 Task: Play online Risk (conquerclub) game.
Action: Mouse moved to (444, 317)
Screenshot: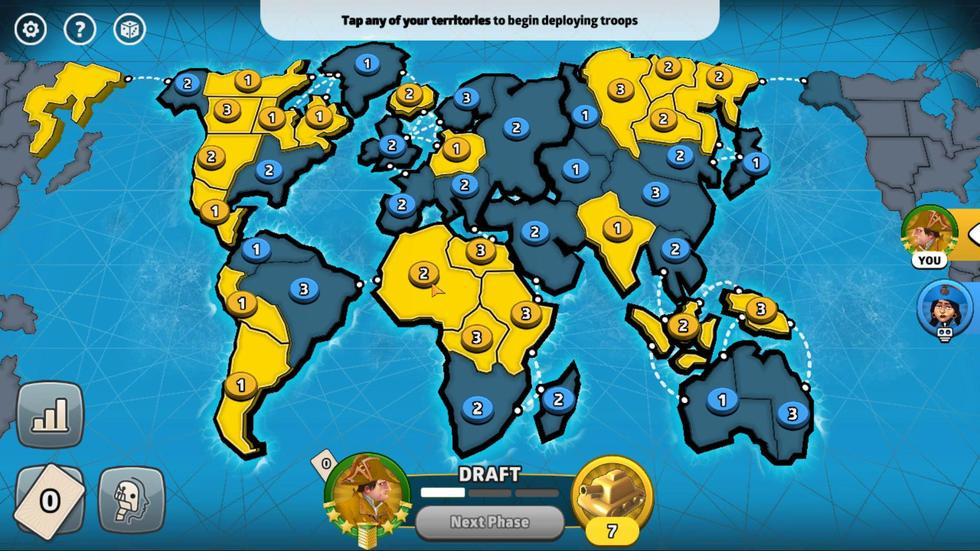 
Action: Mouse pressed left at (444, 317)
Screenshot: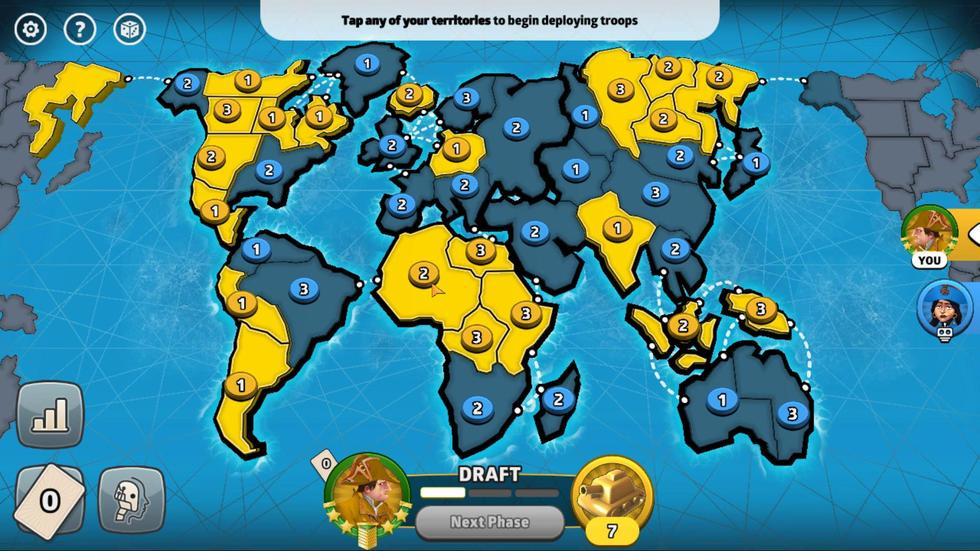 
Action: Mouse moved to (444, 316)
Screenshot: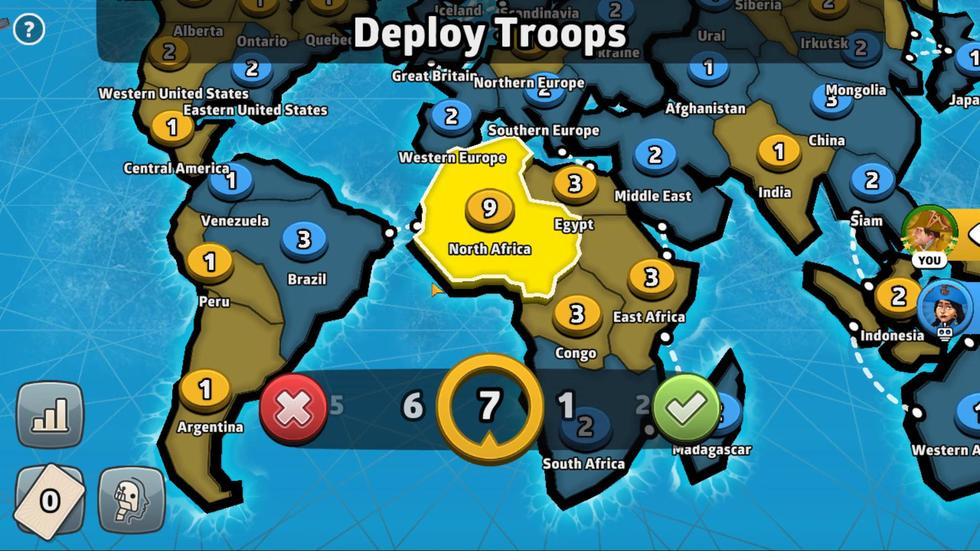 
Action: Mouse pressed left at (444, 316)
Screenshot: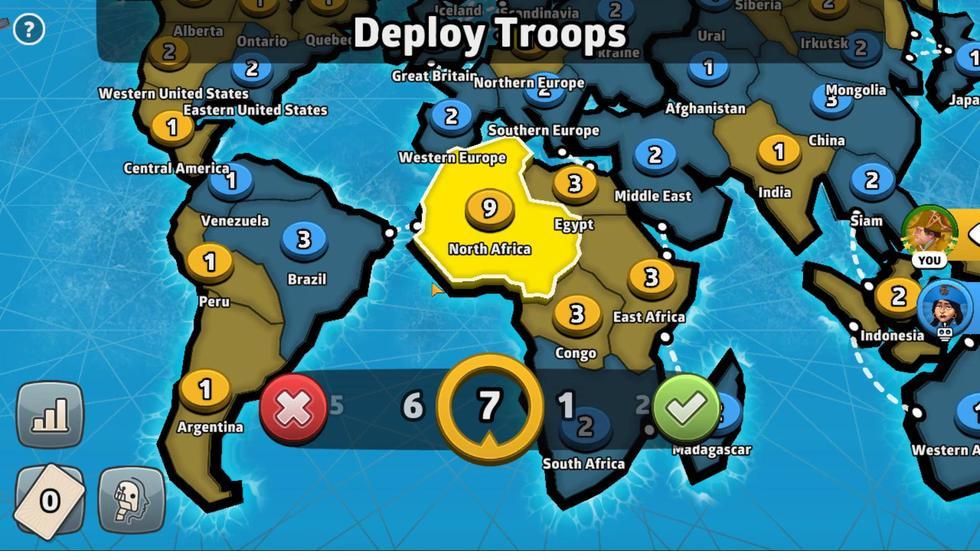 
Action: Mouse moved to (519, 187)
Screenshot: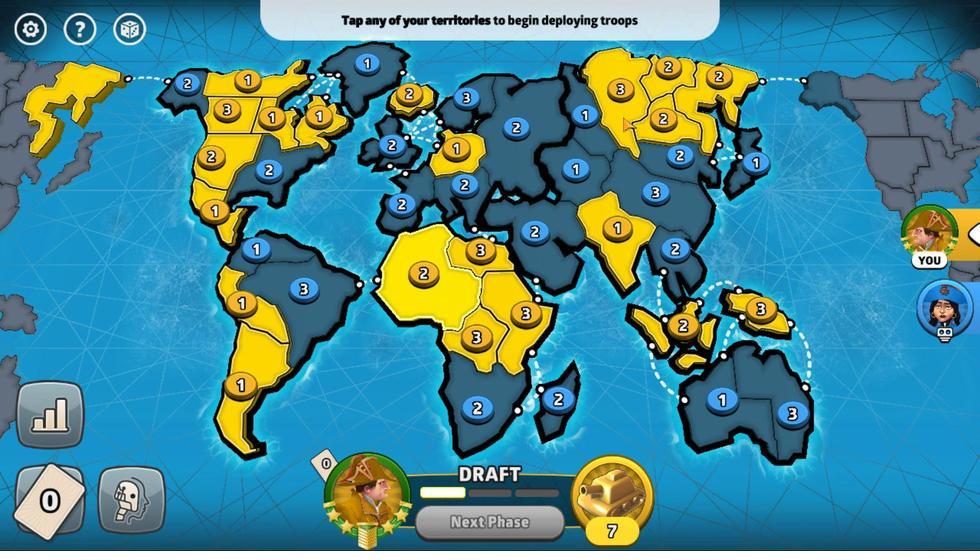 
Action: Mouse pressed left at (519, 187)
Screenshot: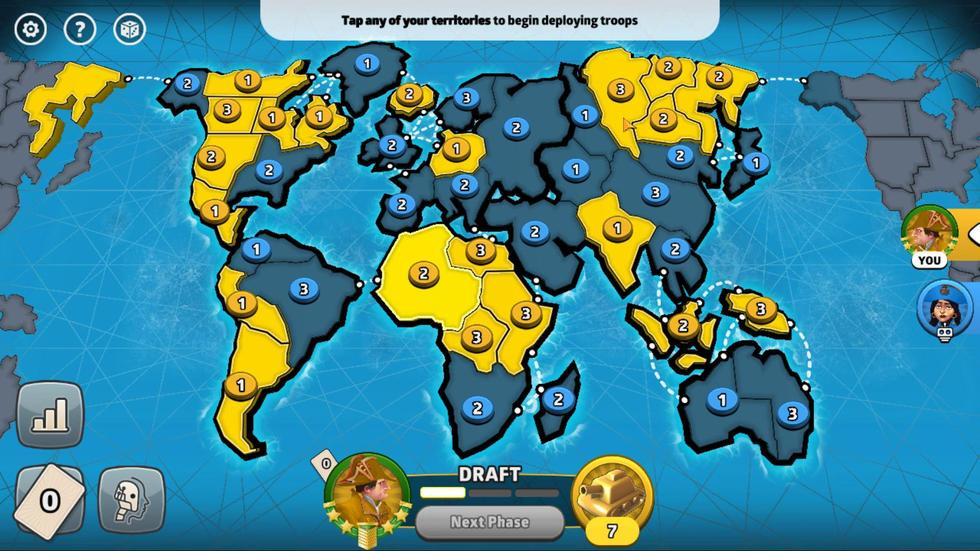 
Action: Mouse moved to (532, 411)
Screenshot: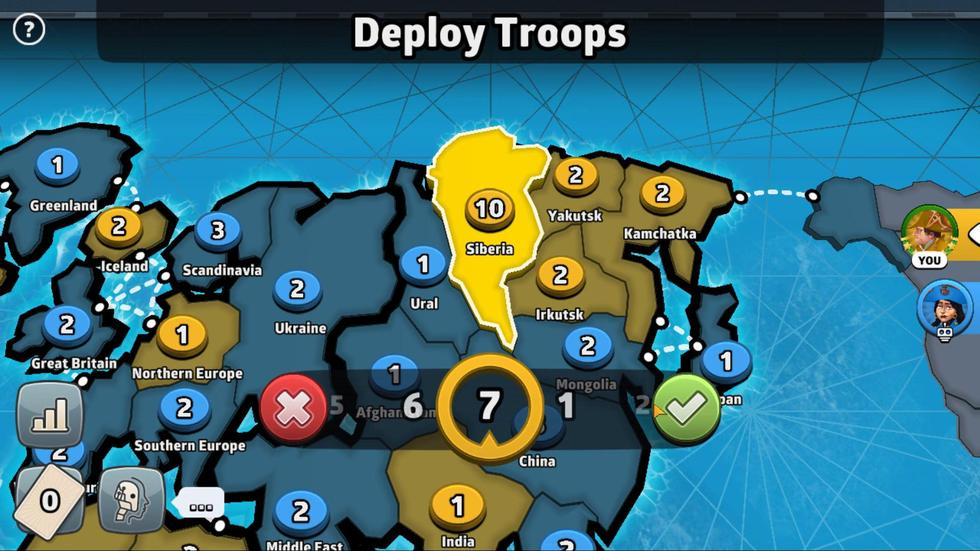
Action: Mouse pressed left at (532, 411)
Screenshot: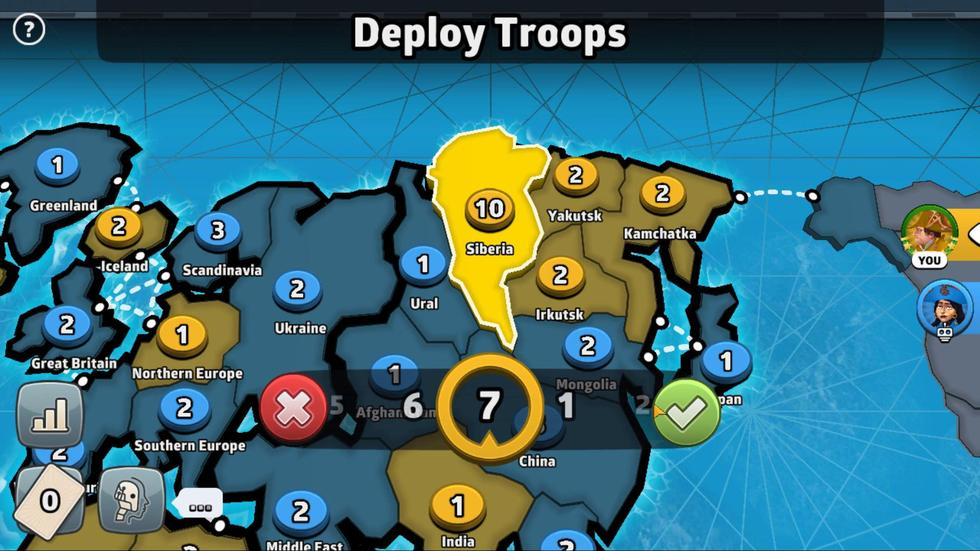 
Action: Mouse moved to (469, 496)
Screenshot: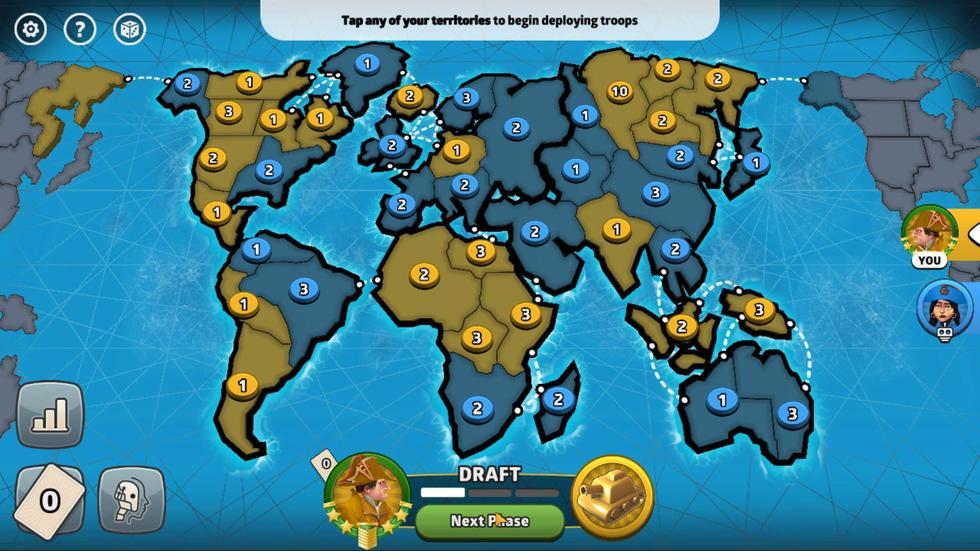 
Action: Mouse pressed left at (469, 496)
Screenshot: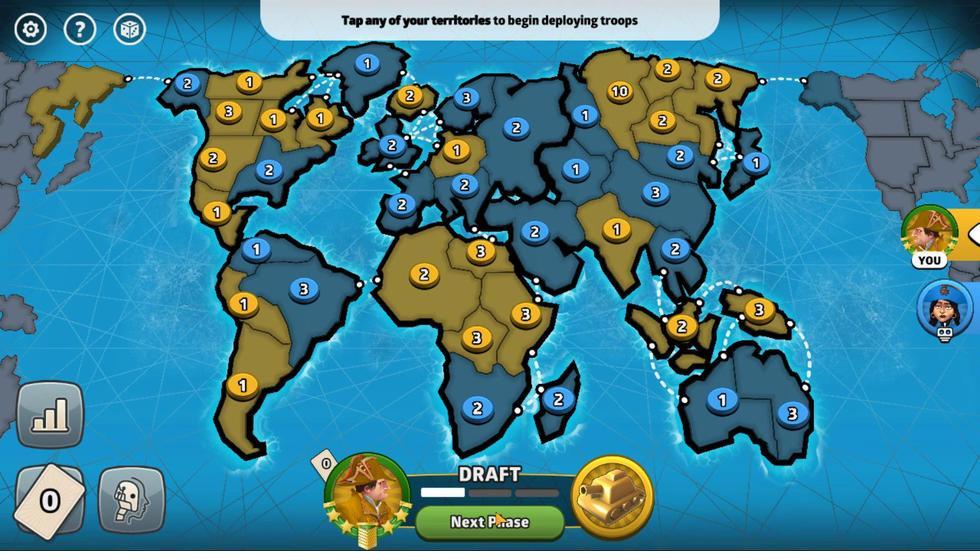 
Action: Mouse moved to (517, 189)
Screenshot: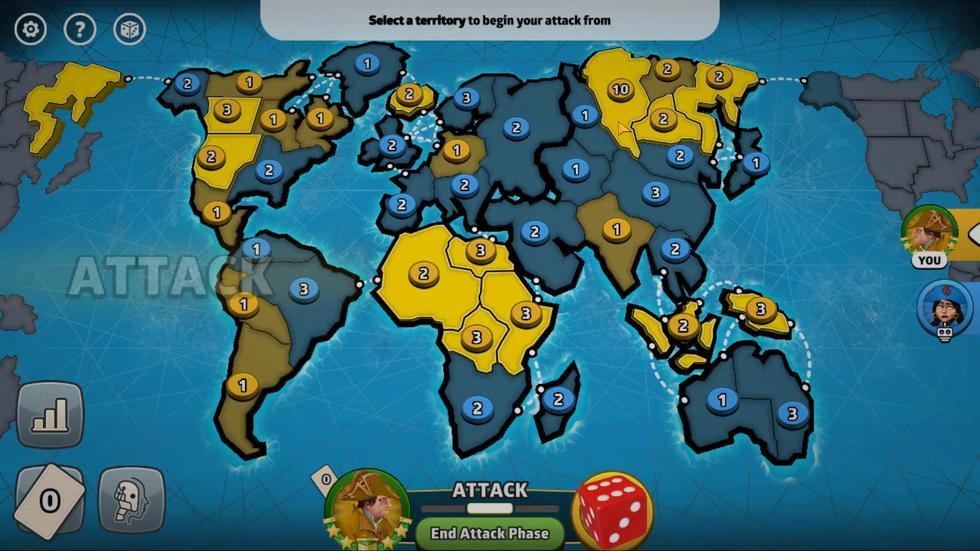
Action: Mouse pressed left at (517, 189)
Screenshot: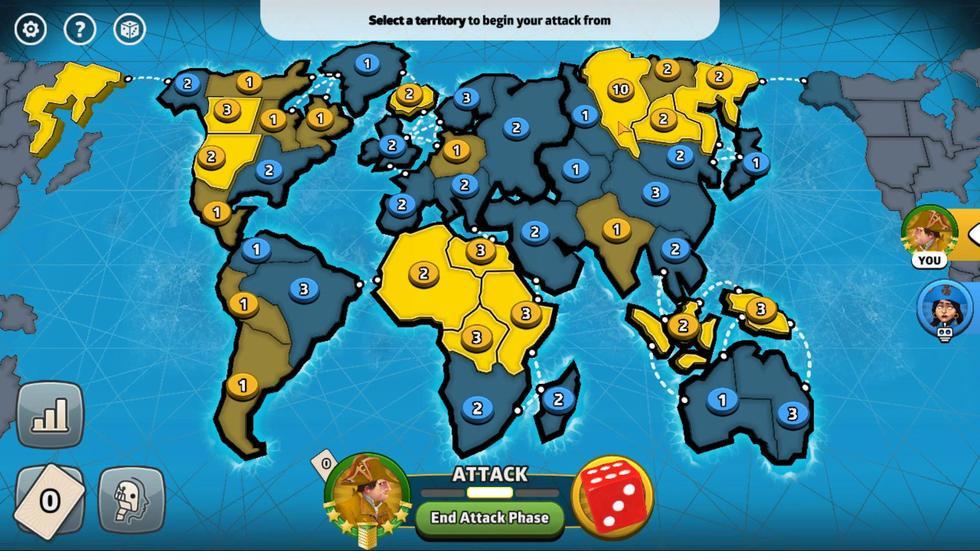 
Action: Mouse moved to (497, 284)
Screenshot: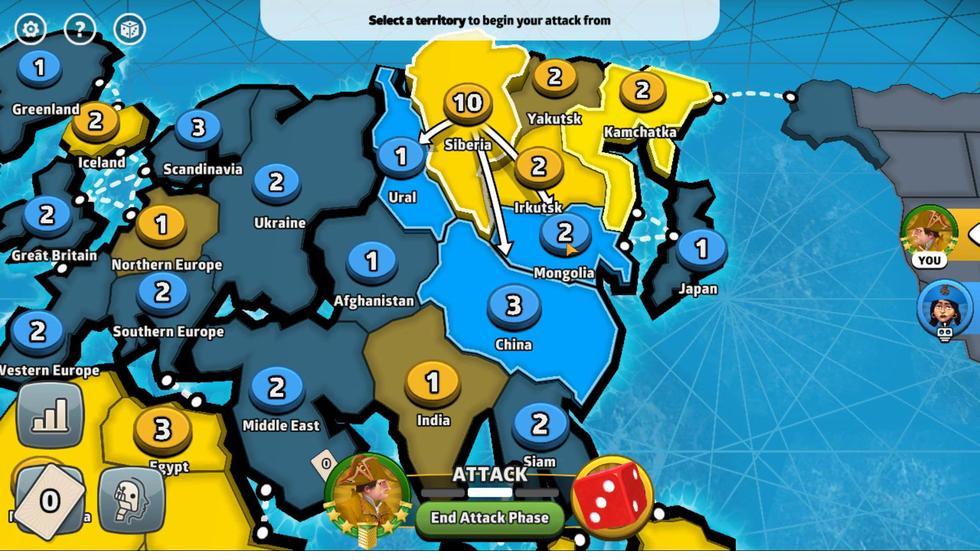 
Action: Mouse pressed left at (497, 284)
Screenshot: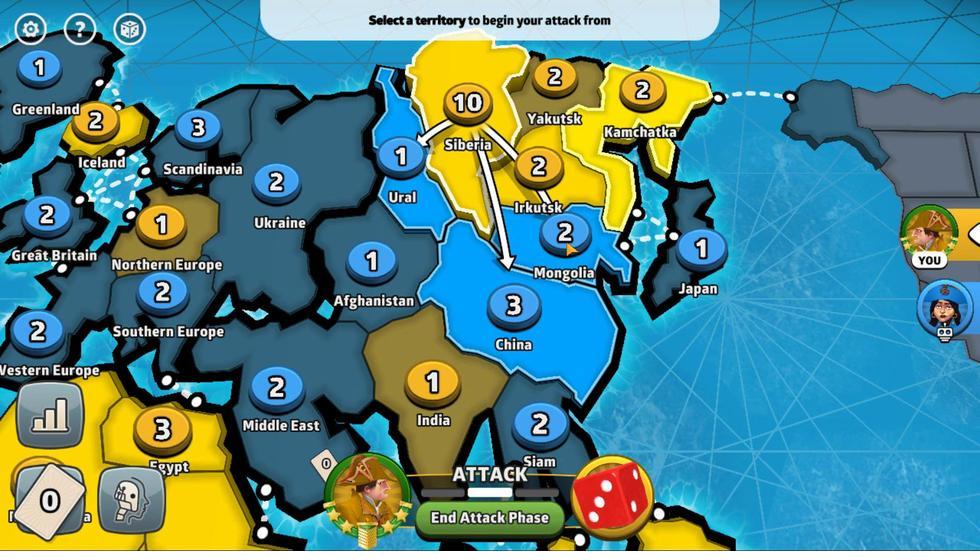 
Action: Mouse moved to (471, 417)
Screenshot: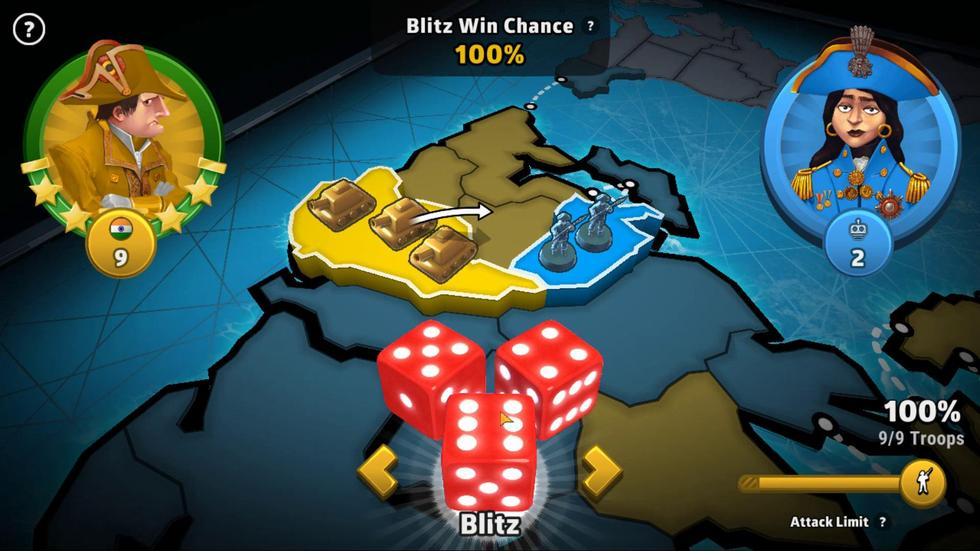 
Action: Mouse pressed left at (471, 417)
Screenshot: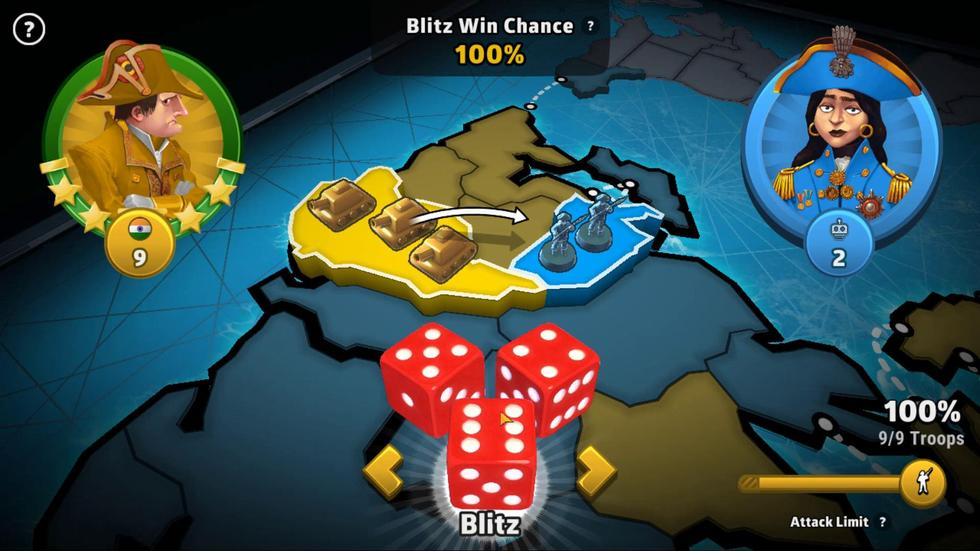 
Action: Mouse moved to (539, 422)
Screenshot: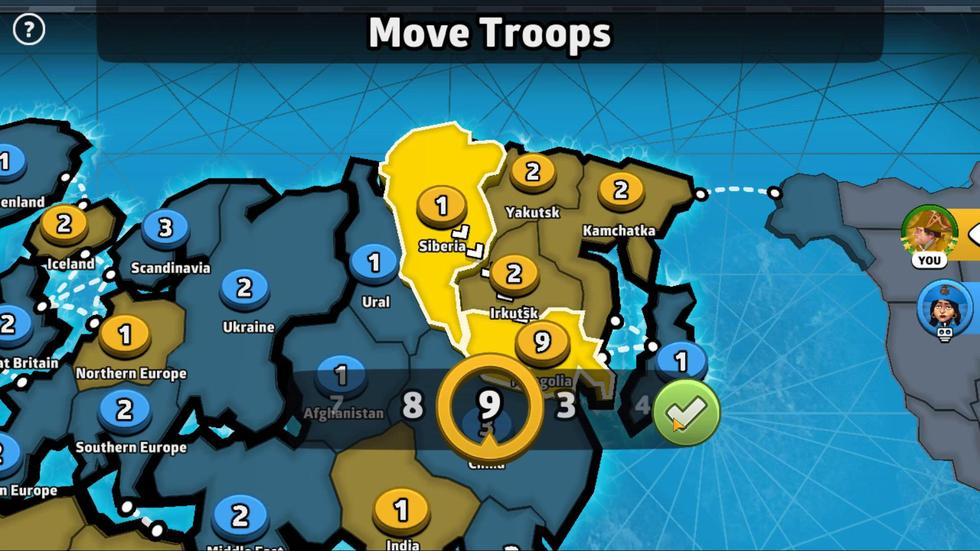 
Action: Mouse pressed left at (539, 422)
Screenshot: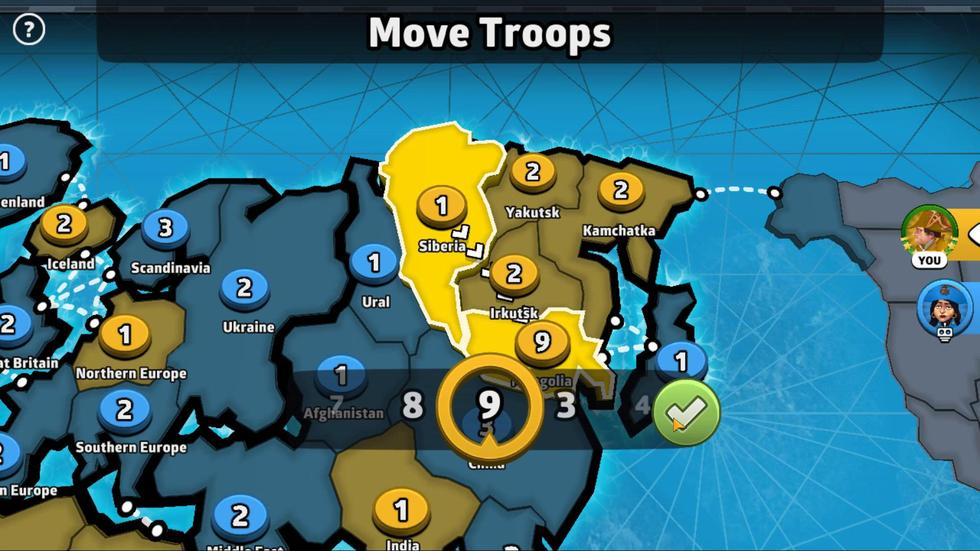 
Action: Mouse moved to (447, 293)
Screenshot: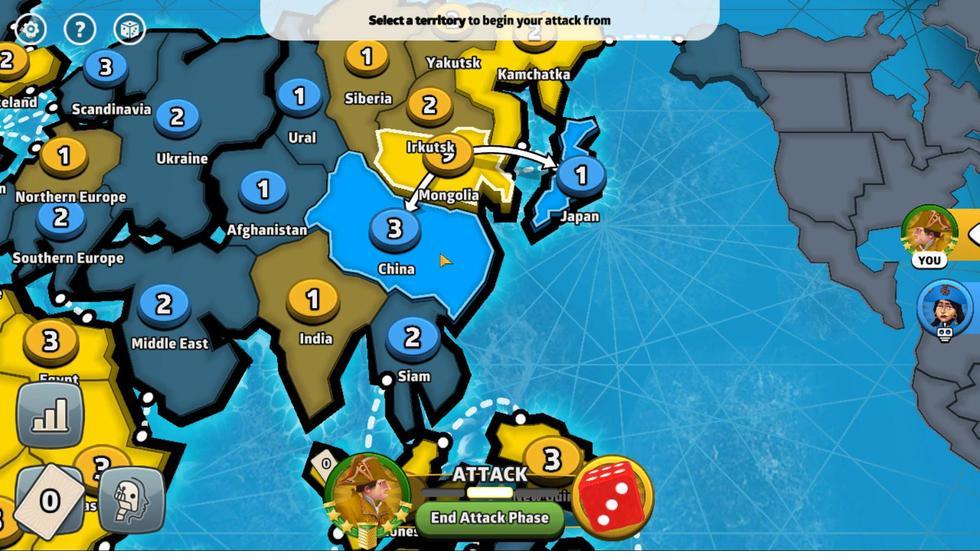
Action: Mouse pressed left at (447, 293)
Screenshot: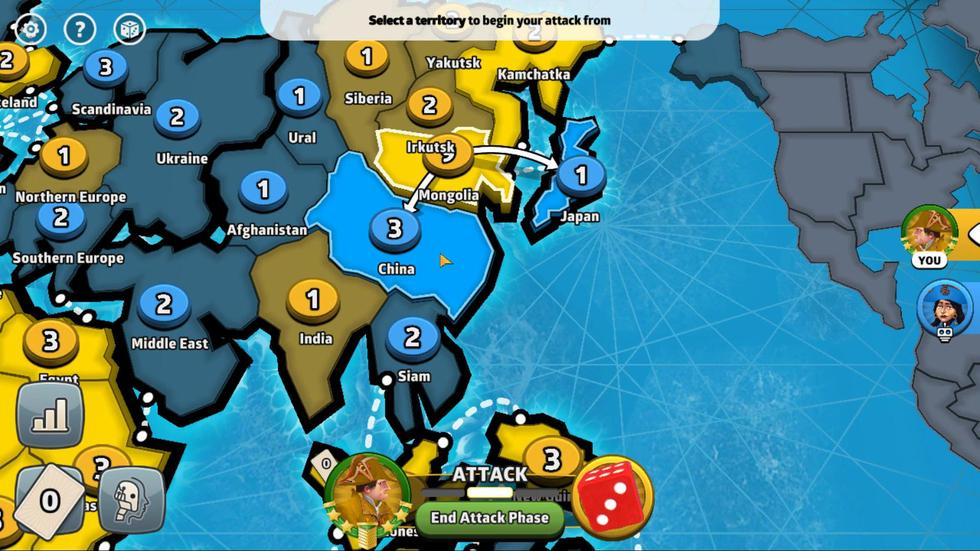 
Action: Mouse moved to (453, 428)
Screenshot: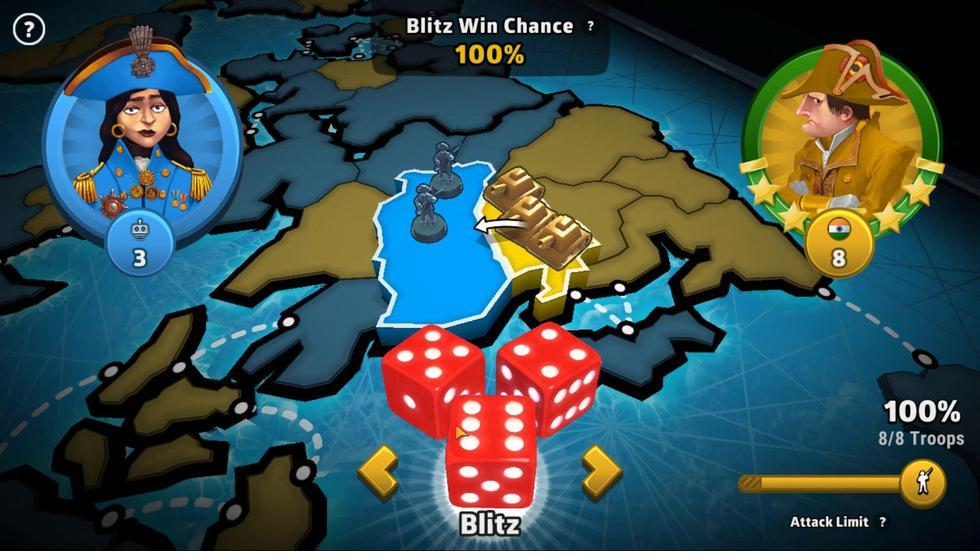 
Action: Mouse pressed left at (453, 428)
Screenshot: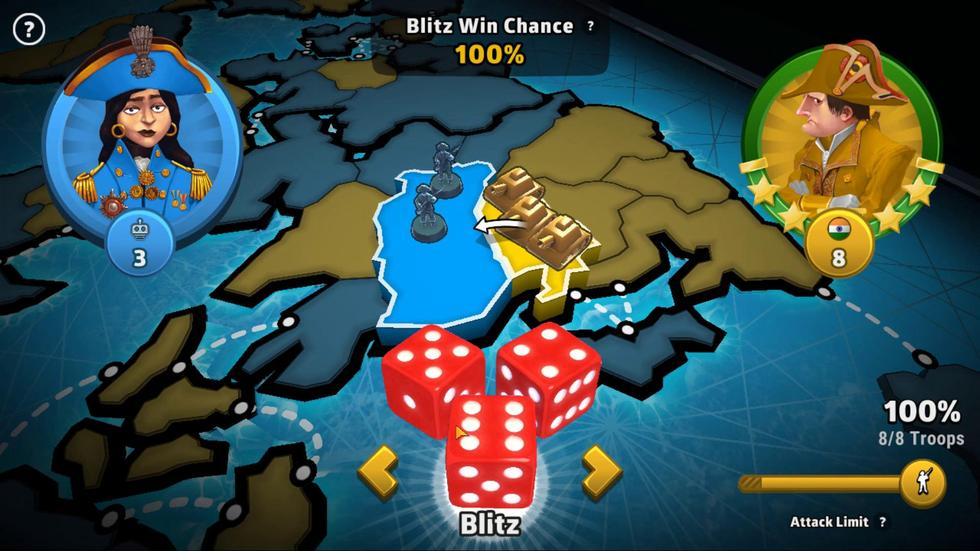 
Action: Mouse moved to (457, 339)
Screenshot: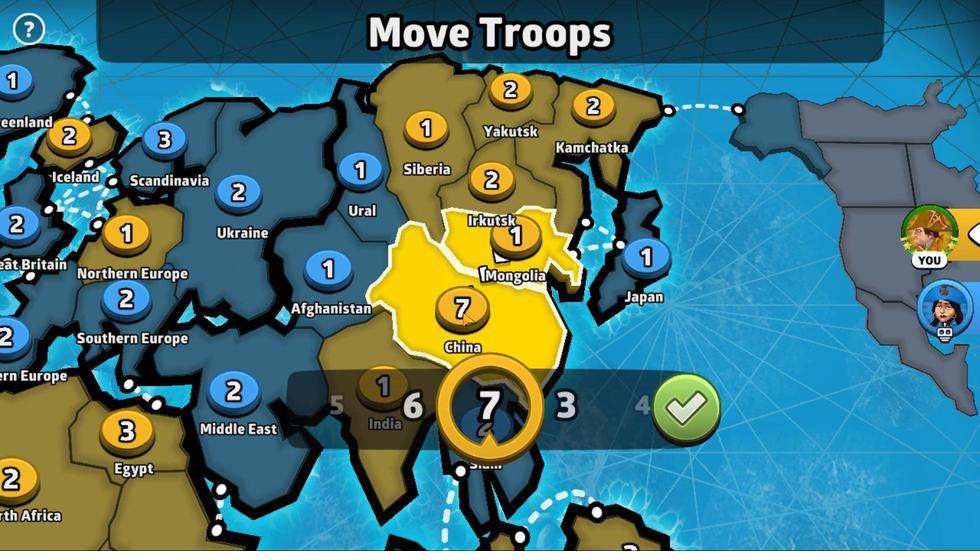 
Action: Mouse pressed left at (457, 339)
Screenshot: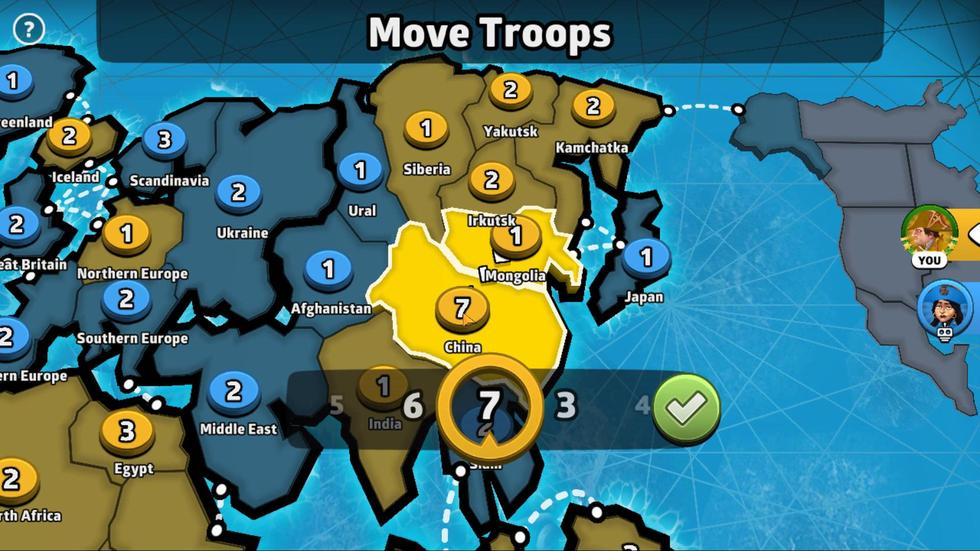 
Action: Mouse moved to (547, 402)
Screenshot: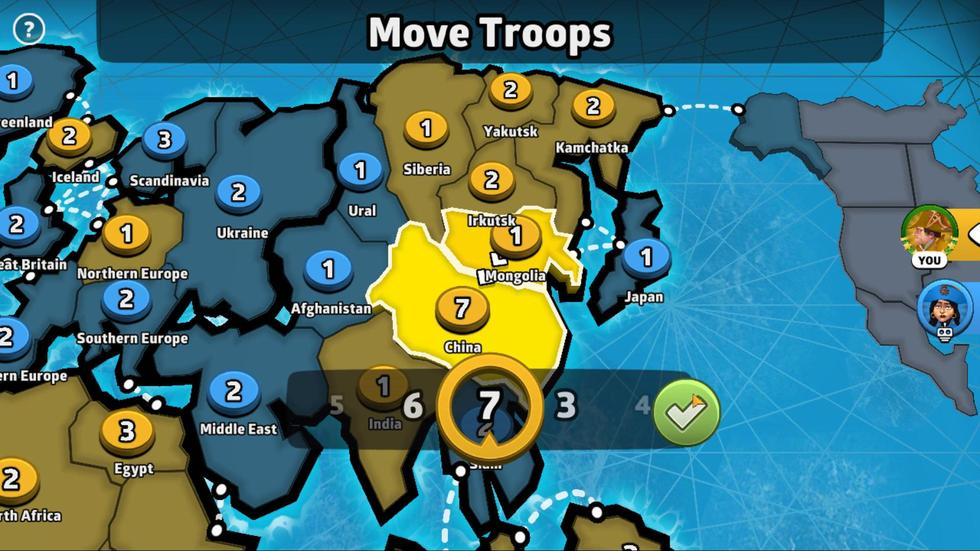 
Action: Mouse pressed left at (547, 402)
Screenshot: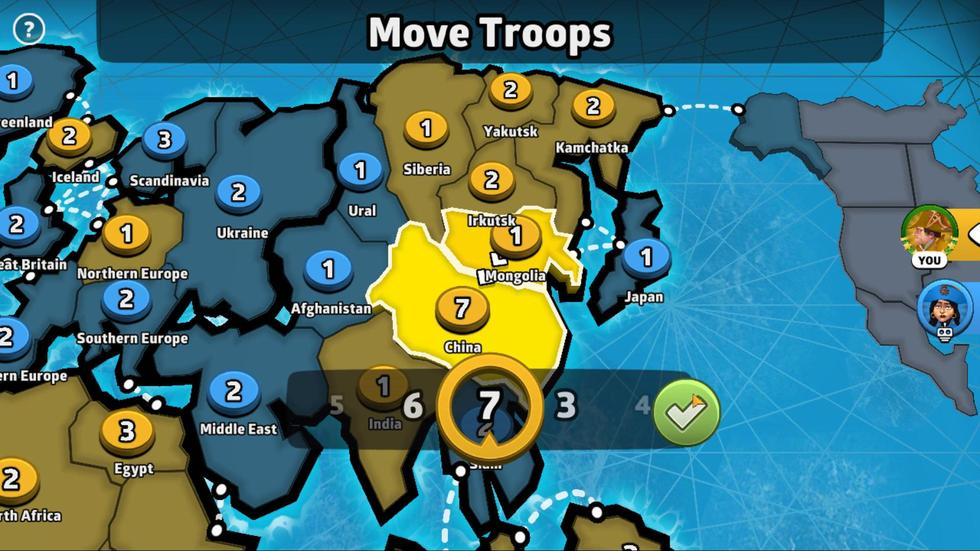 
Action: Mouse moved to (449, 251)
Screenshot: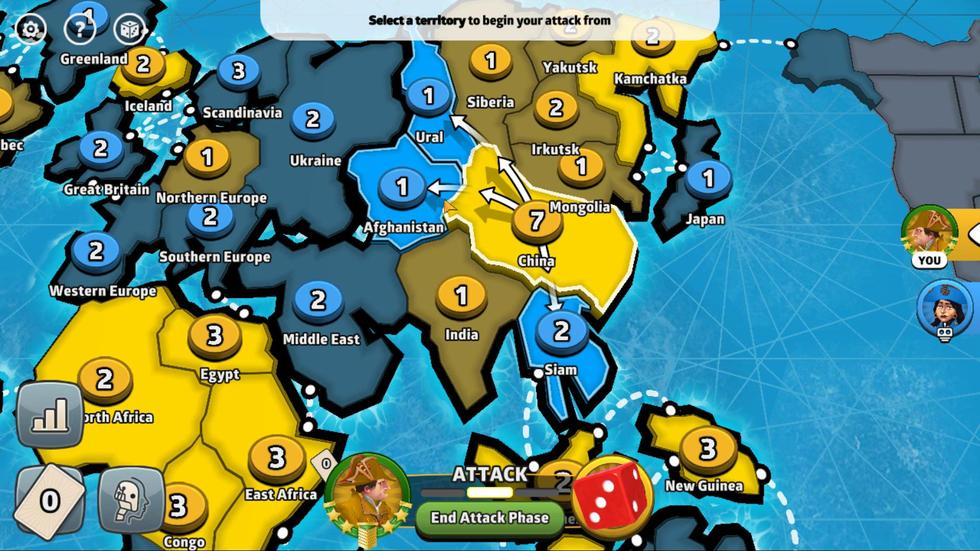 
Action: Mouse pressed left at (449, 251)
Screenshot: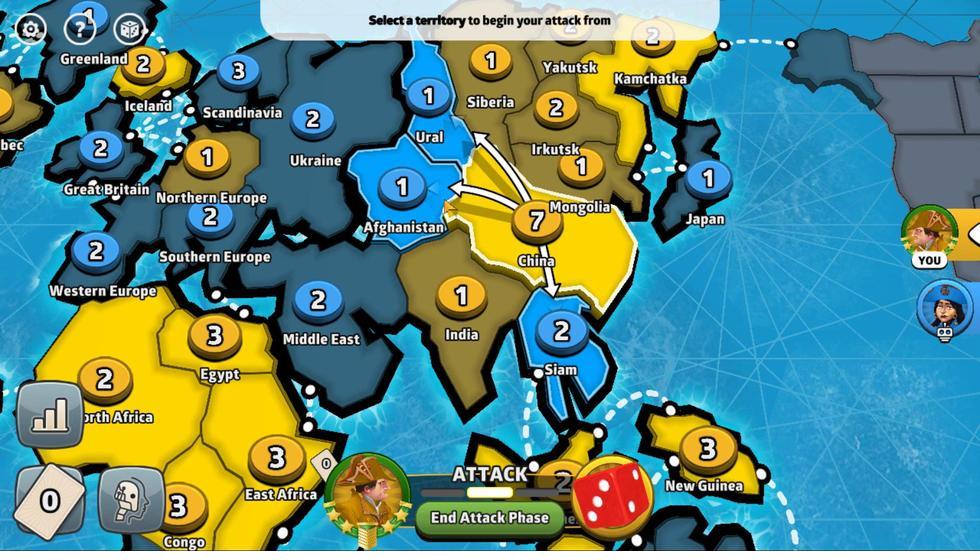 
Action: Mouse moved to (460, 380)
Screenshot: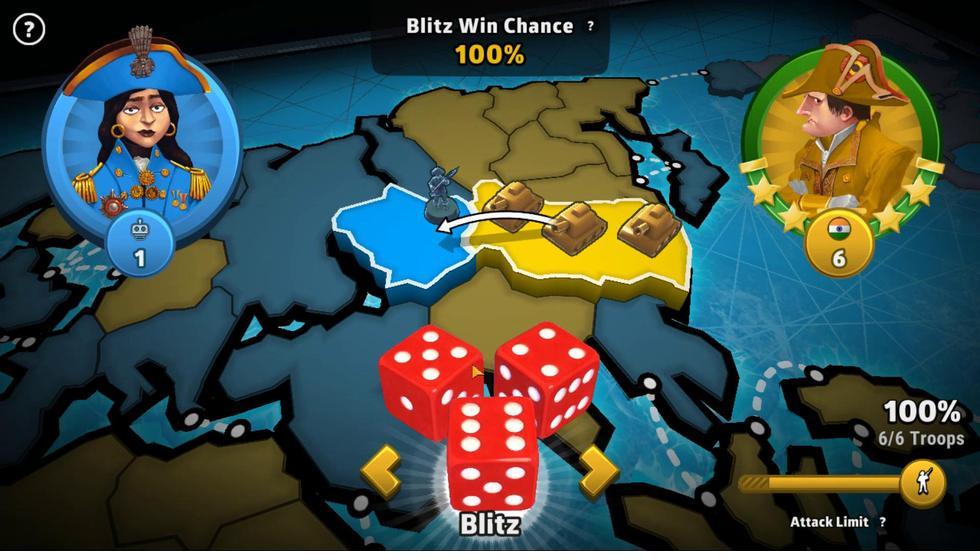 
Action: Mouse pressed left at (460, 380)
Screenshot: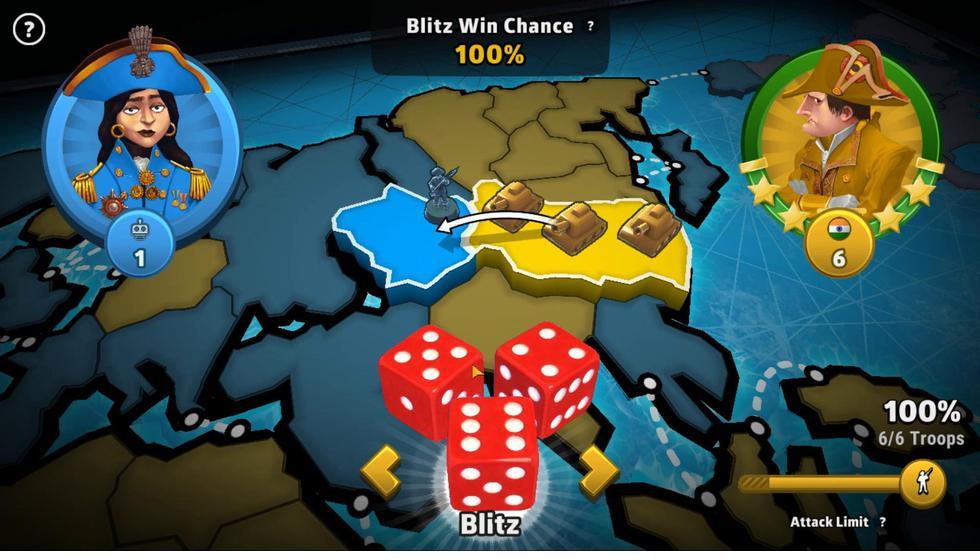 
Action: Mouse moved to (537, 405)
Screenshot: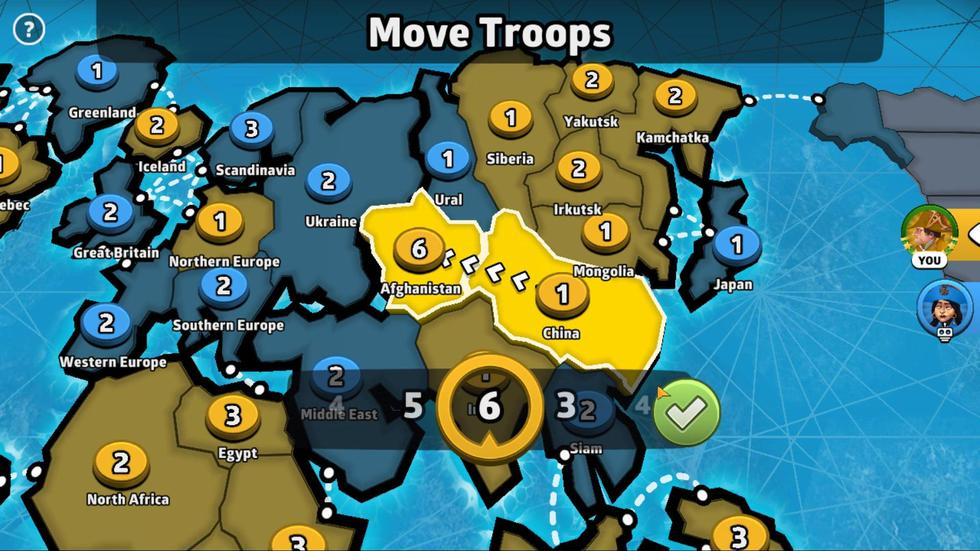 
Action: Mouse pressed left at (537, 405)
Screenshot: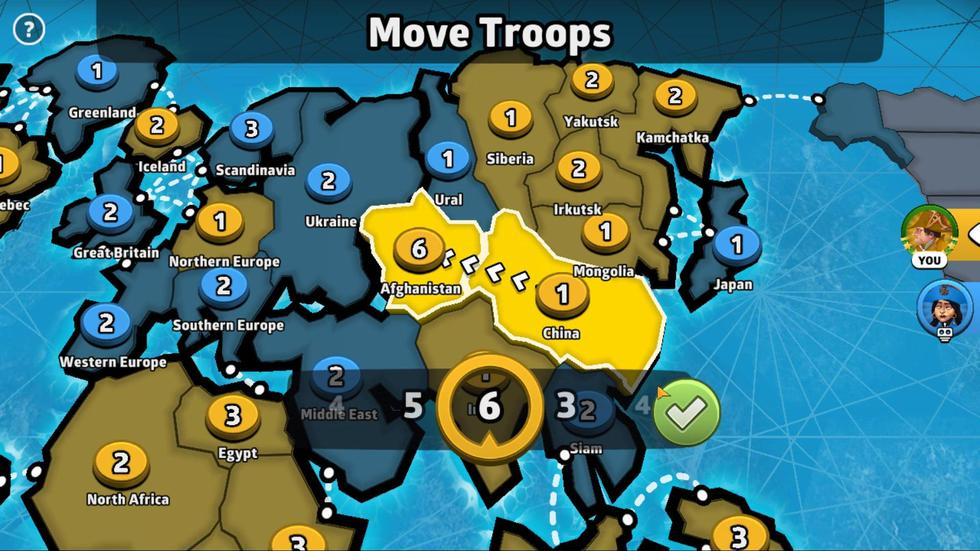 
Action: Mouse moved to (482, 171)
Screenshot: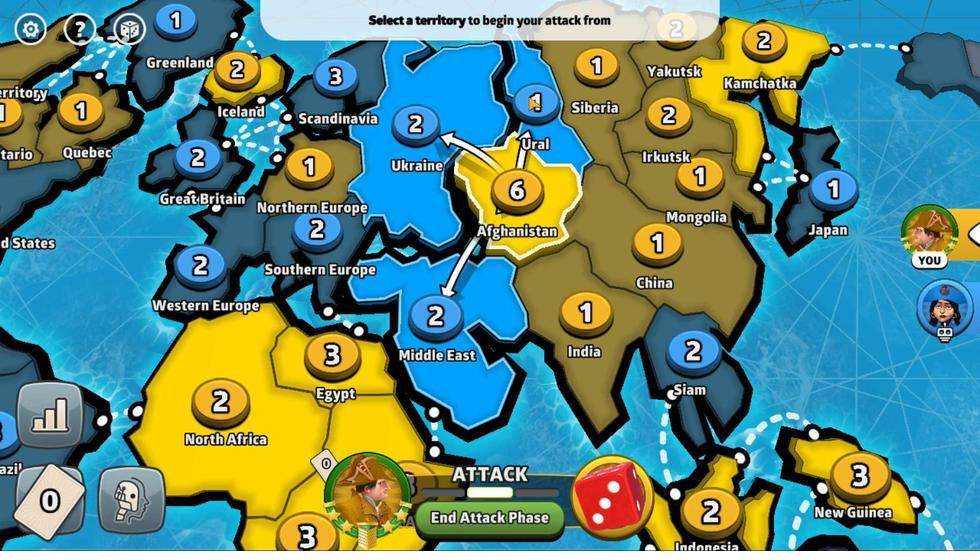 
Action: Mouse pressed left at (482, 171)
Screenshot: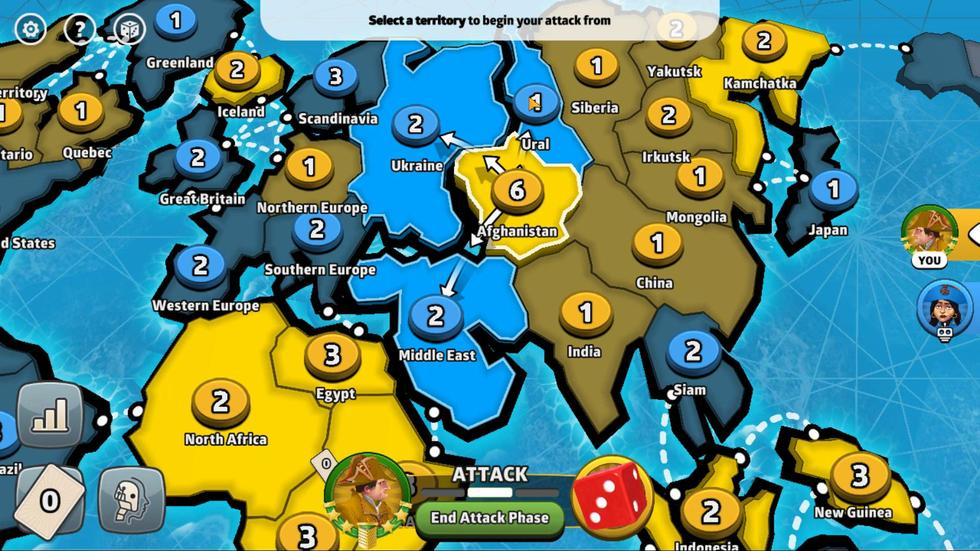 
Action: Mouse moved to (455, 275)
Screenshot: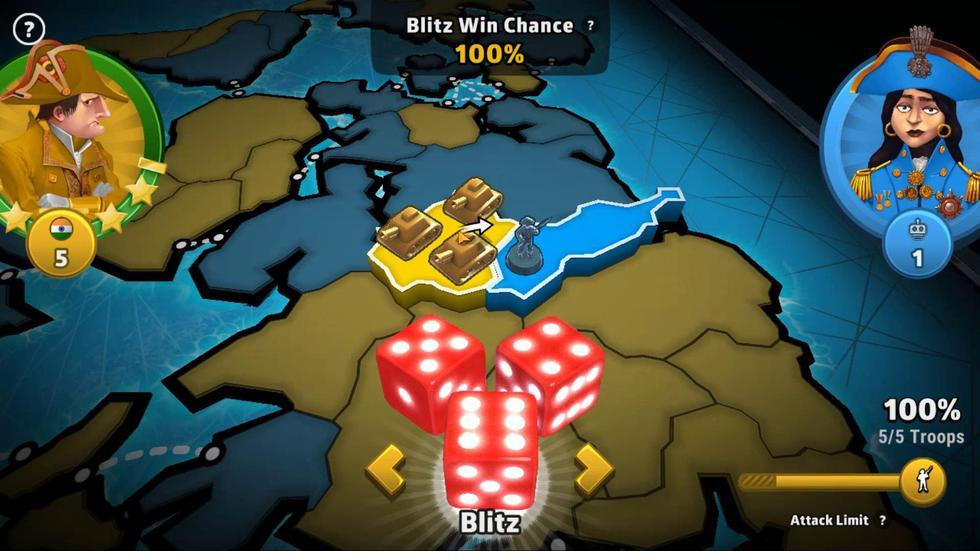
Action: Mouse pressed left at (455, 275)
Screenshot: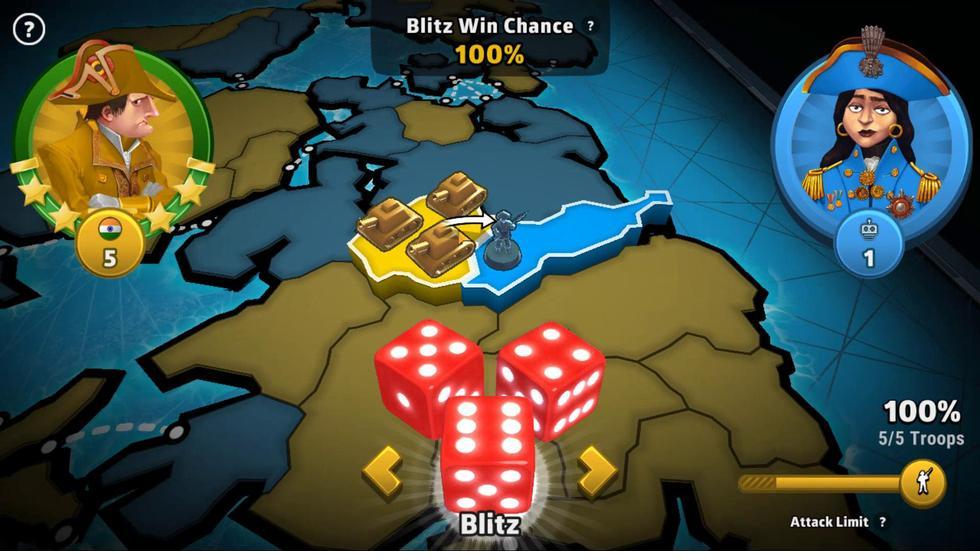 
Action: Mouse moved to (485, 372)
Screenshot: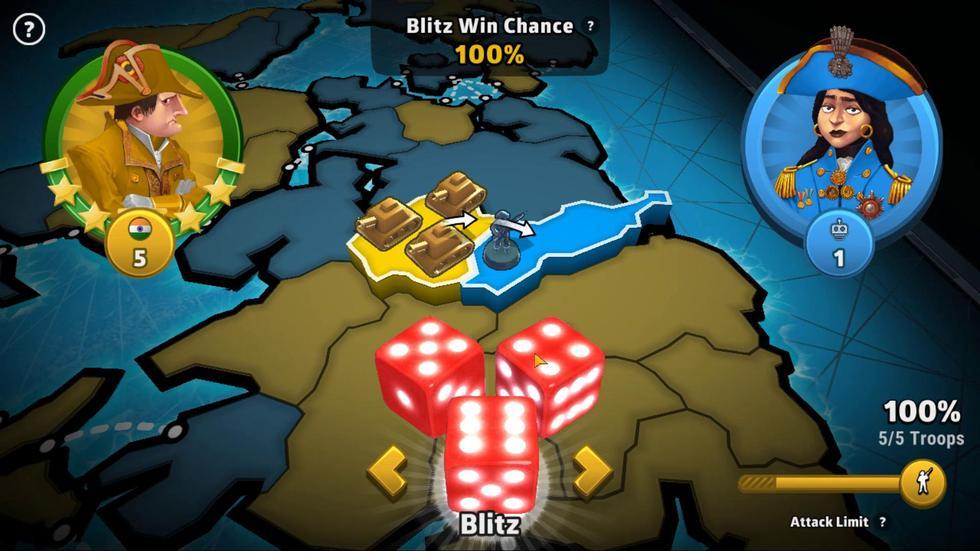 
Action: Mouse pressed left at (485, 372)
Screenshot: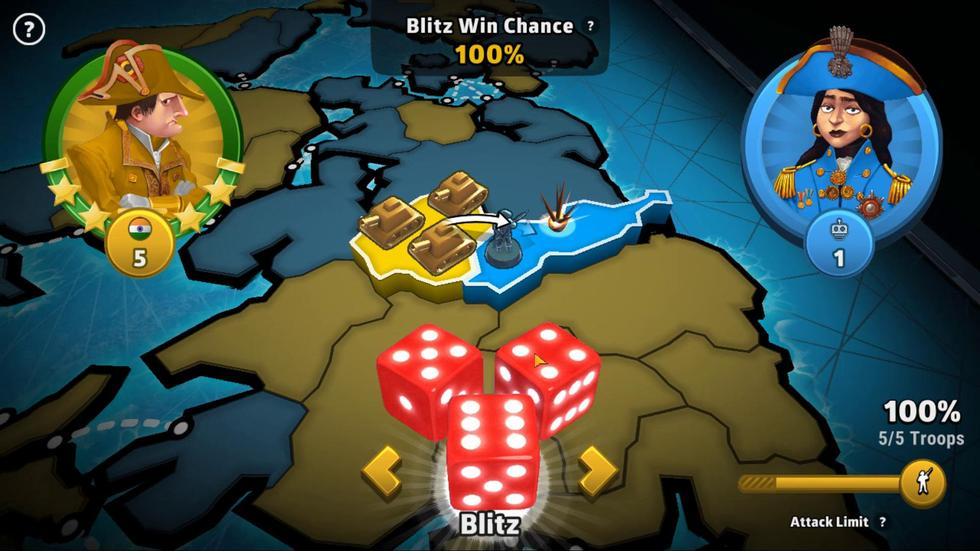 
Action: Mouse moved to (472, 328)
Screenshot: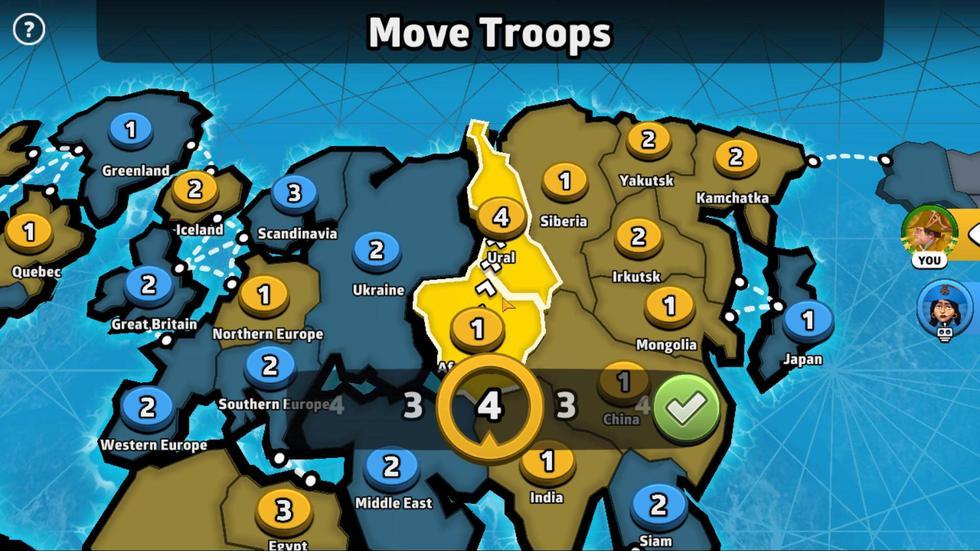 
Action: Mouse pressed left at (472, 328)
Screenshot: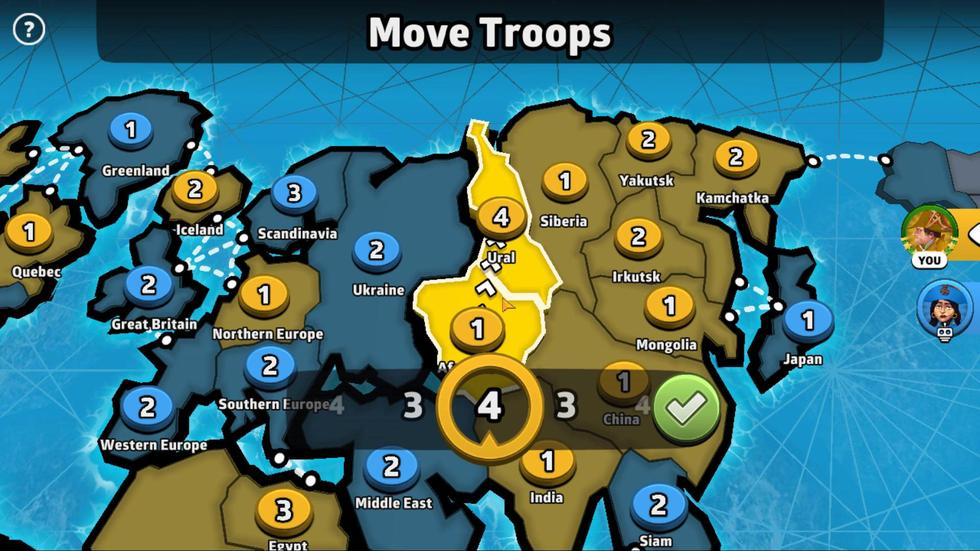 
Action: Mouse moved to (431, 273)
Screenshot: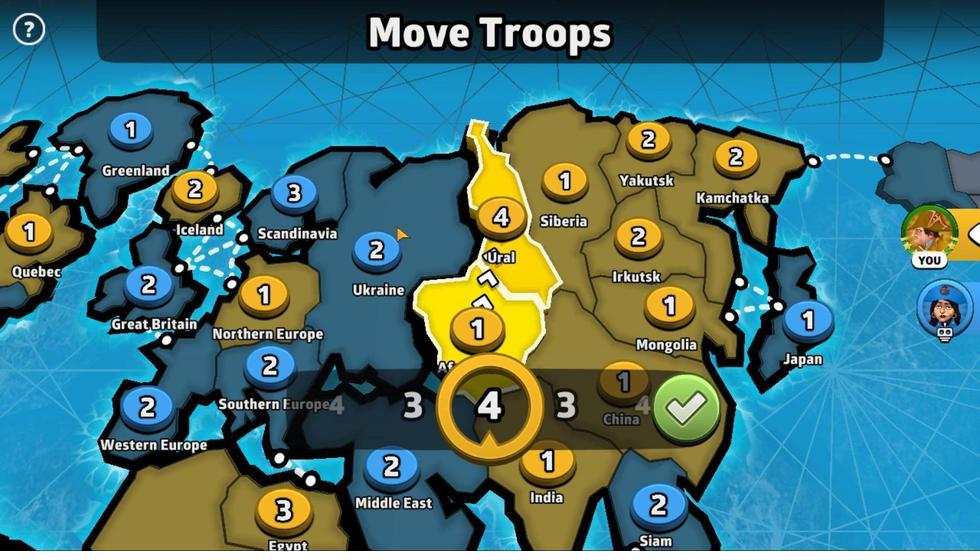 
Action: Mouse pressed left at (431, 273)
Screenshot: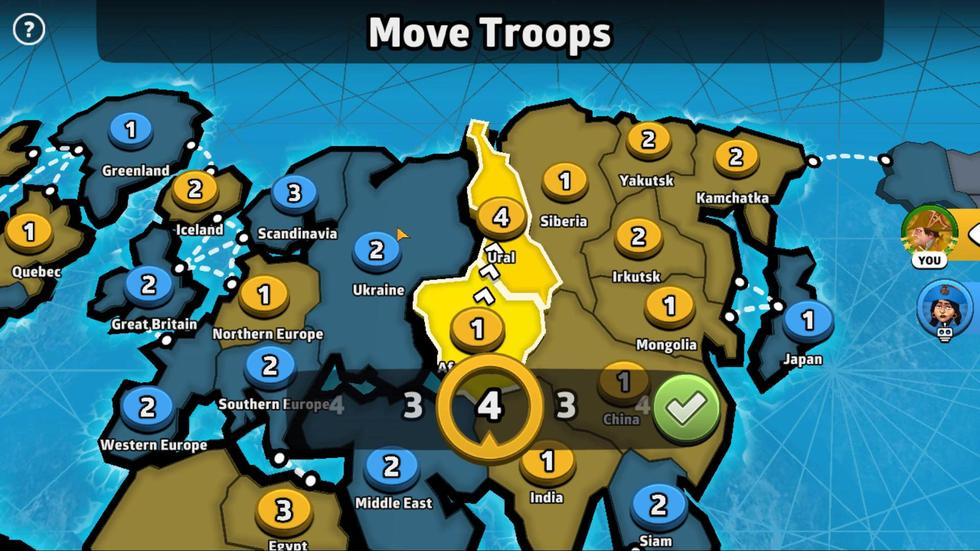 
Action: Mouse moved to (548, 416)
Screenshot: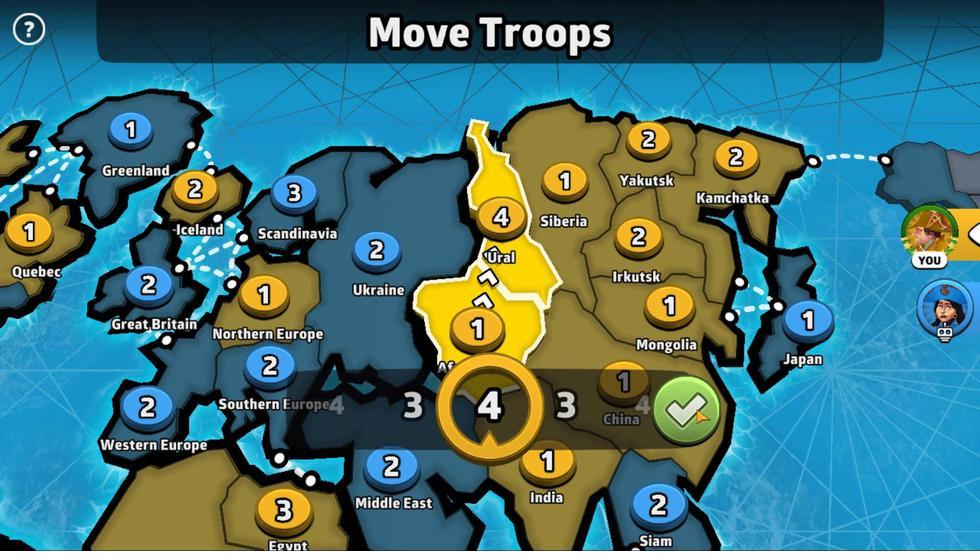 
Action: Mouse pressed left at (548, 416)
Screenshot: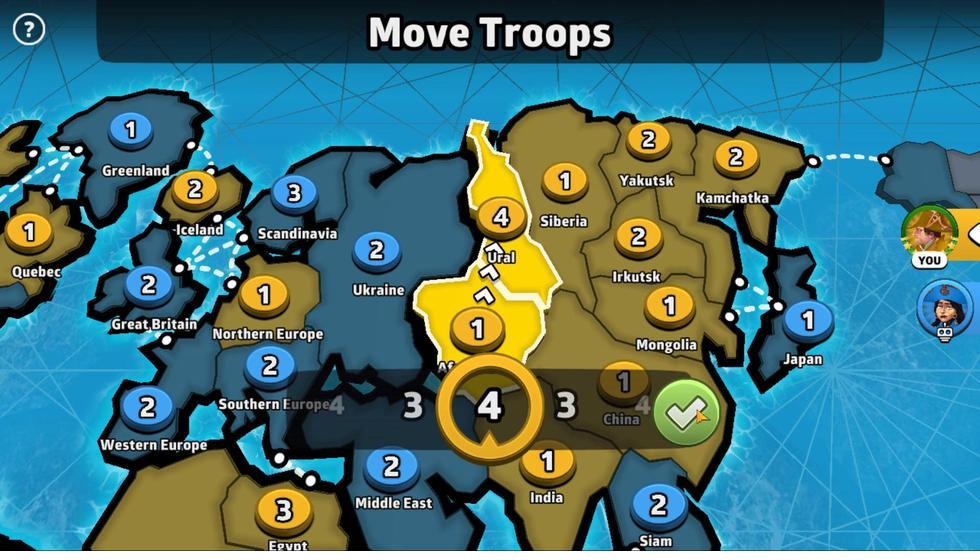 
Action: Mouse moved to (448, 248)
Screenshot: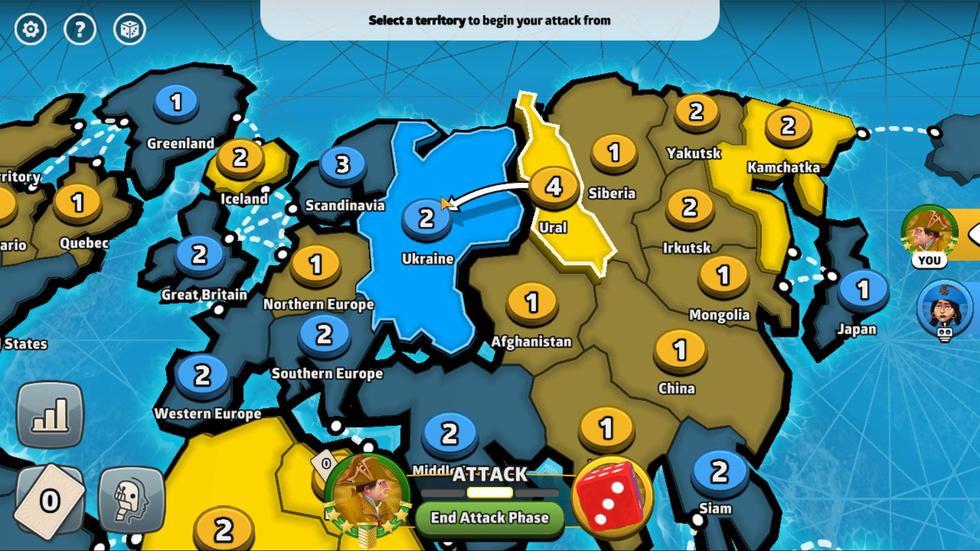 
Action: Mouse pressed left at (448, 248)
Screenshot: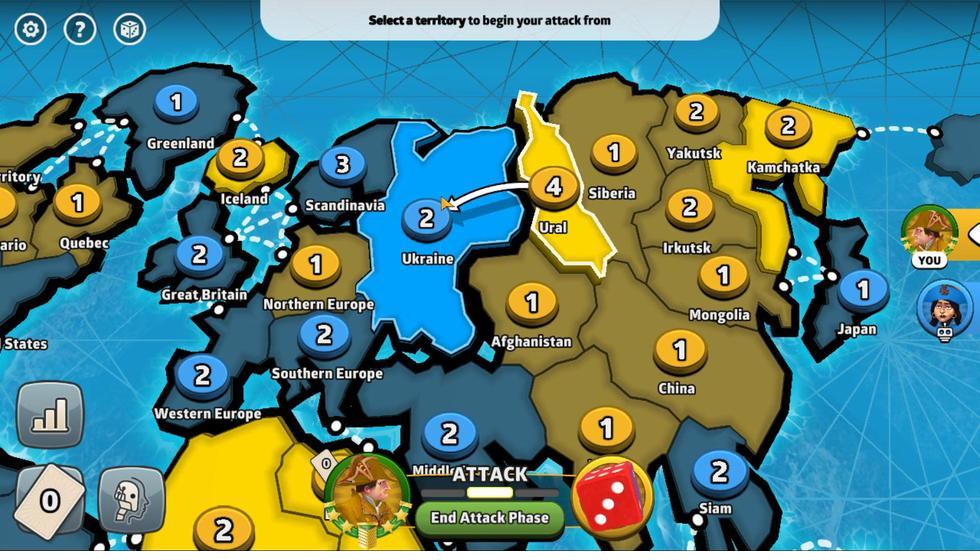 
Action: Mouse moved to (472, 388)
Screenshot: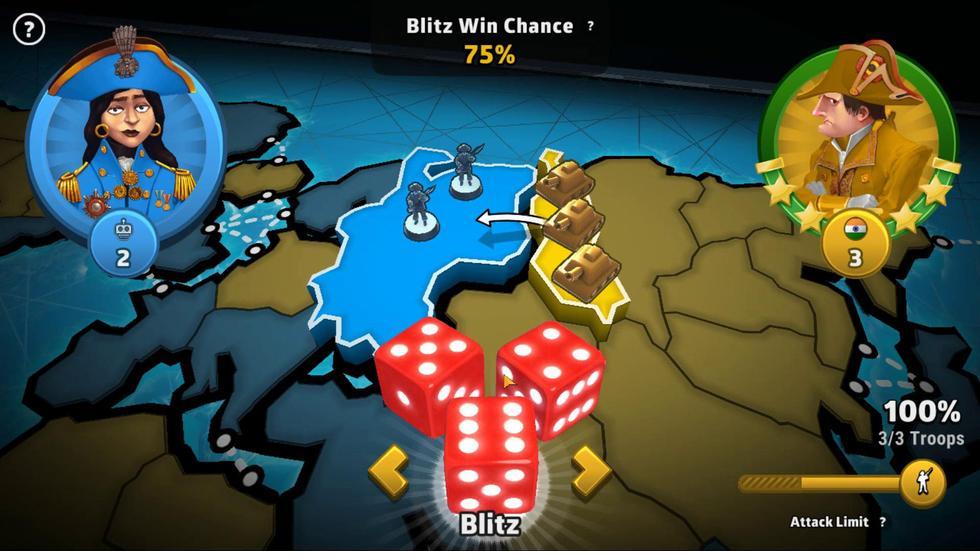 
Action: Mouse pressed left at (472, 388)
Screenshot: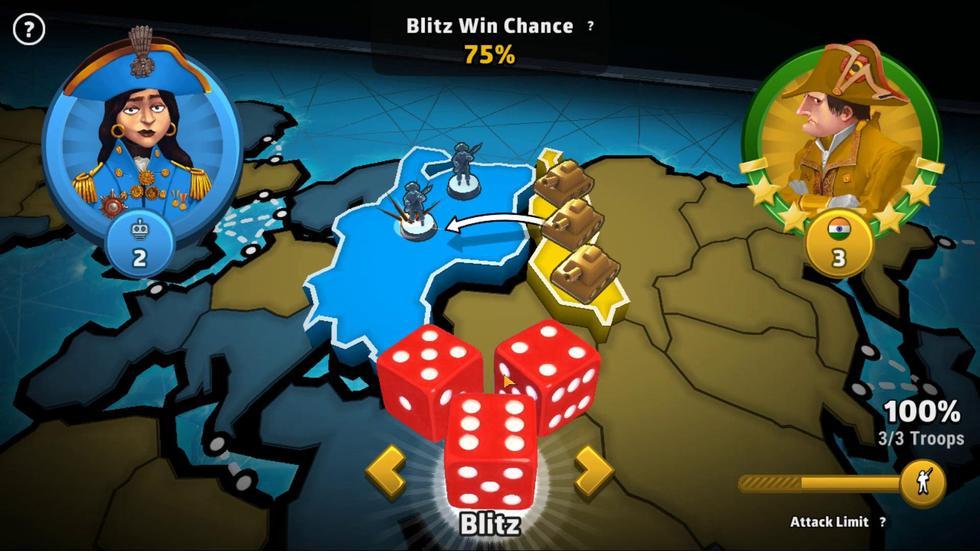 
Action: Mouse moved to (576, 341)
Screenshot: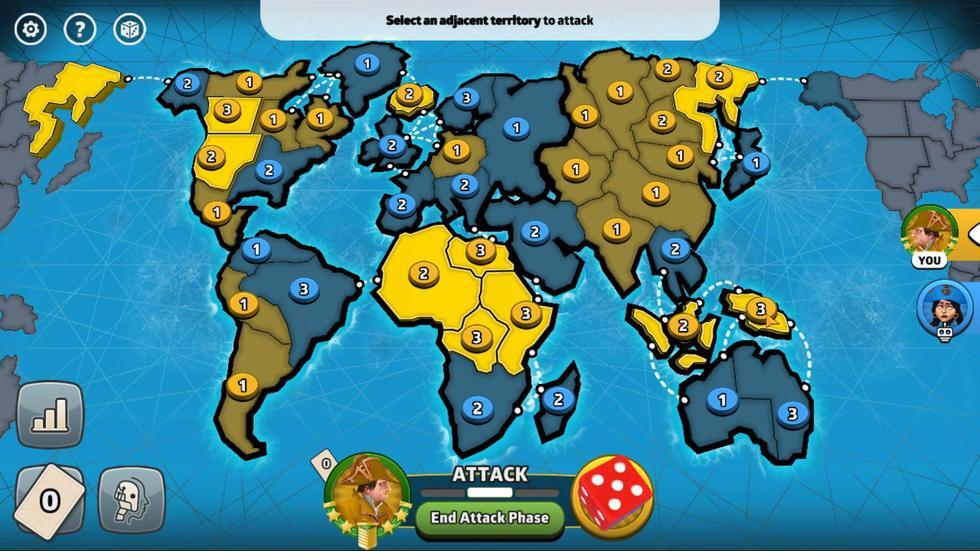 
Action: Mouse pressed left at (576, 341)
Screenshot: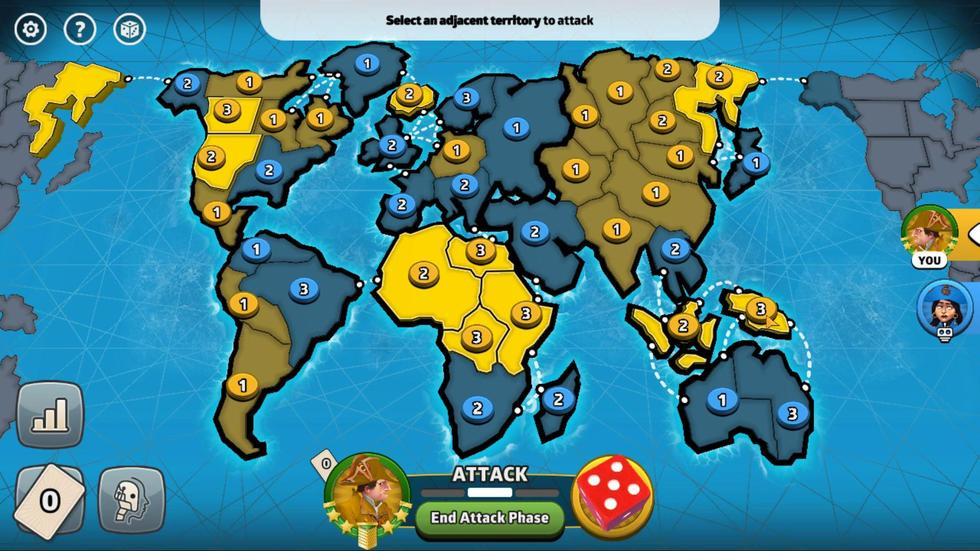 
Action: Mouse moved to (440, 309)
Screenshot: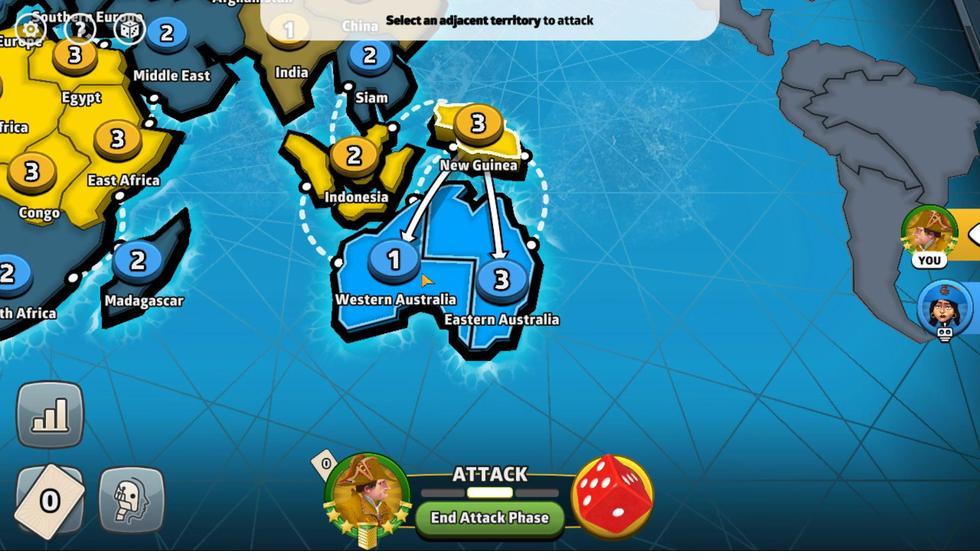 
Action: Mouse pressed left at (440, 309)
Screenshot: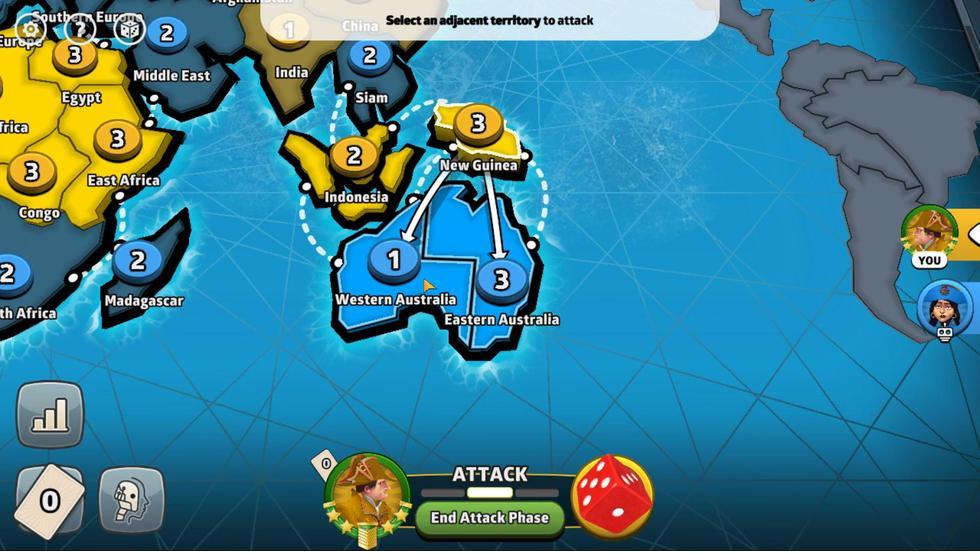 
Action: Mouse moved to (446, 426)
Screenshot: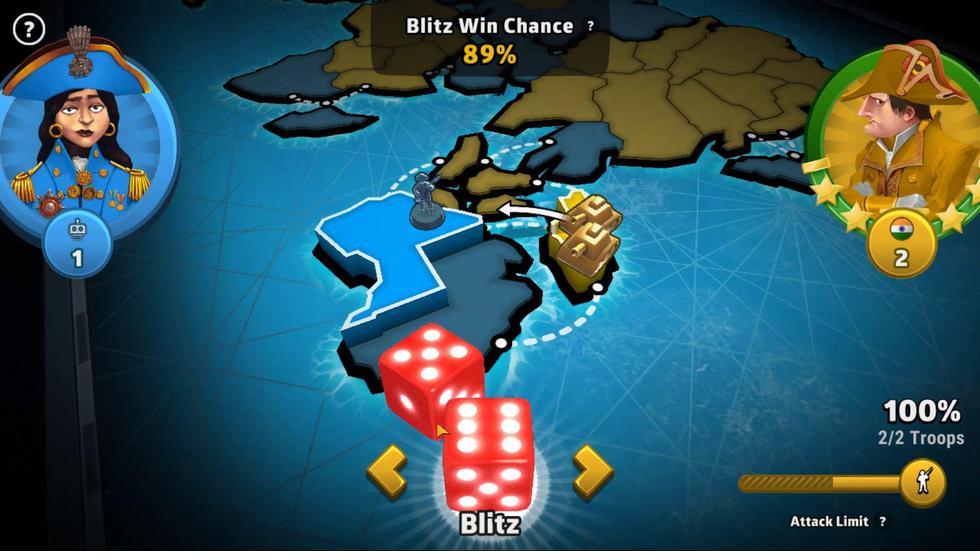 
Action: Mouse pressed left at (446, 426)
Screenshot: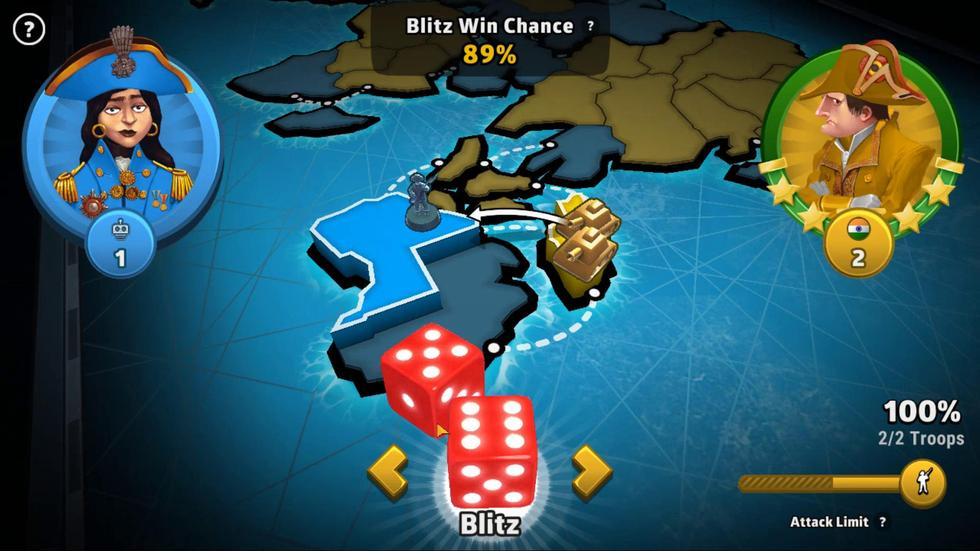 
Action: Mouse moved to (455, 512)
Screenshot: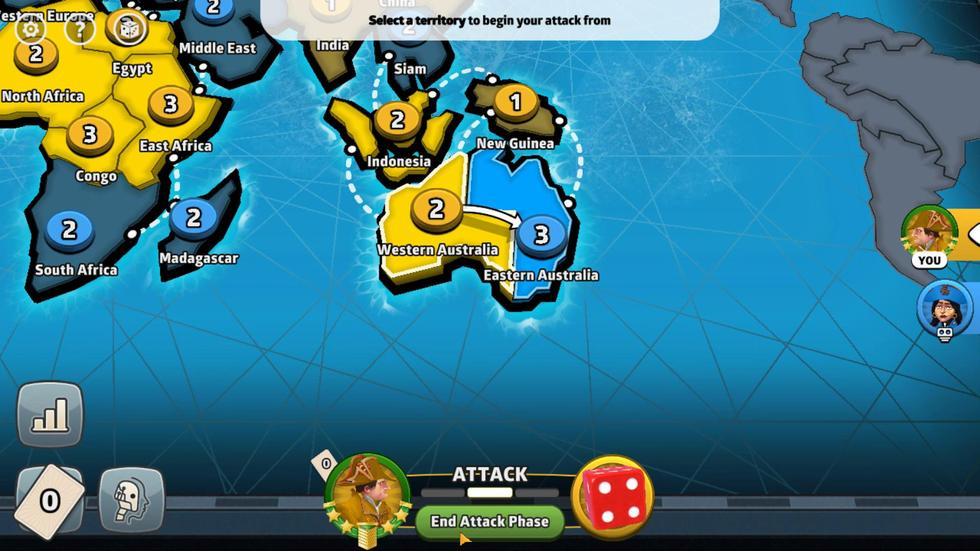
Action: Mouse pressed left at (455, 512)
Screenshot: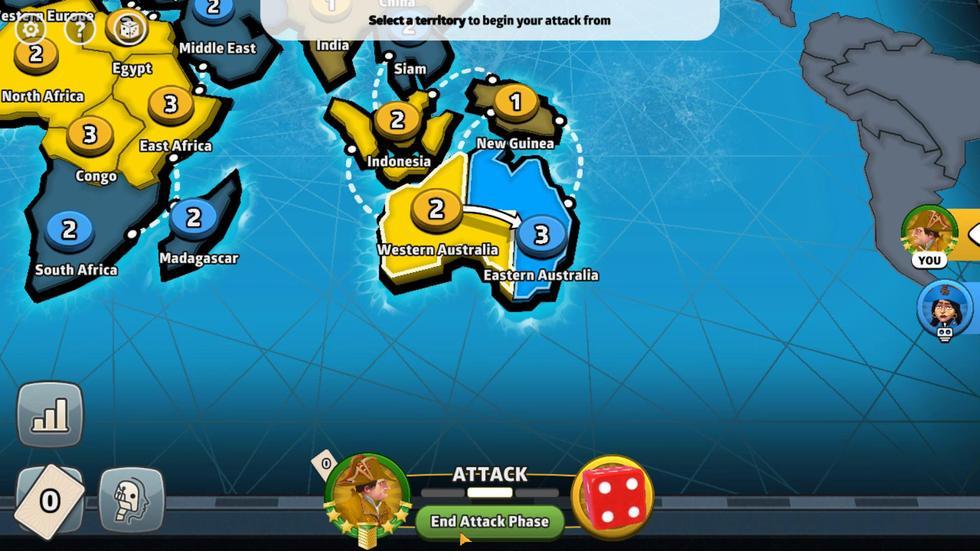 
Action: Mouse moved to (493, 274)
Screenshot: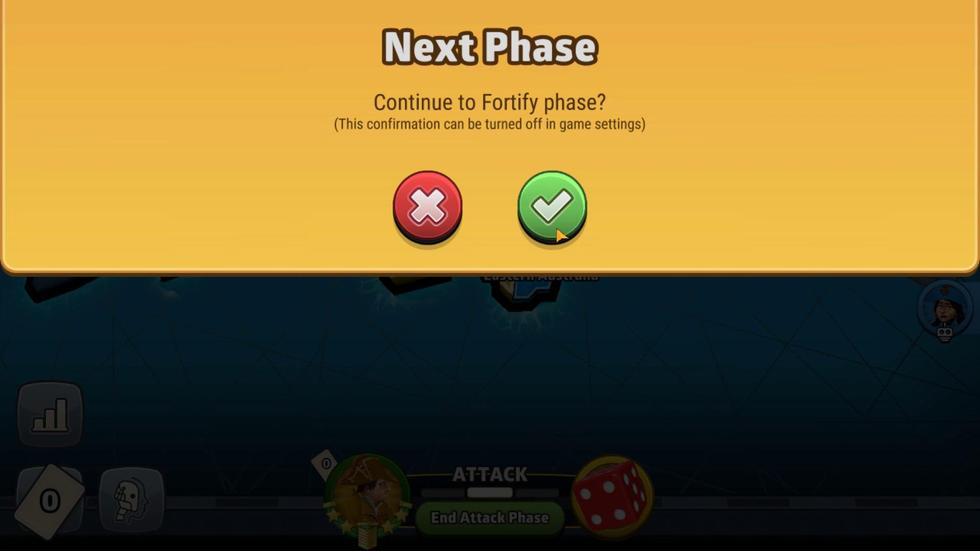 
Action: Mouse pressed left at (493, 274)
Screenshot: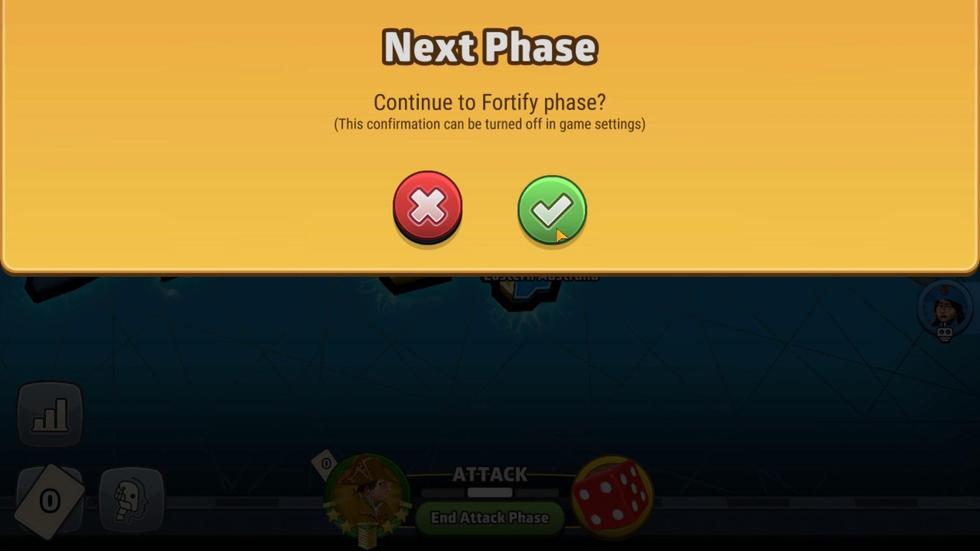 
Action: Mouse moved to (451, 247)
Screenshot: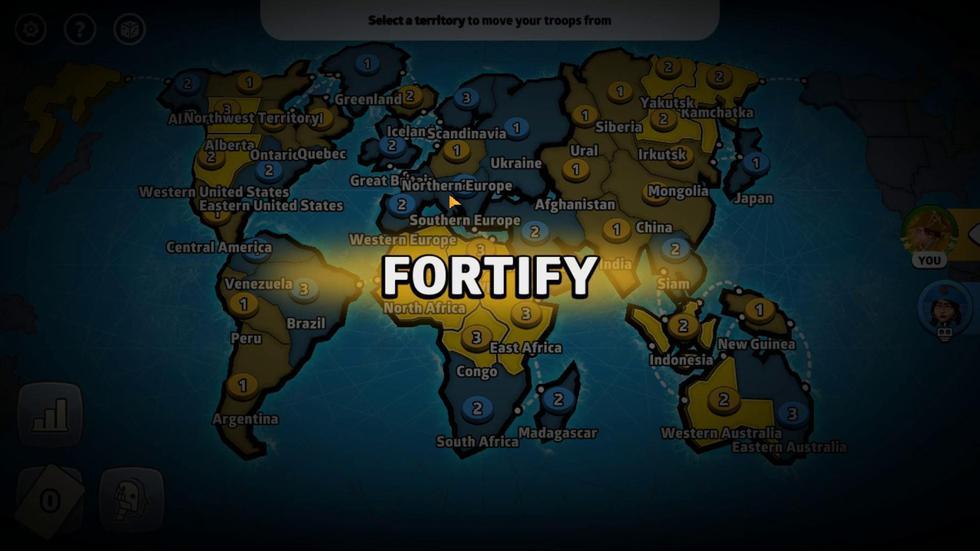 
Action: Mouse pressed left at (451, 247)
Screenshot: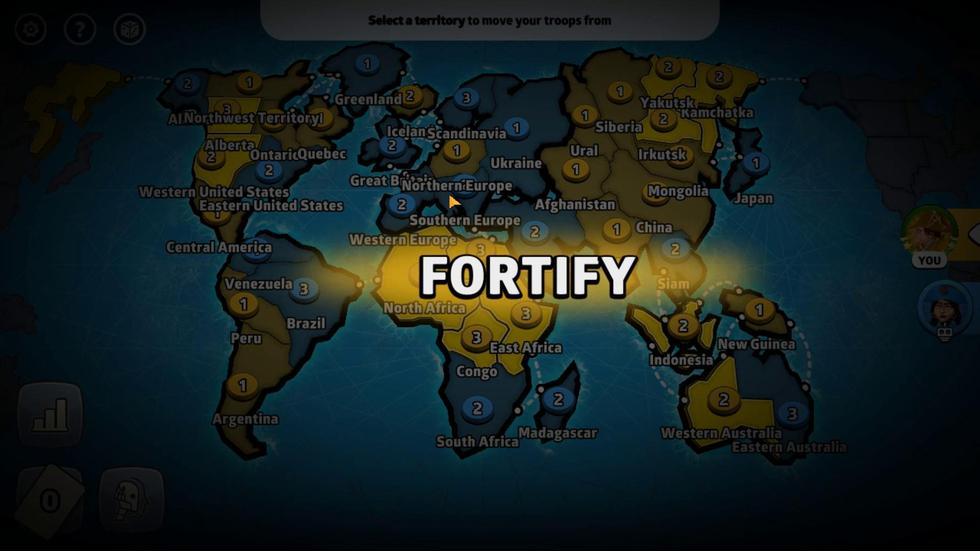 
Action: Mouse moved to (460, 359)
Screenshot: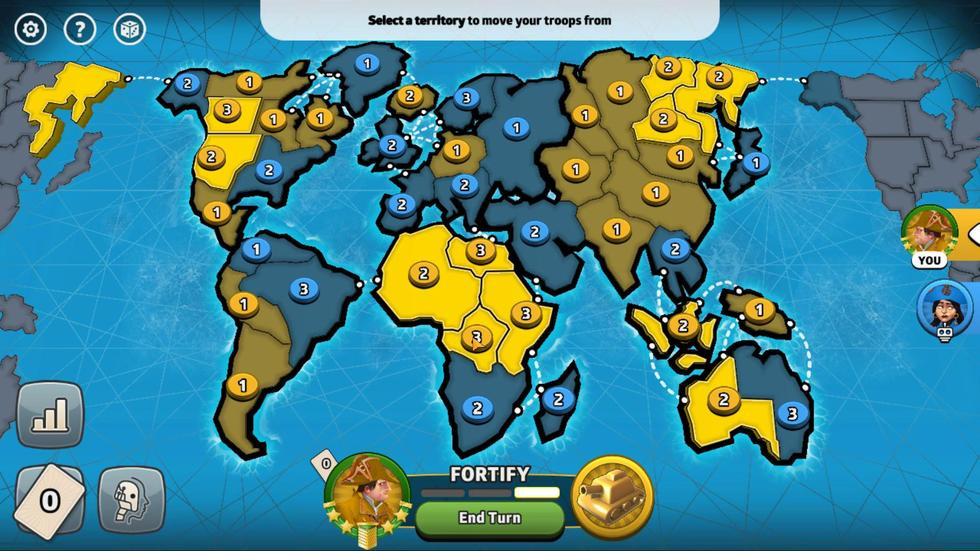 
Action: Mouse pressed left at (460, 359)
Screenshot: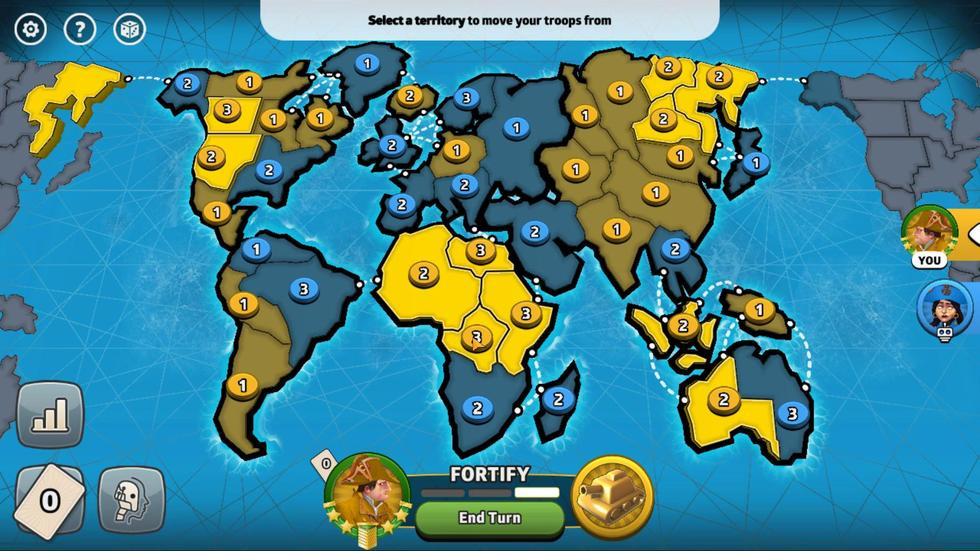 
Action: Mouse moved to (433, 324)
Screenshot: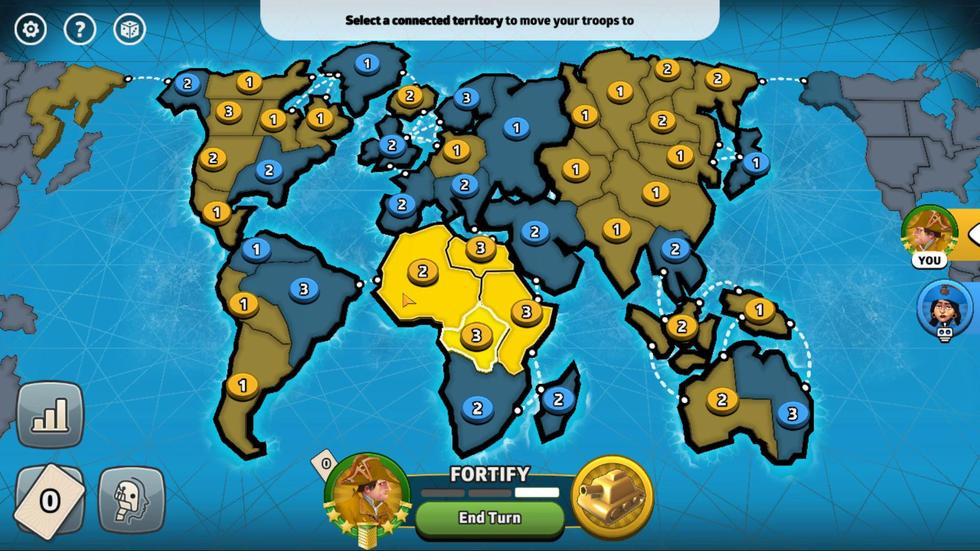 
Action: Mouse pressed left at (433, 324)
Screenshot: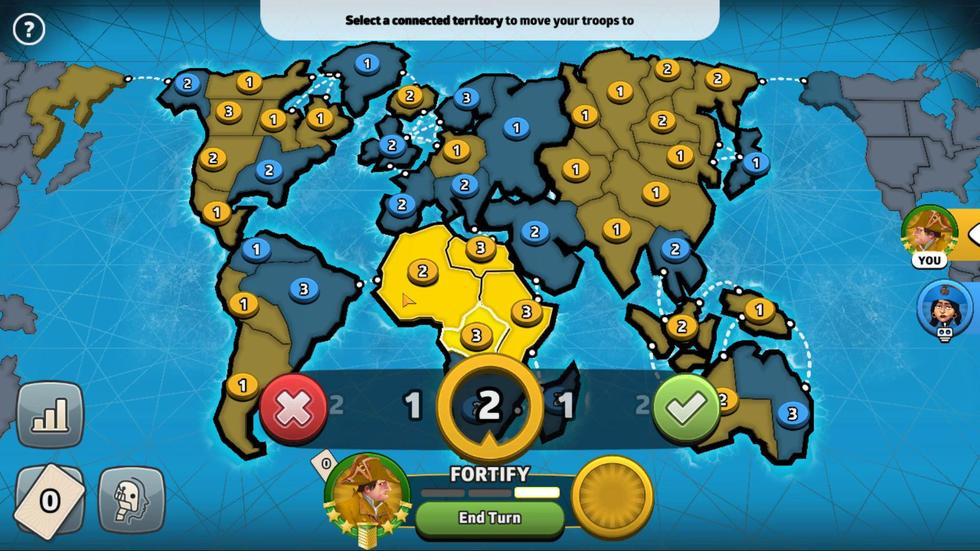 
Action: Mouse moved to (548, 418)
Screenshot: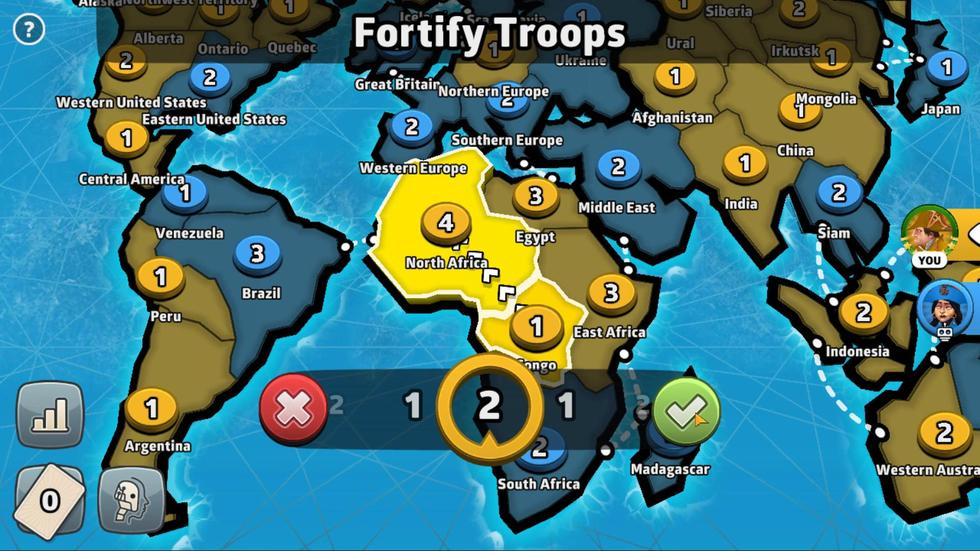 
Action: Mouse pressed left at (548, 418)
Screenshot: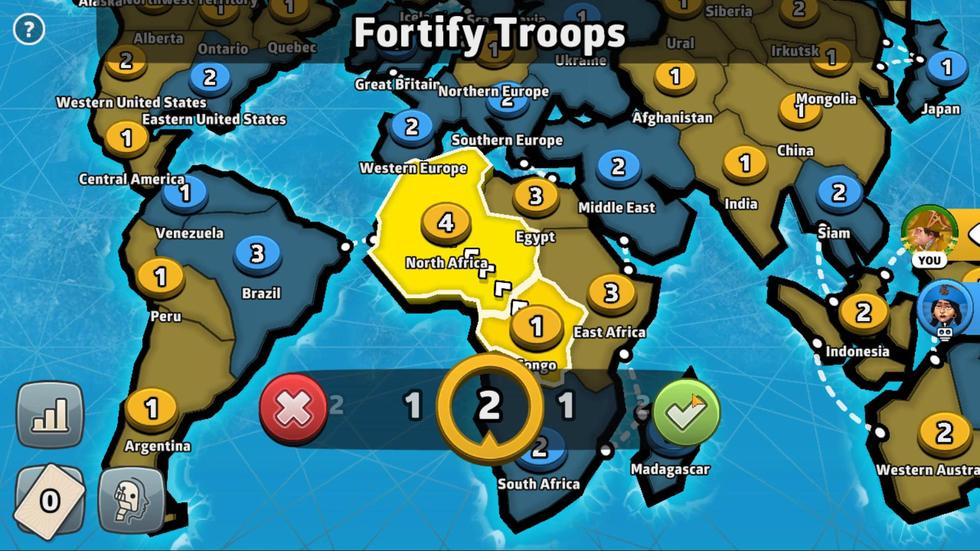 
Action: Mouse moved to (531, 256)
Screenshot: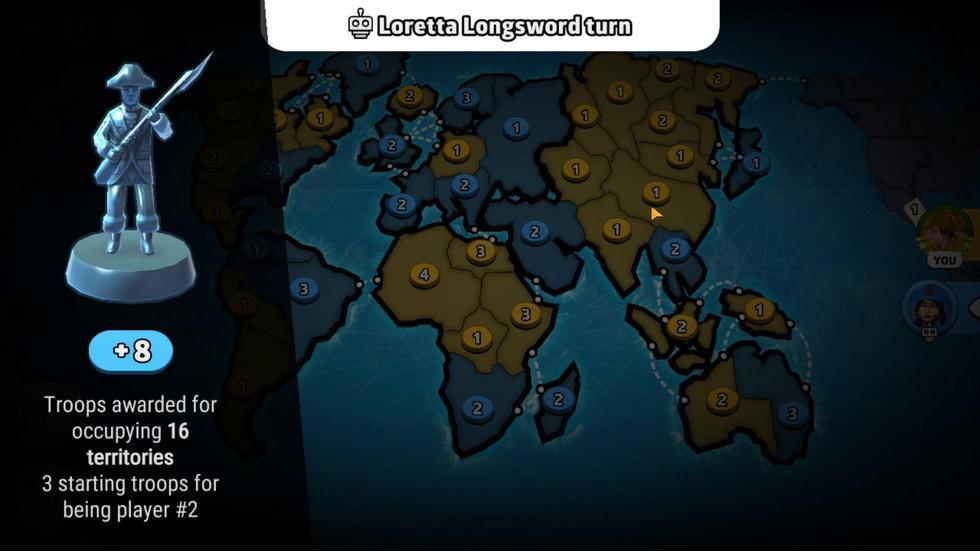 
Action: Mouse pressed left at (531, 256)
Screenshot: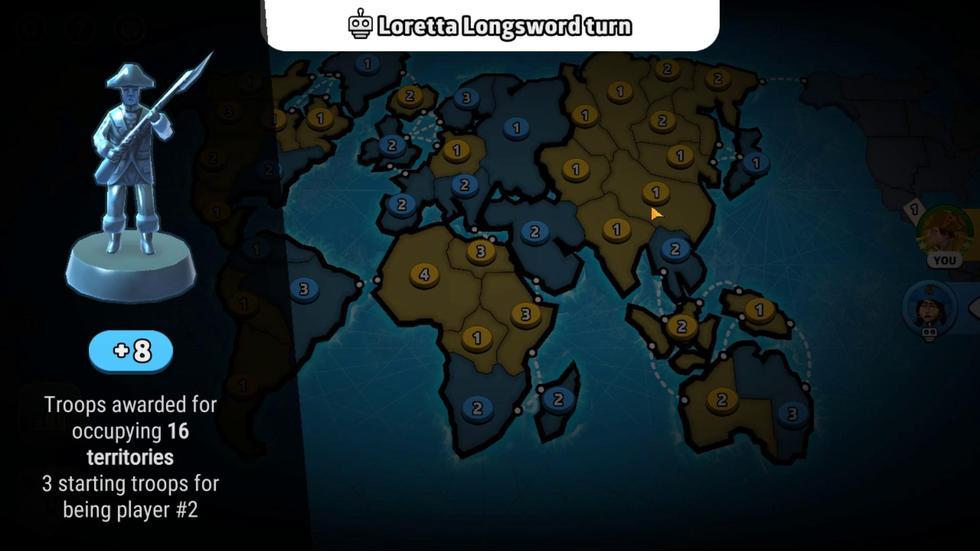 
Action: Mouse moved to (457, 316)
Screenshot: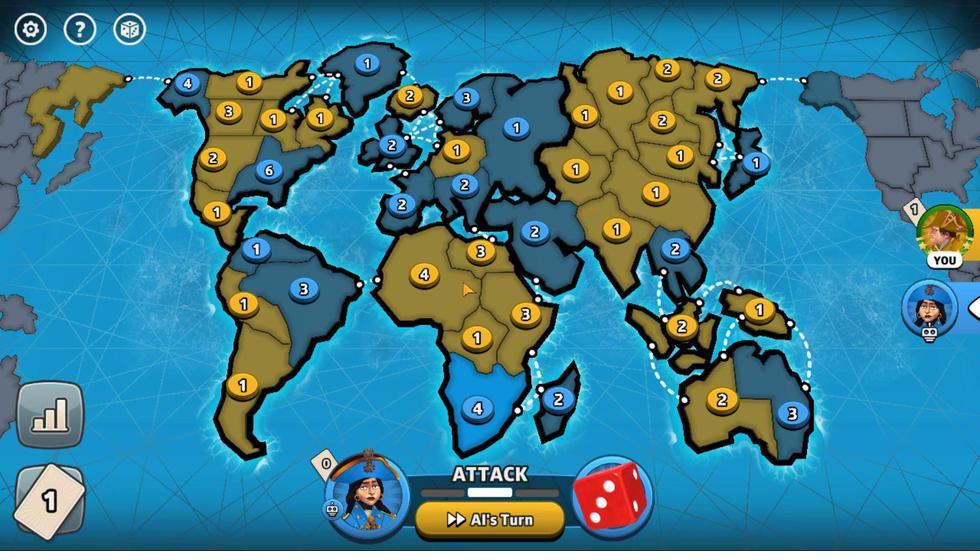 
Action: Mouse pressed left at (457, 316)
Screenshot: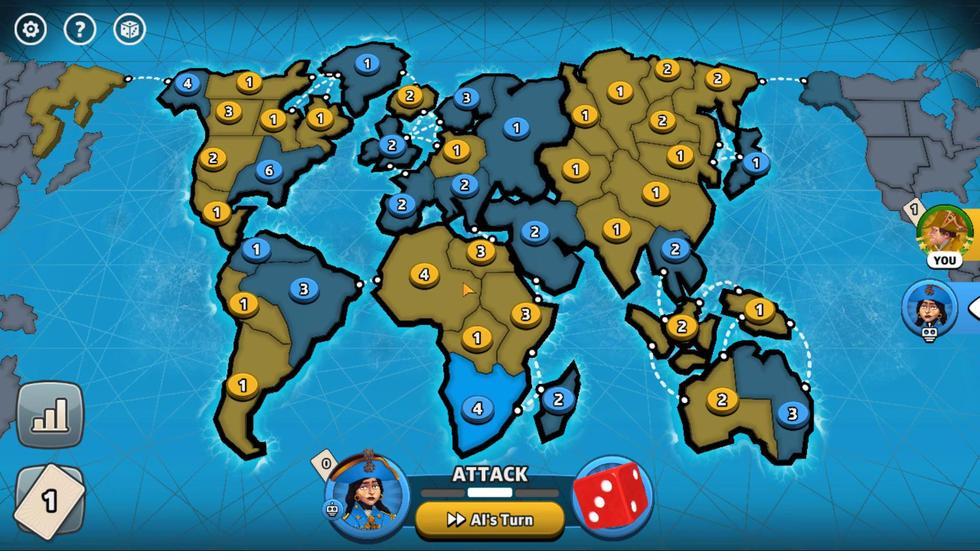 
Action: Mouse moved to (450, 313)
Screenshot: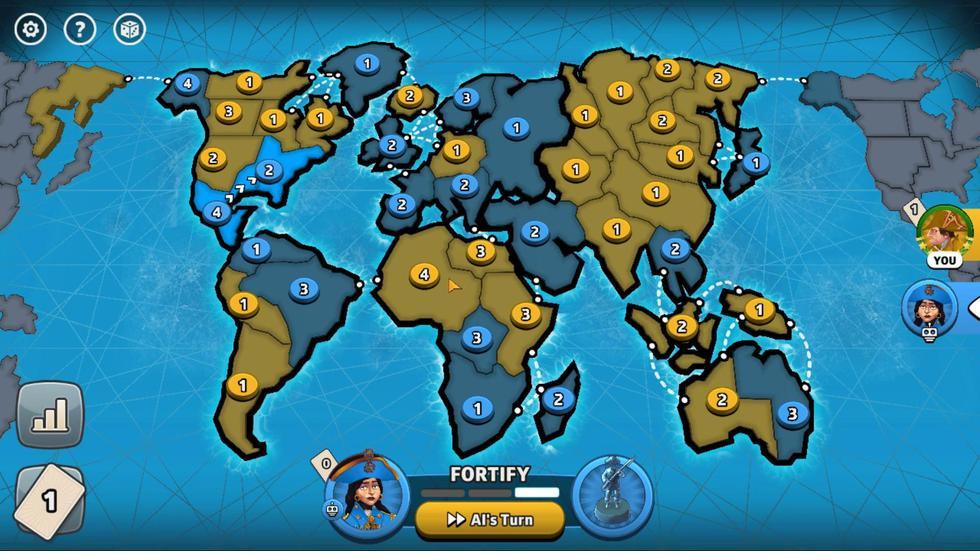 
Action: Mouse pressed left at (450, 313)
Screenshot: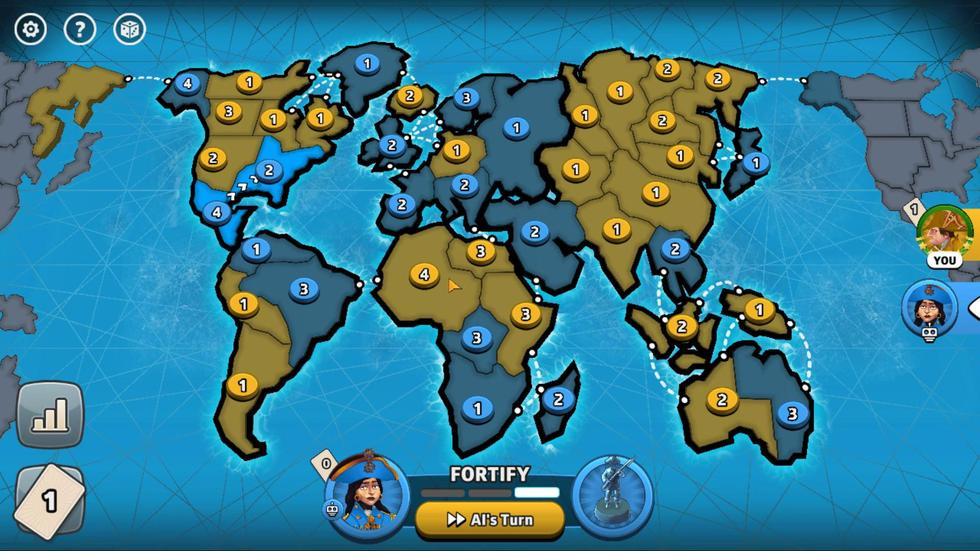 
Action: Mouse moved to (452, 319)
Screenshot: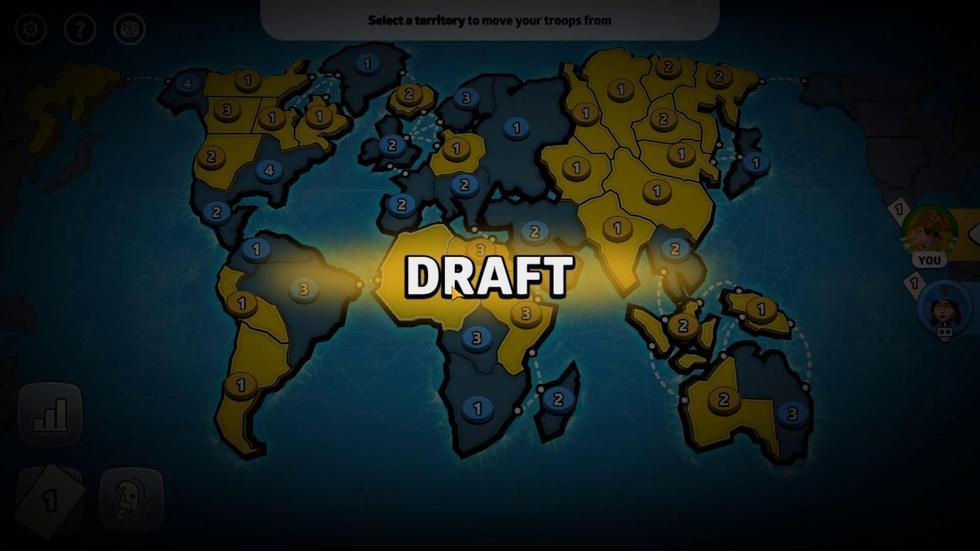 
Action: Mouse pressed left at (452, 319)
Screenshot: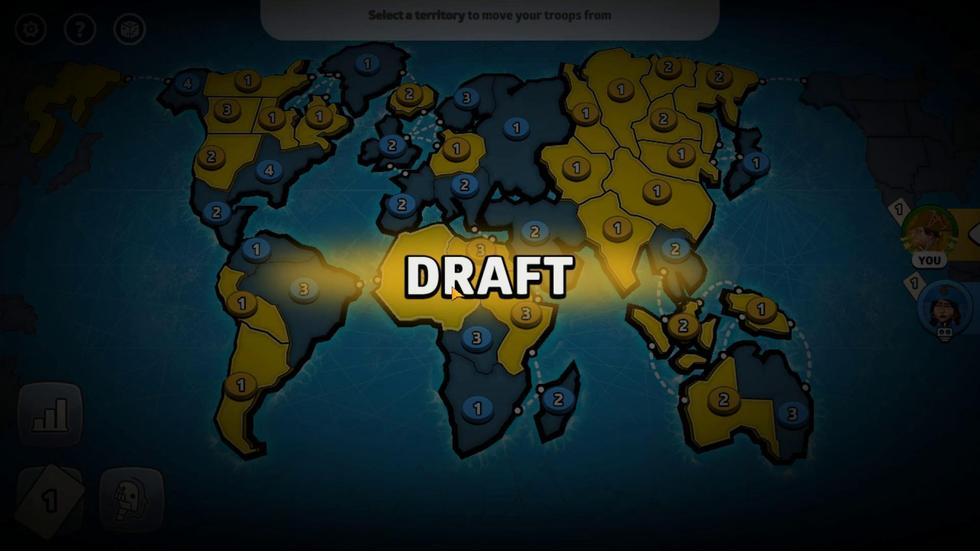 
Action: Mouse moved to (444, 324)
Screenshot: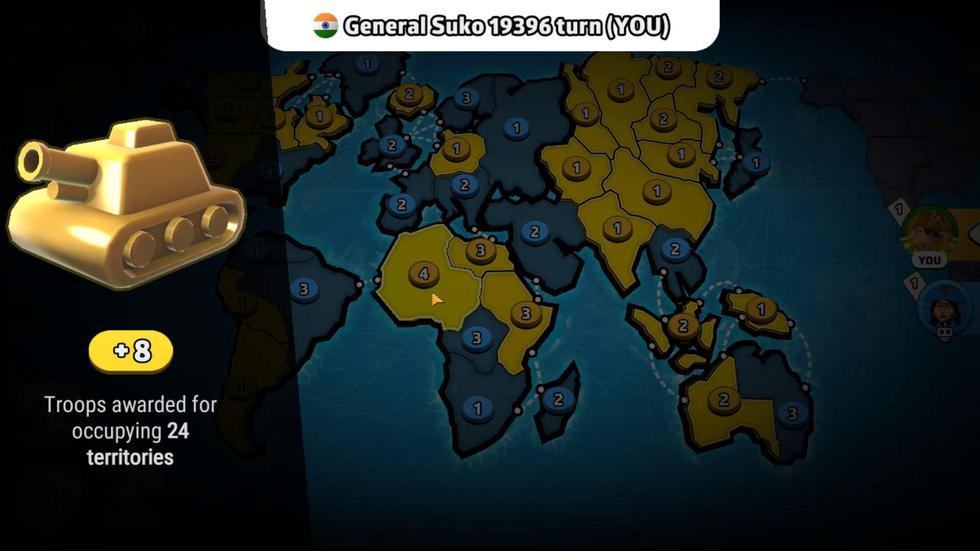 
Action: Mouse pressed left at (444, 324)
Screenshot: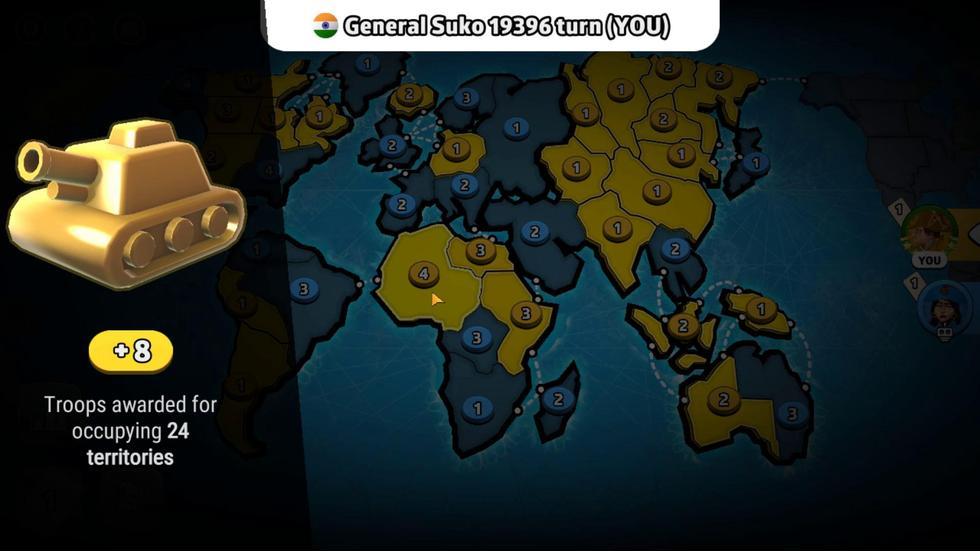 
Action: Mouse pressed left at (444, 324)
Screenshot: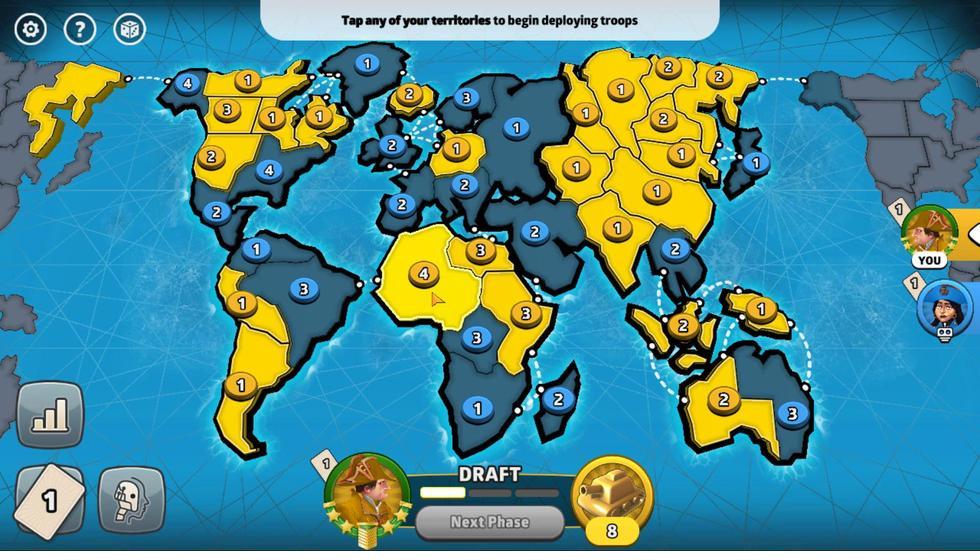 
Action: Mouse moved to (546, 416)
Screenshot: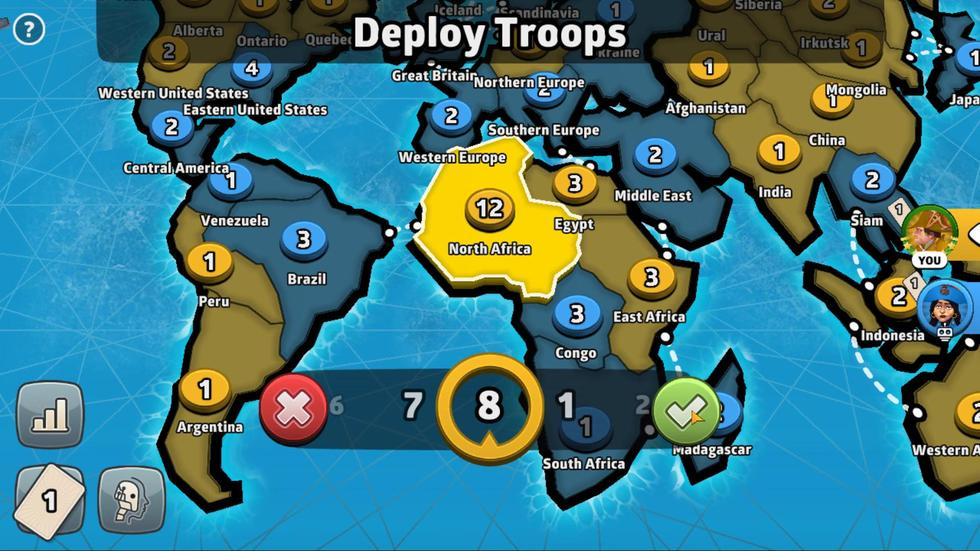 
Action: Mouse pressed left at (546, 416)
Screenshot: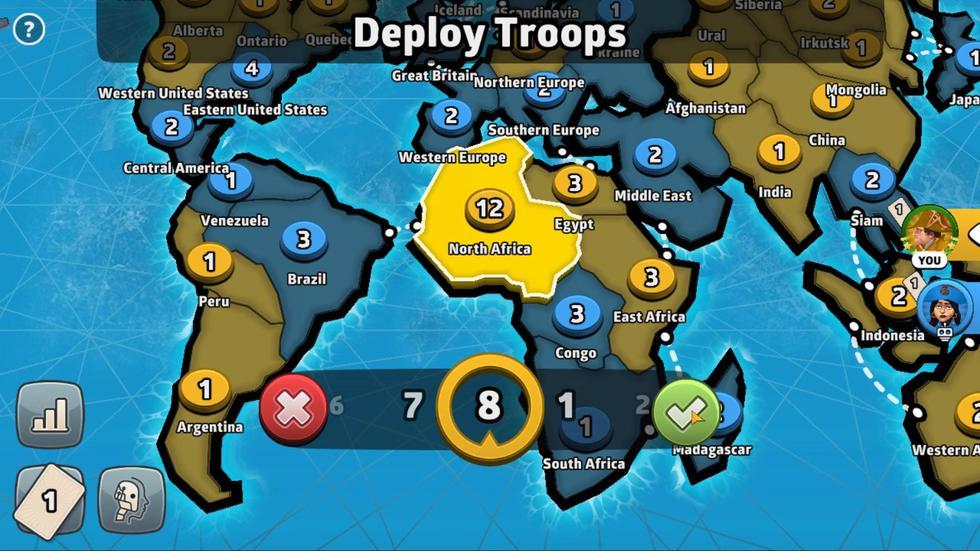
Action: Mouse moved to (442, 315)
Screenshot: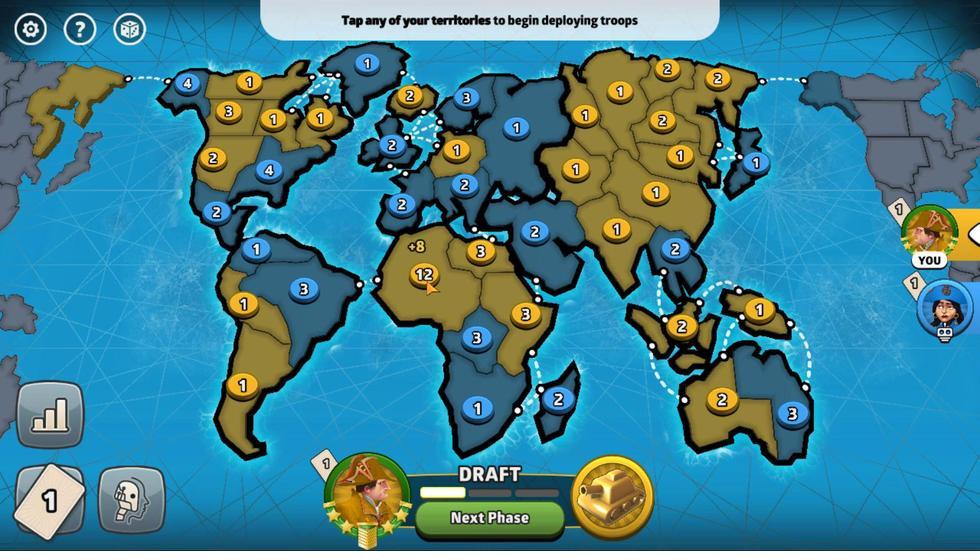 
Action: Mouse pressed left at (442, 315)
Screenshot: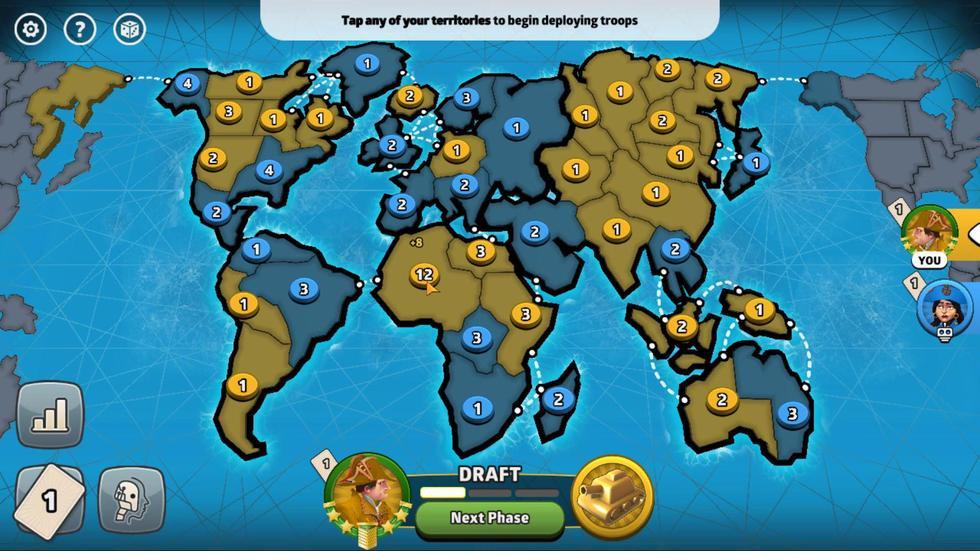 
Action: Mouse moved to (477, 505)
Screenshot: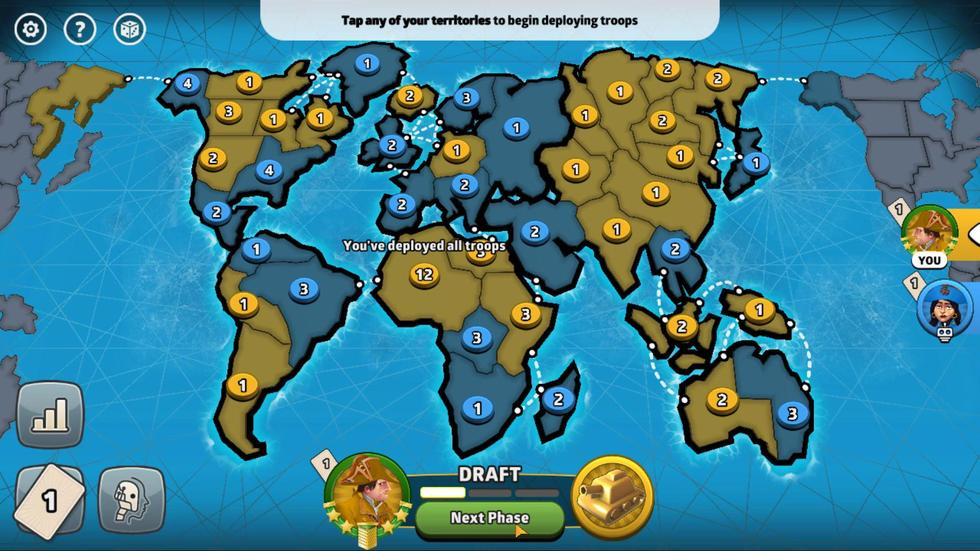 
Action: Mouse pressed left at (477, 505)
Screenshot: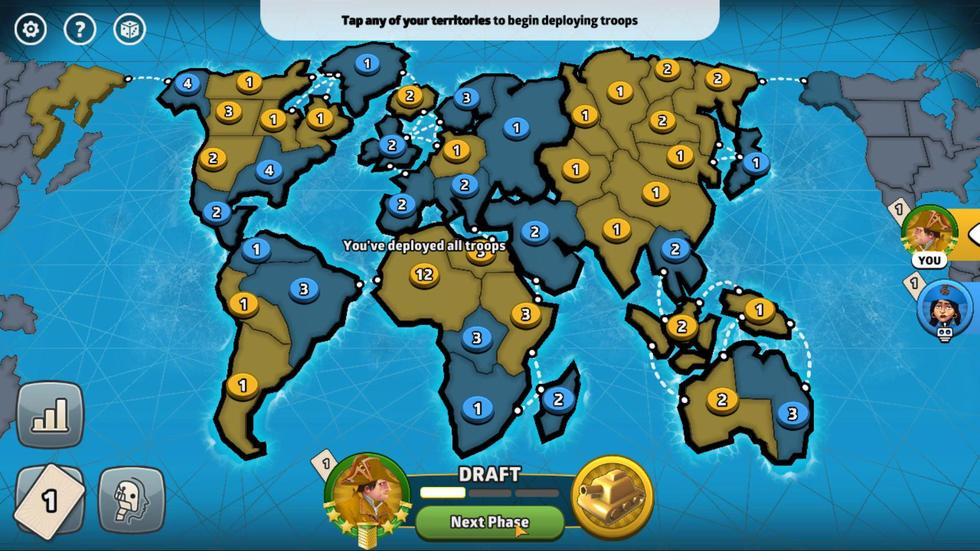 
Action: Mouse moved to (439, 310)
Screenshot: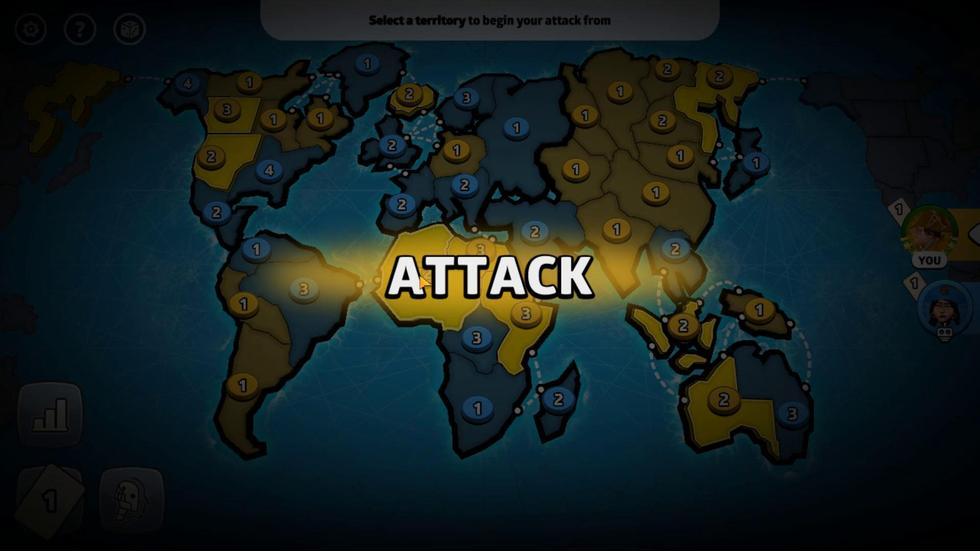 
Action: Mouse pressed left at (439, 310)
Screenshot: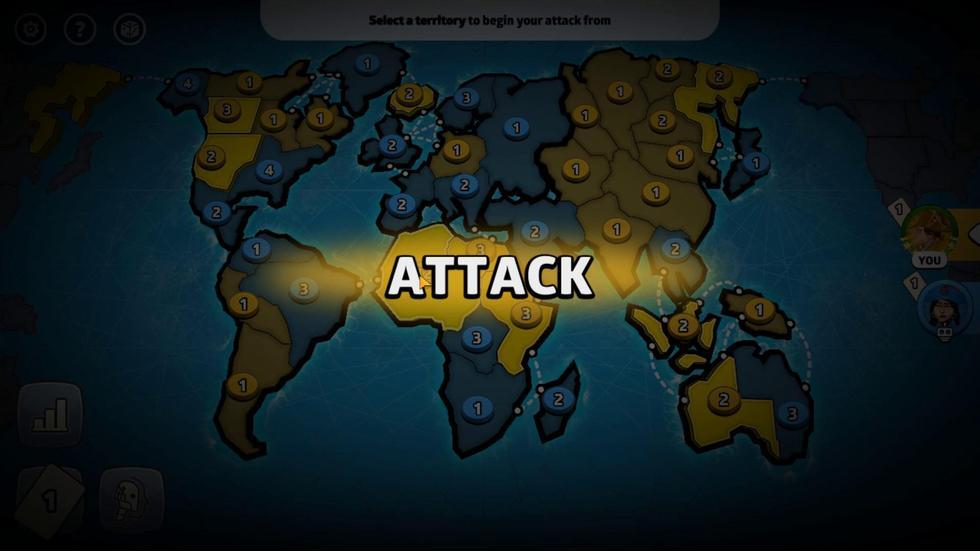 
Action: Mouse pressed left at (439, 310)
Screenshot: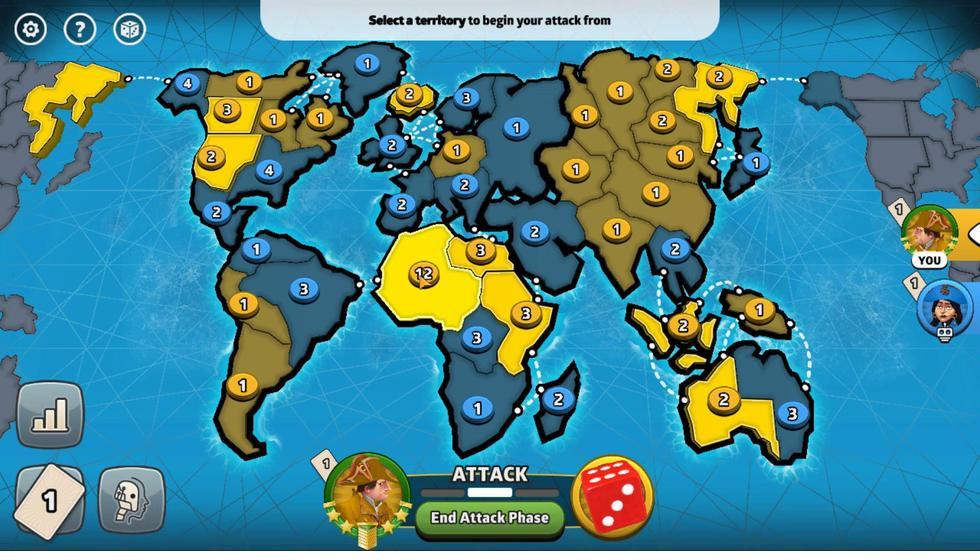 
Action: Mouse moved to (429, 331)
Screenshot: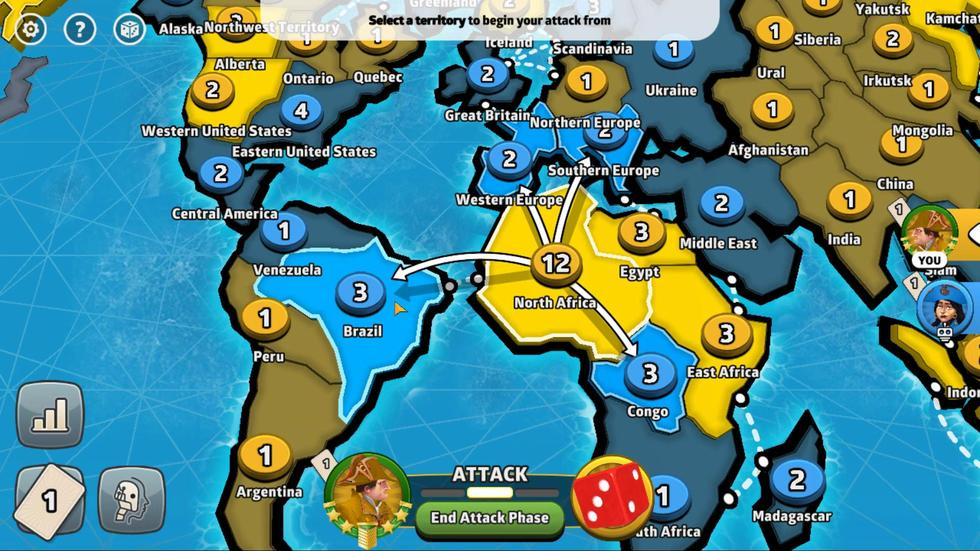
Action: Mouse pressed left at (429, 331)
Screenshot: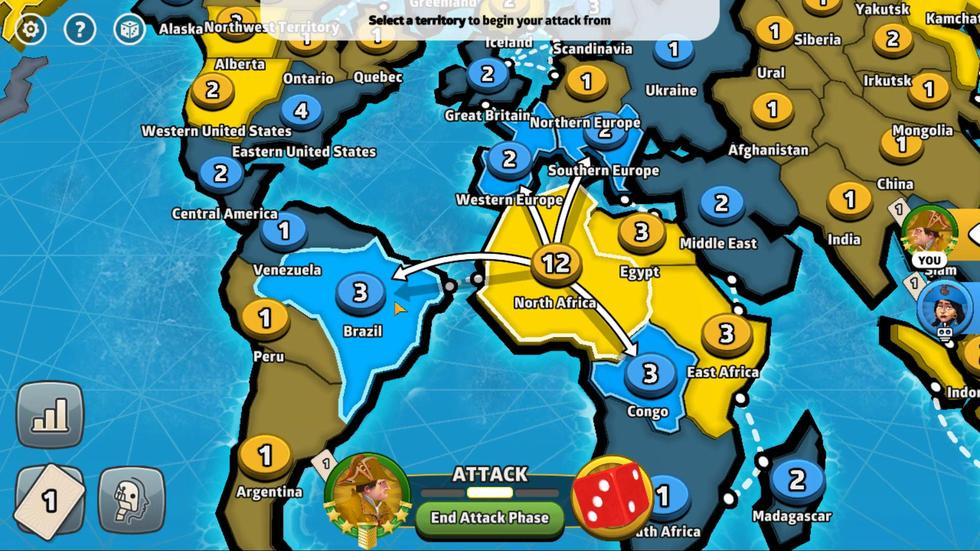 
Action: Mouse moved to (465, 409)
Screenshot: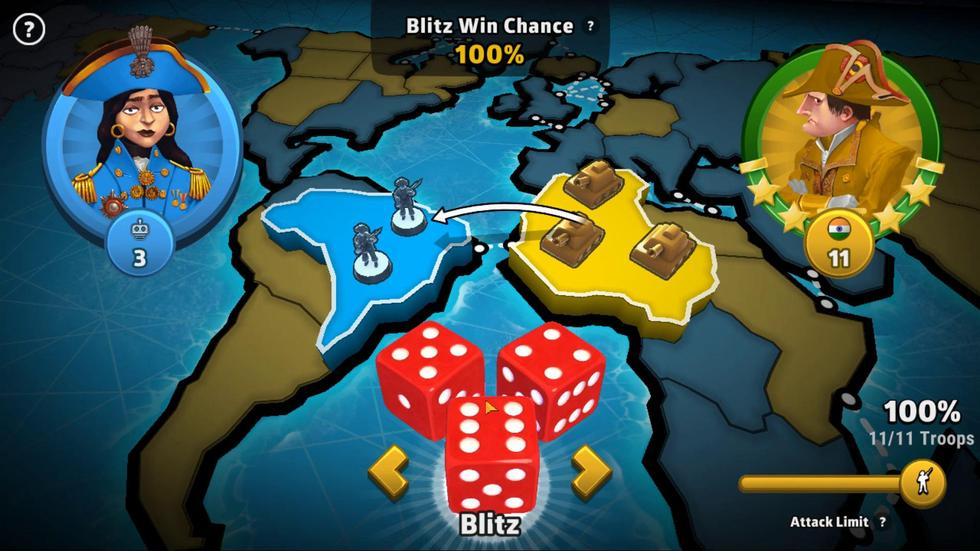 
Action: Mouse pressed left at (465, 409)
Screenshot: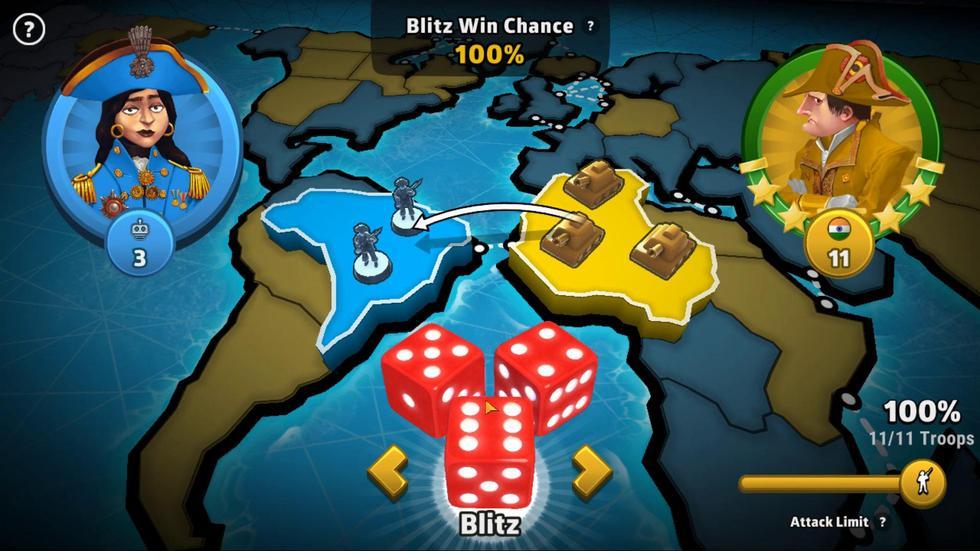 
Action: Mouse moved to (465, 419)
Screenshot: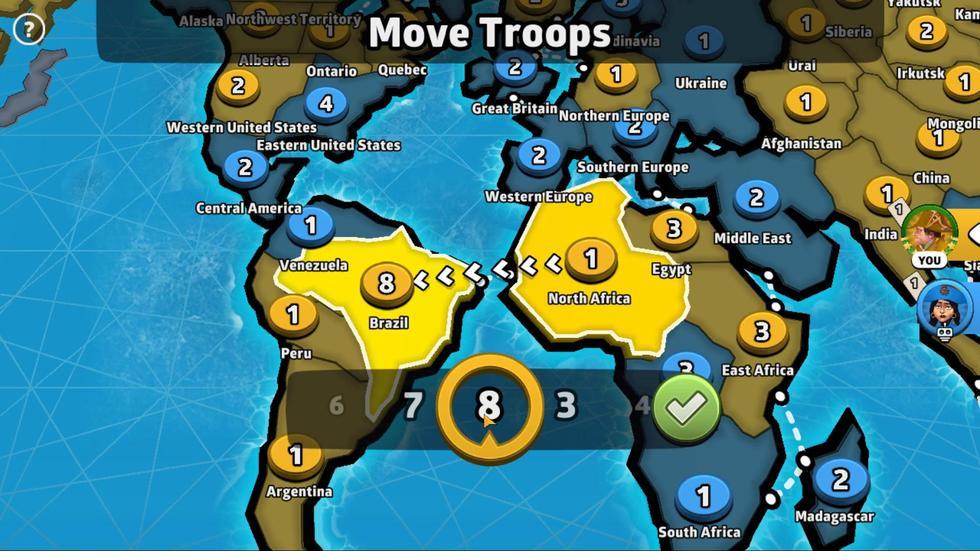 
Action: Mouse pressed left at (465, 419)
Screenshot: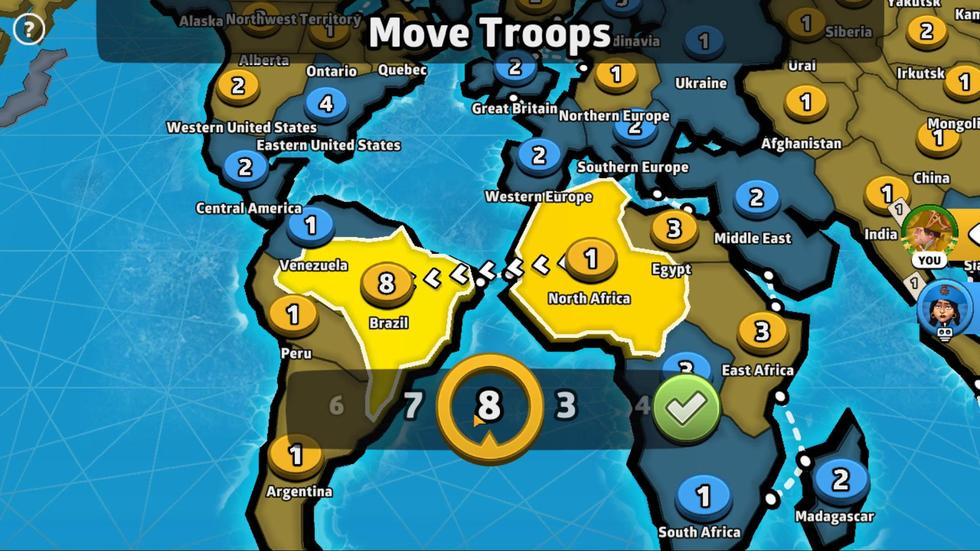 
Action: Mouse moved to (537, 411)
Screenshot: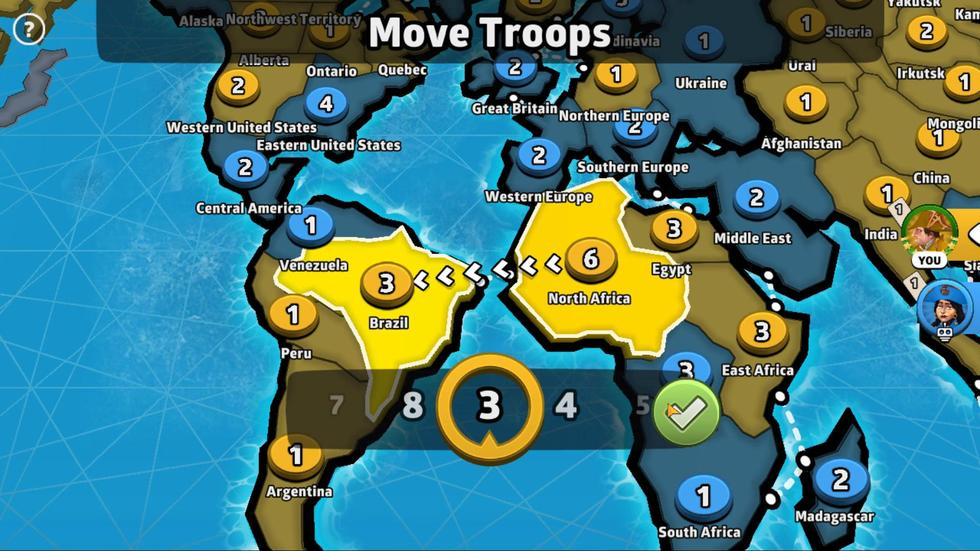 
Action: Mouse pressed left at (537, 411)
Screenshot: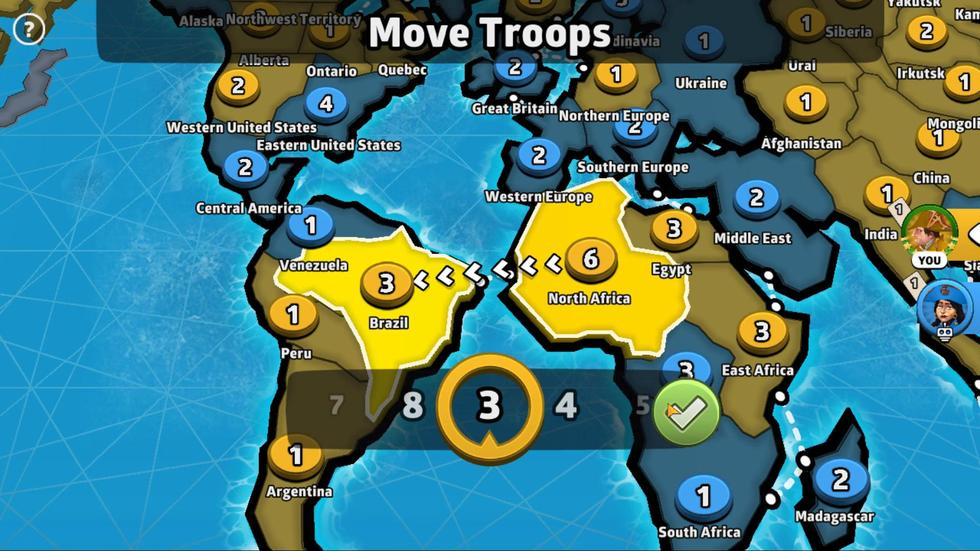 
Action: Mouse moved to (487, 367)
Screenshot: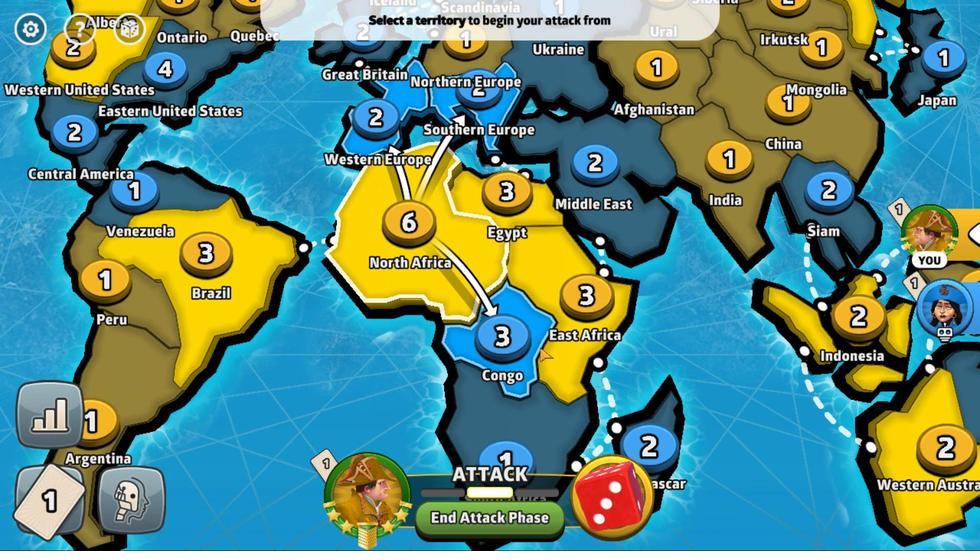 
Action: Mouse pressed left at (487, 367)
Screenshot: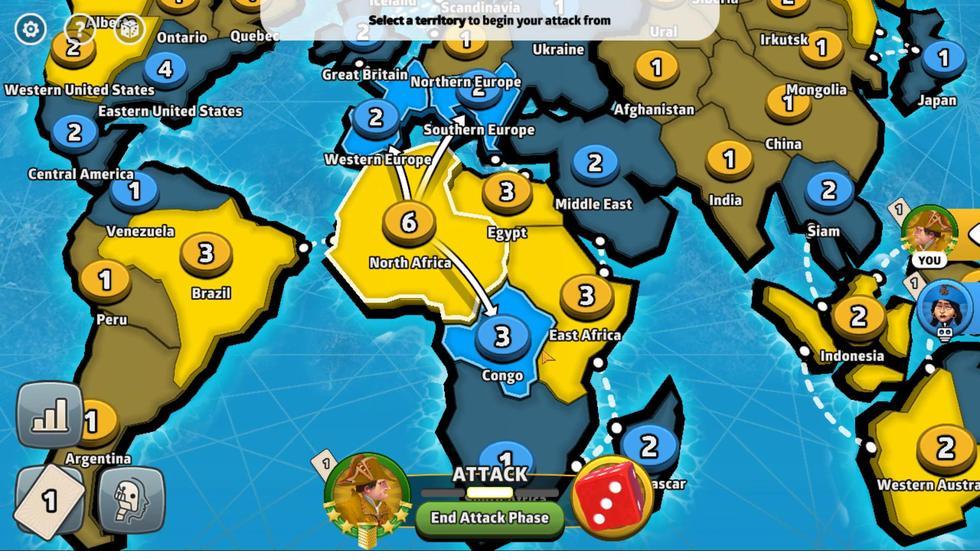 
Action: Mouse moved to (484, 440)
Screenshot: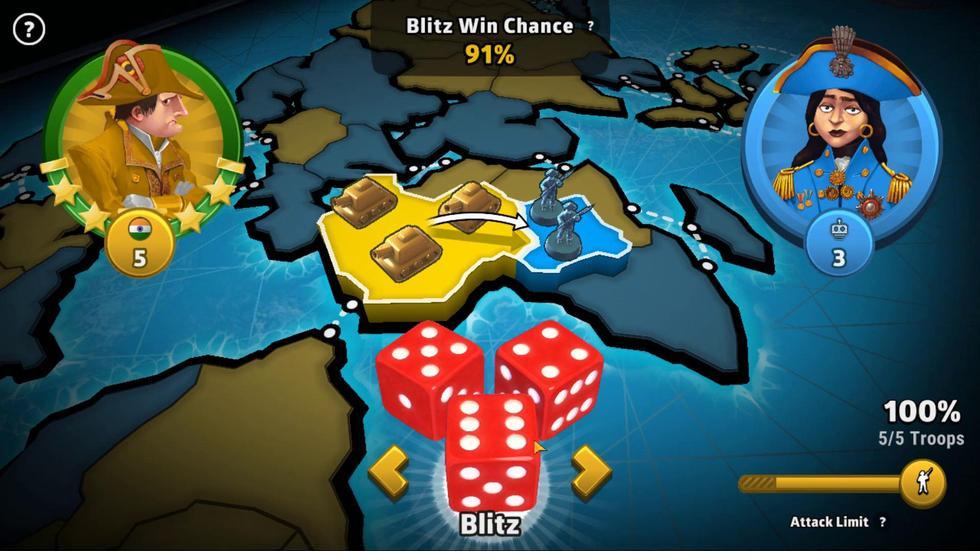 
Action: Mouse pressed left at (484, 440)
Screenshot: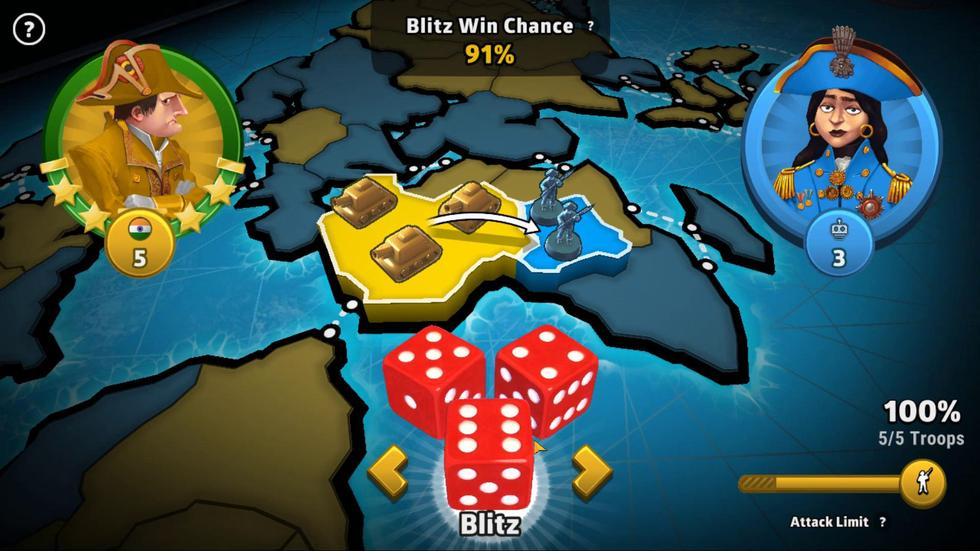 
Action: Mouse moved to (543, 410)
Screenshot: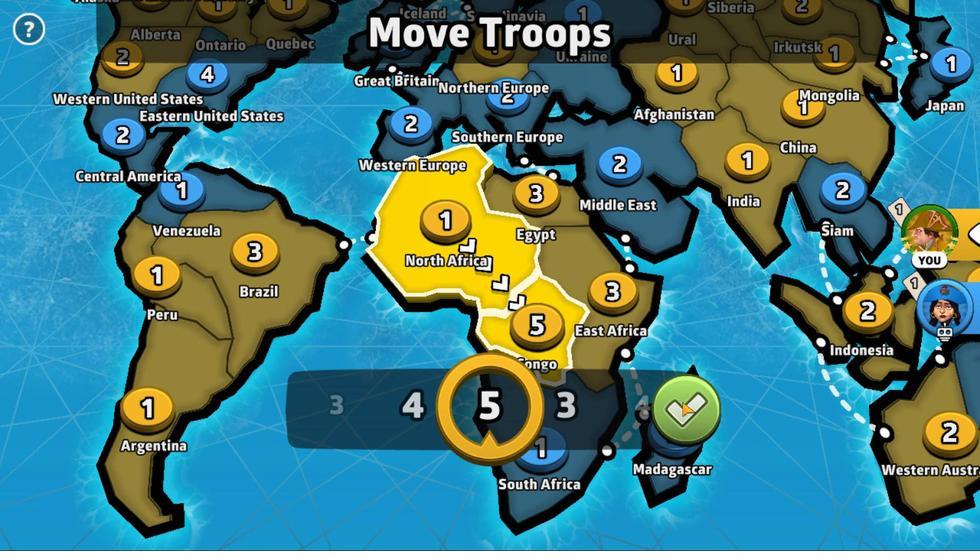 
Action: Mouse pressed left at (543, 410)
Screenshot: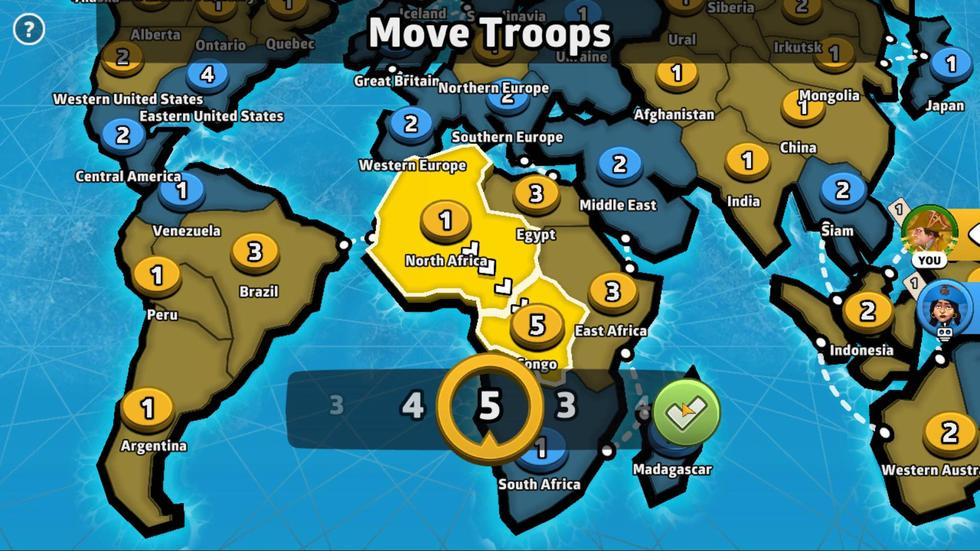 
Action: Mouse moved to (468, 318)
Screenshot: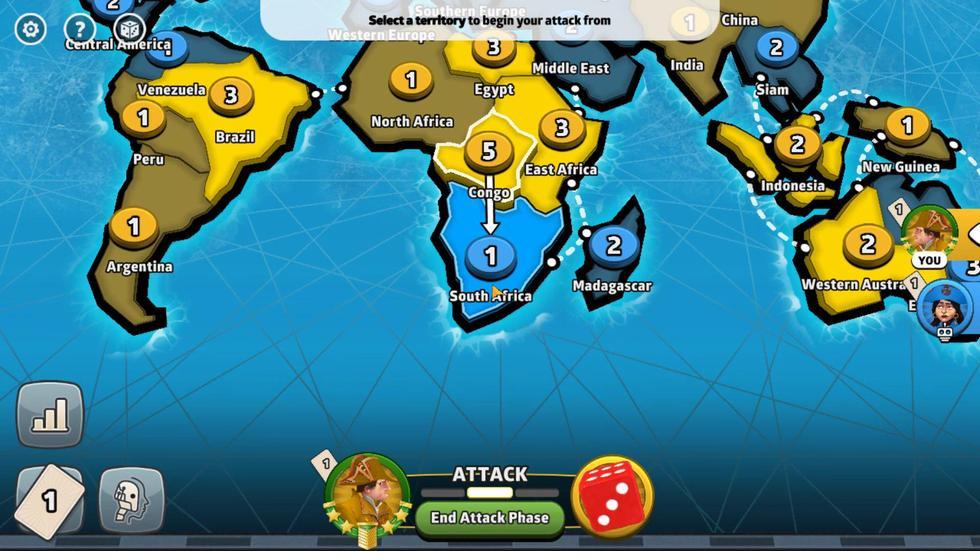 
Action: Mouse pressed left at (468, 318)
Screenshot: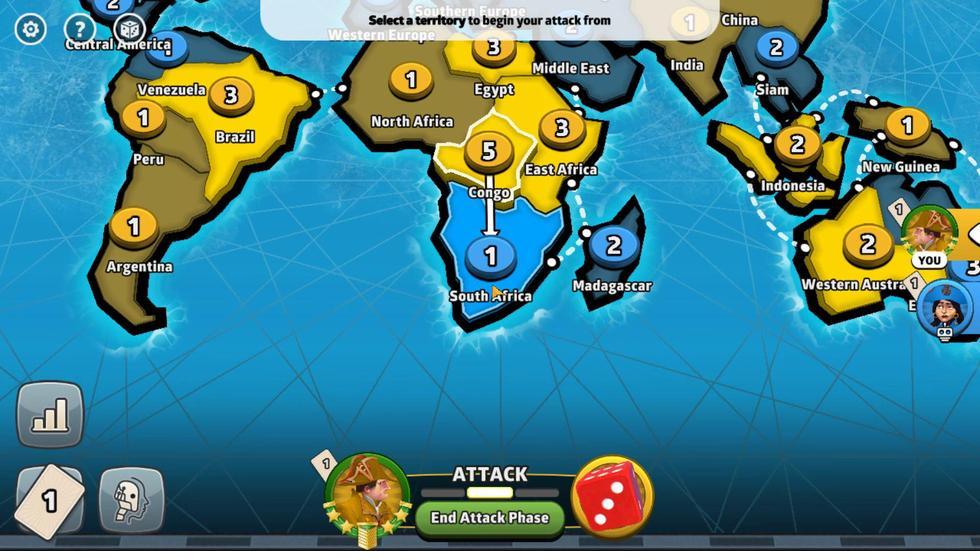 
Action: Mouse moved to (467, 375)
Screenshot: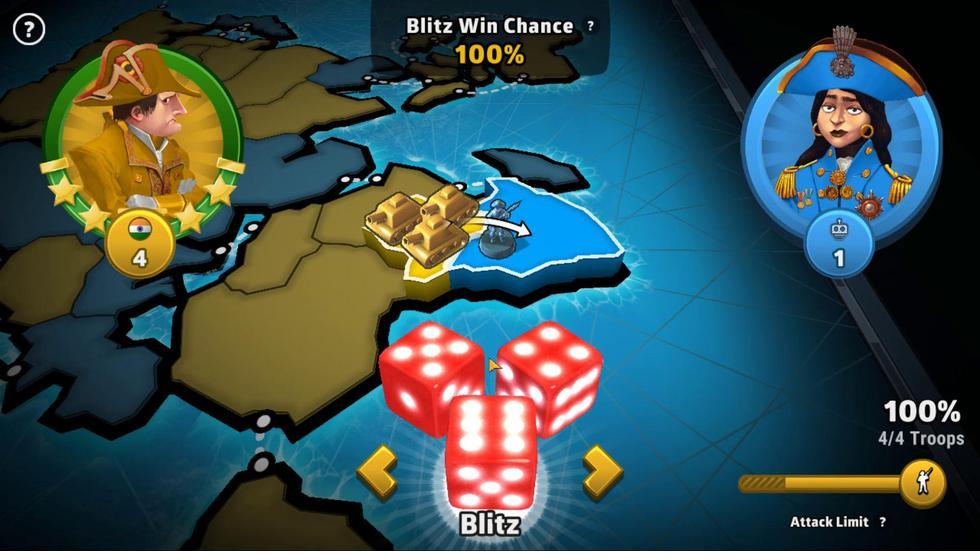 
Action: Mouse pressed left at (467, 375)
Screenshot: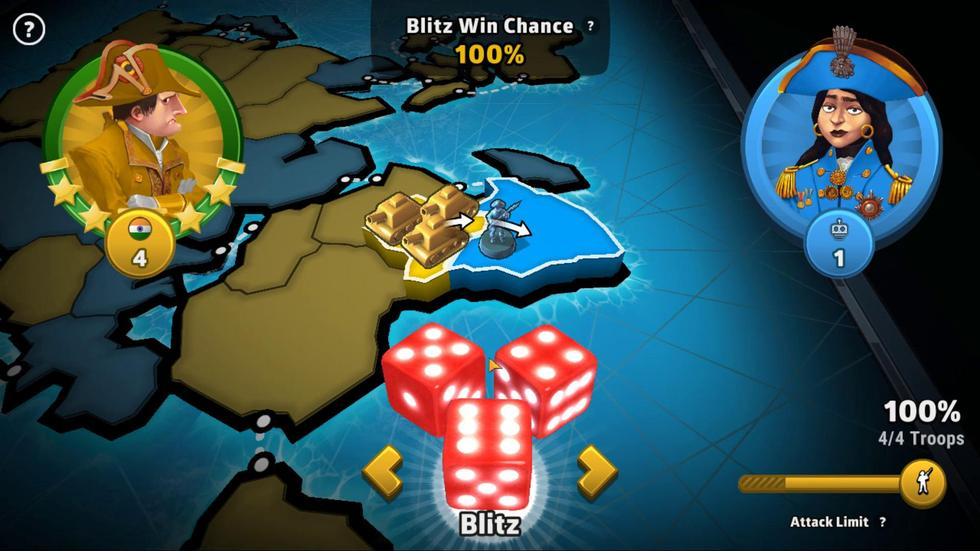 
Action: Mouse moved to (540, 413)
Screenshot: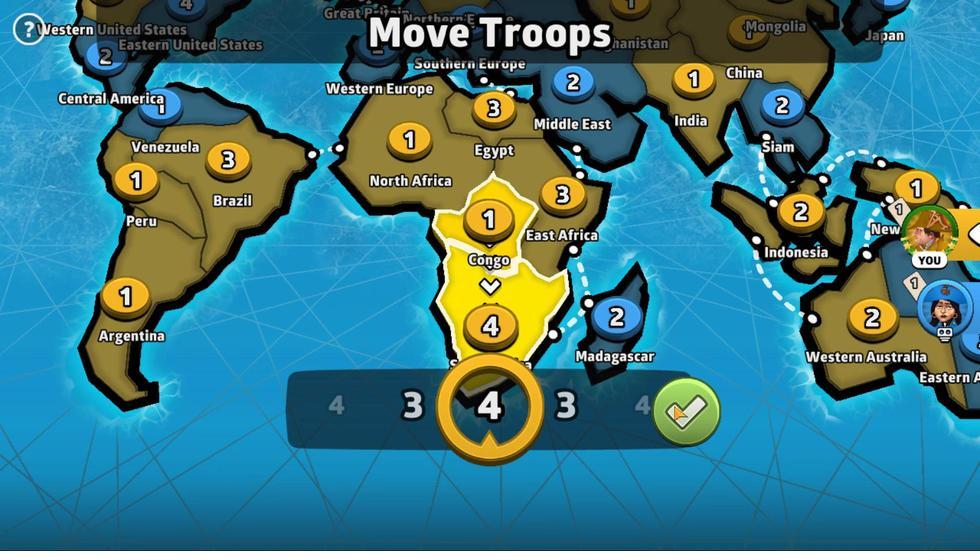 
Action: Mouse pressed left at (540, 413)
Screenshot: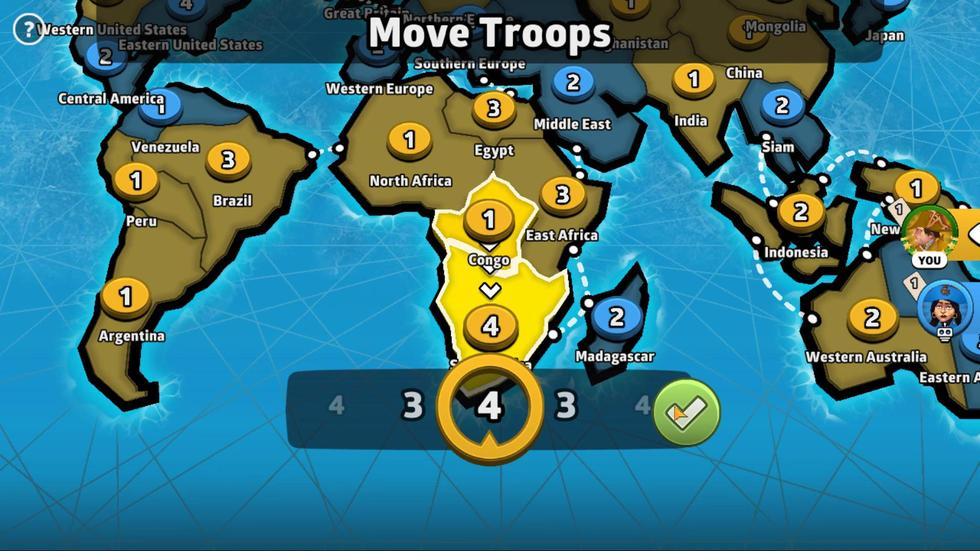 
Action: Mouse moved to (491, 275)
Screenshot: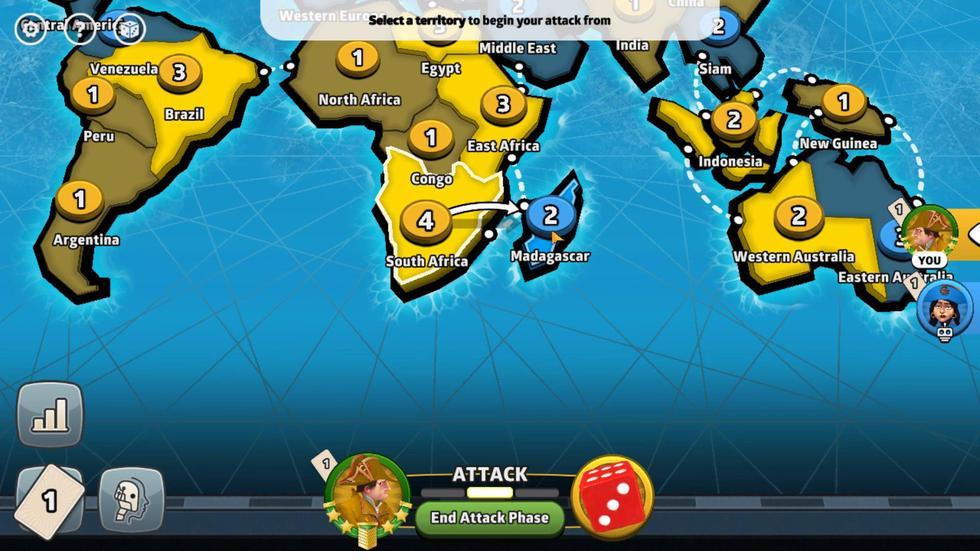 
Action: Mouse pressed left at (491, 275)
Screenshot: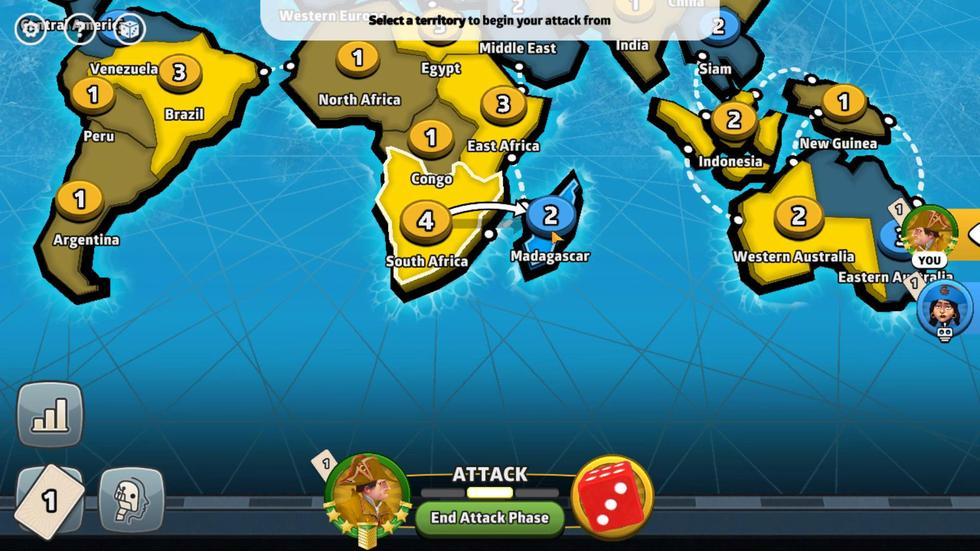
Action: Mouse moved to (479, 386)
Screenshot: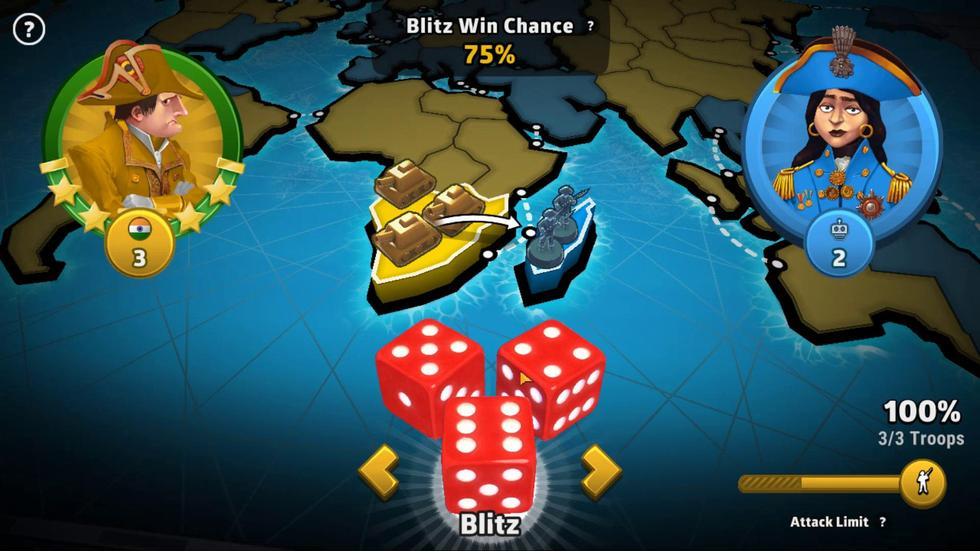 
Action: Mouse pressed left at (479, 386)
Screenshot: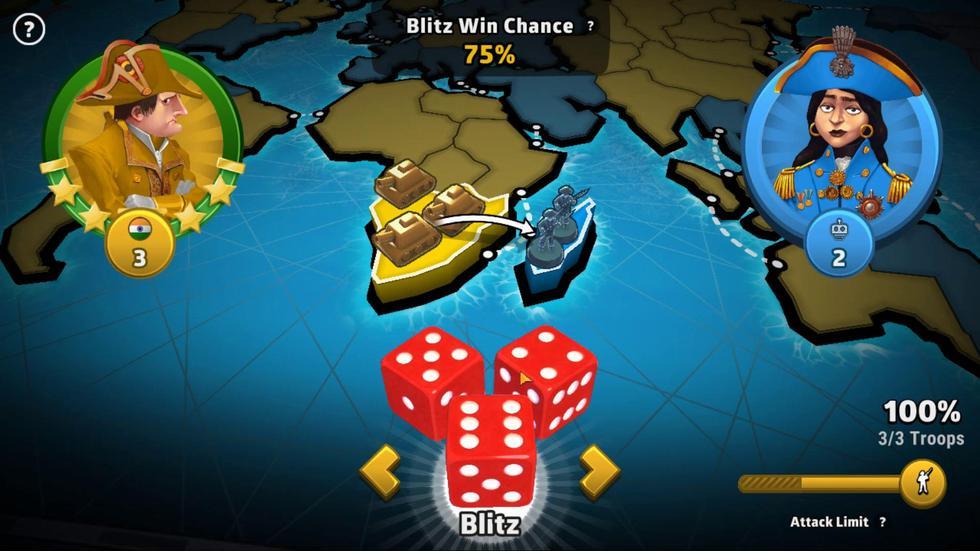 
Action: Mouse moved to (393, 329)
Screenshot: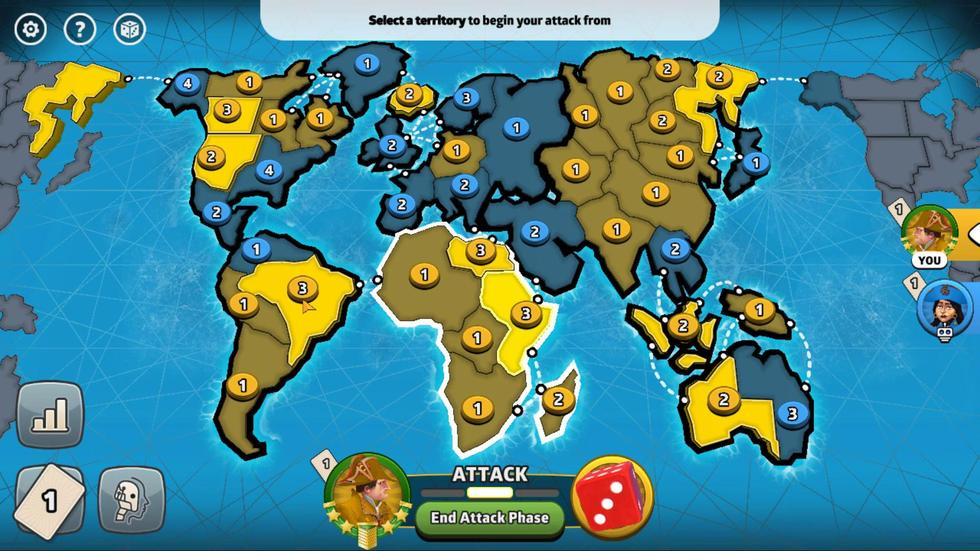 
Action: Mouse pressed left at (393, 329)
Screenshot: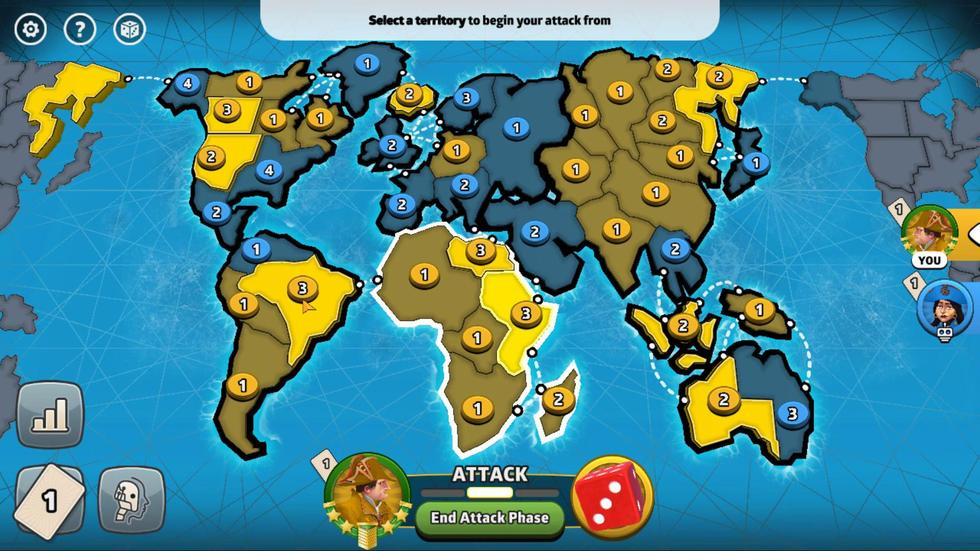 
Action: Mouse moved to (444, 236)
Screenshot: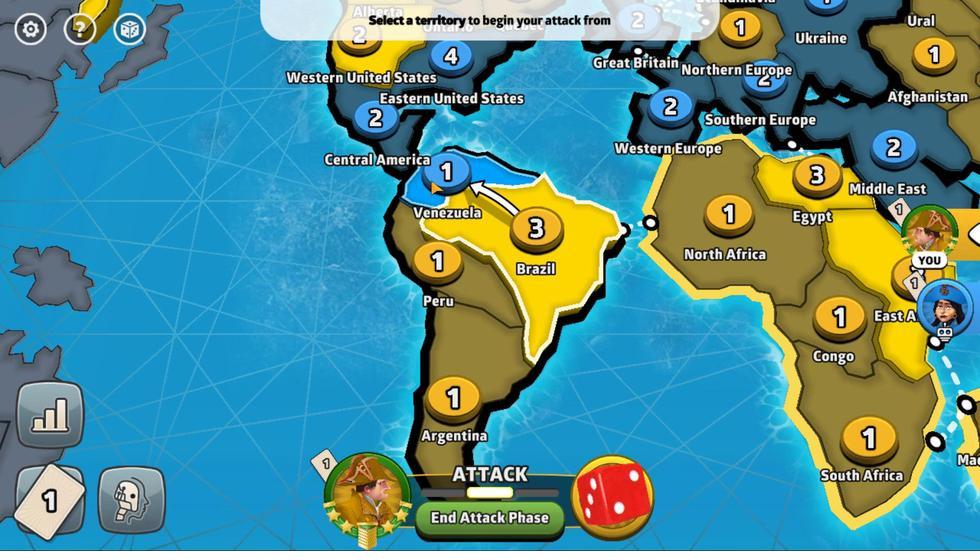 
Action: Mouse pressed left at (444, 236)
Screenshot: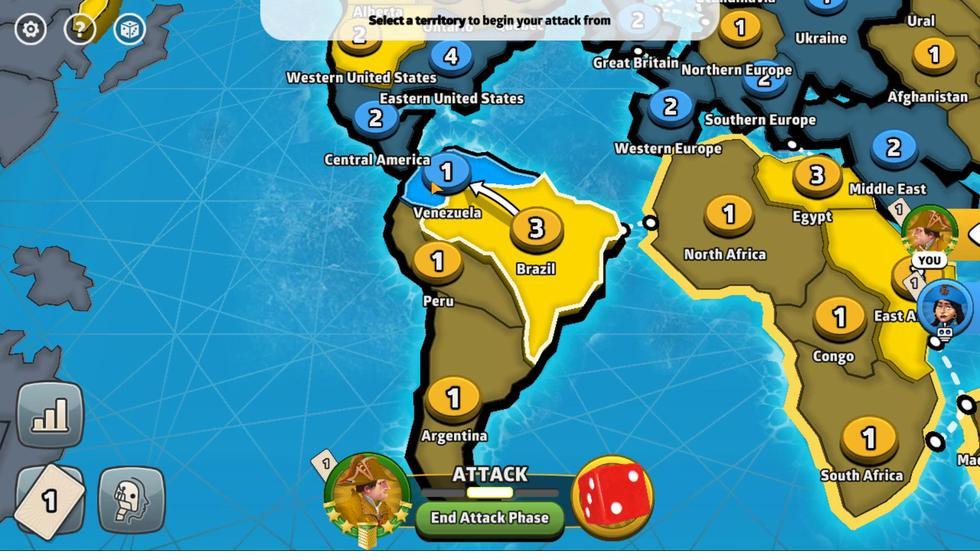 
Action: Mouse moved to (468, 407)
Screenshot: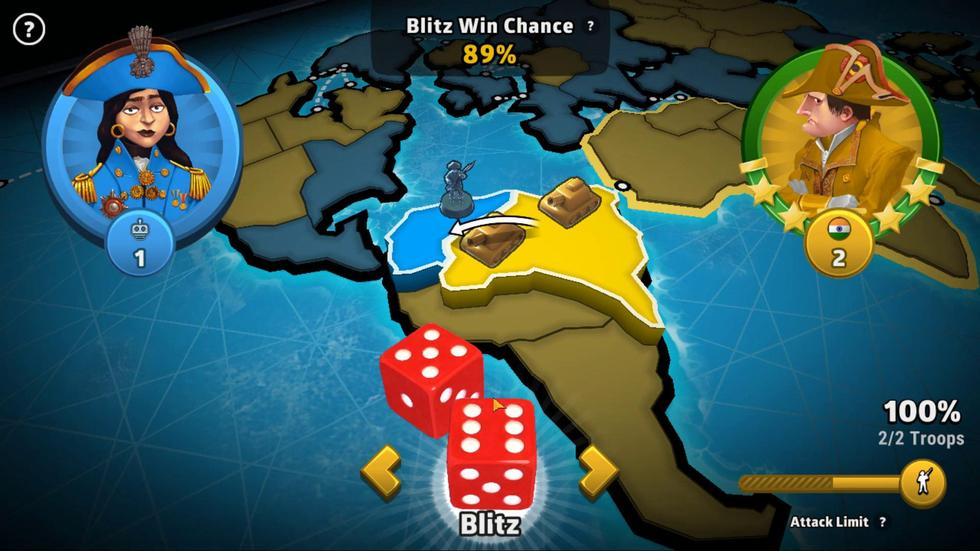 
Action: Mouse pressed left at (468, 407)
Screenshot: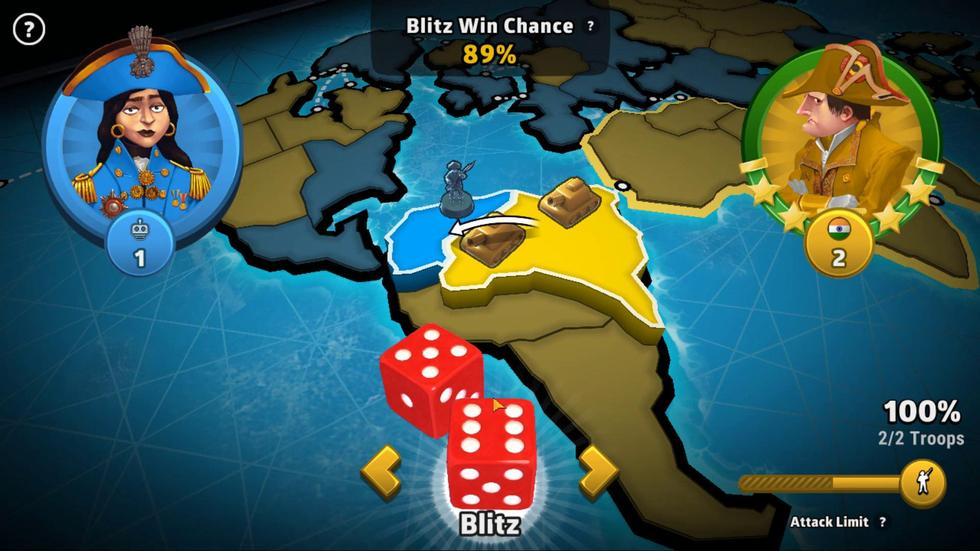 
Action: Mouse moved to (466, 503)
Screenshot: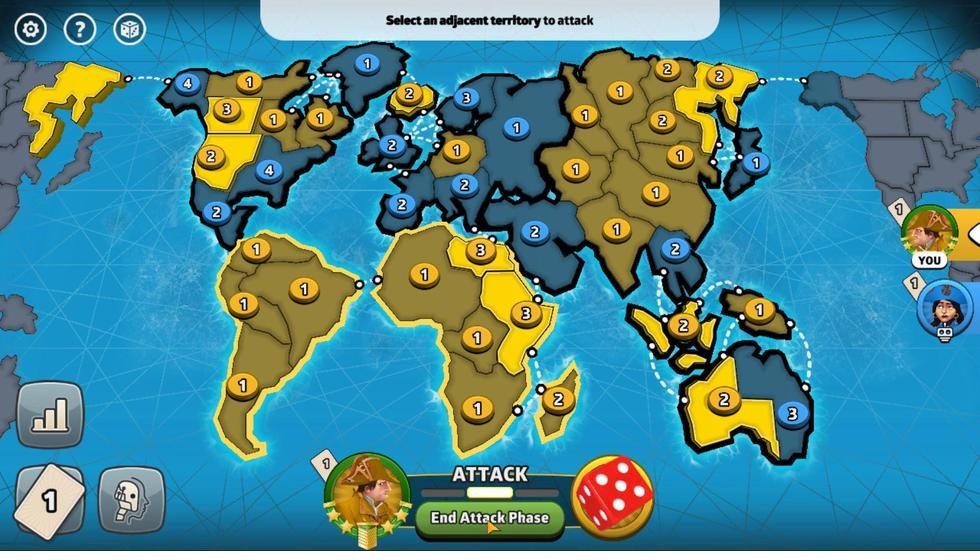 
Action: Mouse pressed left at (466, 503)
Screenshot: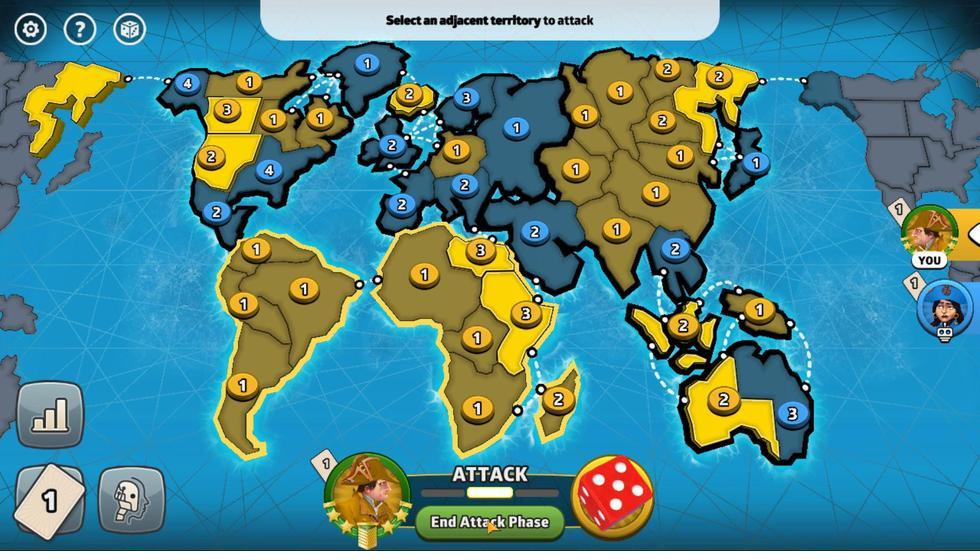 
Action: Mouse moved to (490, 271)
Screenshot: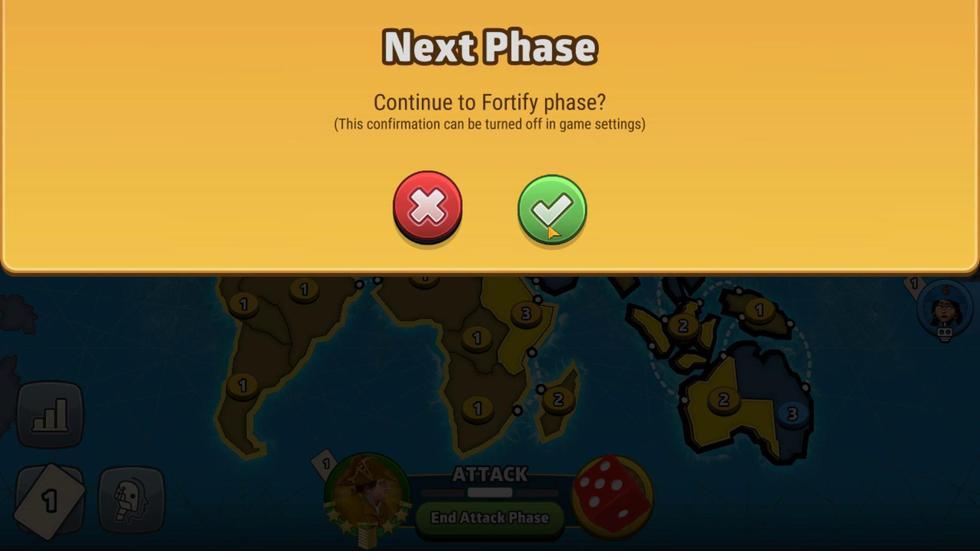 
Action: Mouse pressed left at (490, 271)
Screenshot: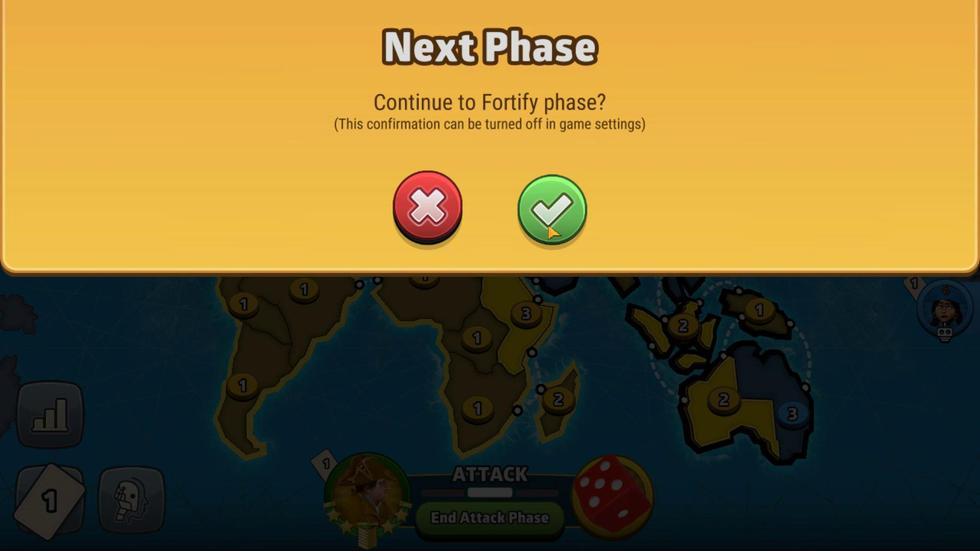 
Action: Mouse moved to (460, 290)
Screenshot: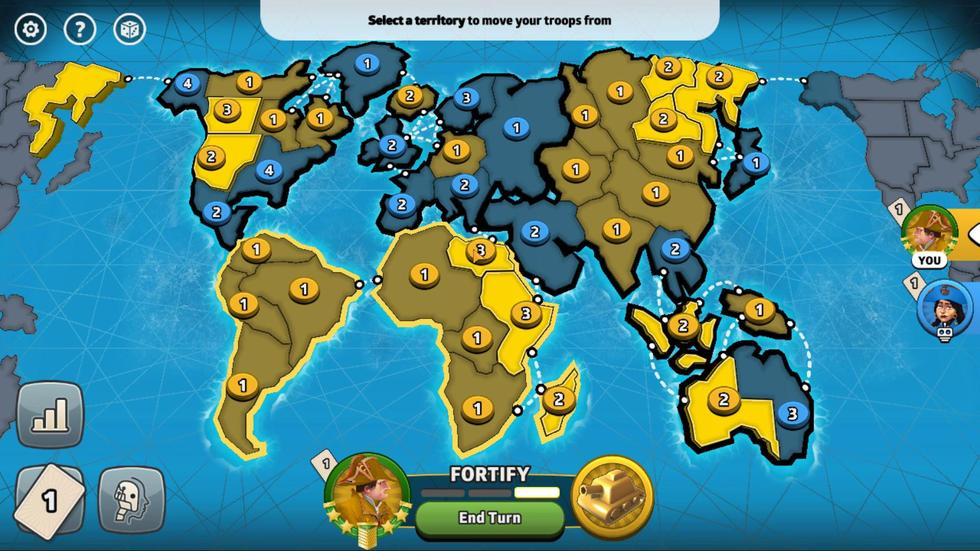 
Action: Mouse pressed left at (460, 290)
Screenshot: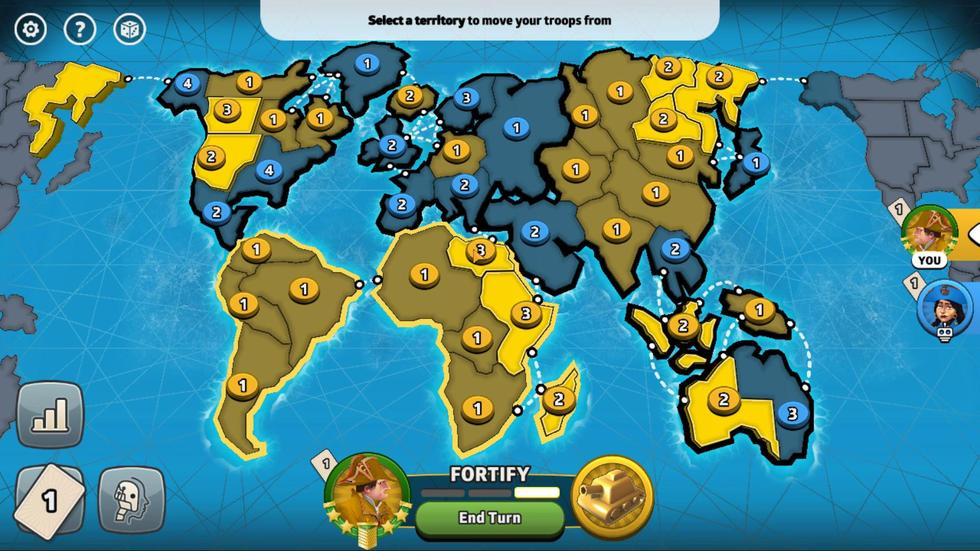 
Action: Mouse moved to (369, 286)
Screenshot: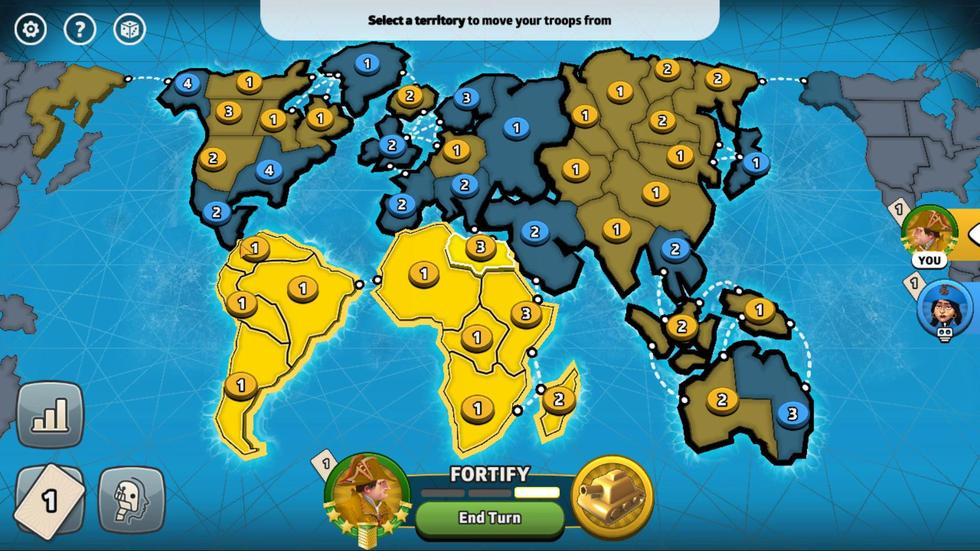 
Action: Mouse pressed left at (369, 286)
Screenshot: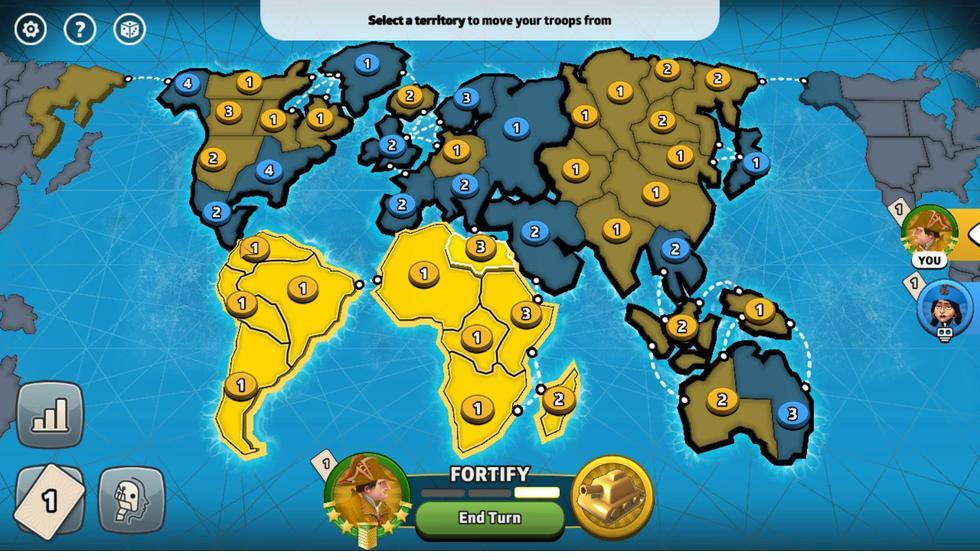 
Action: Mouse moved to (462, 298)
Screenshot: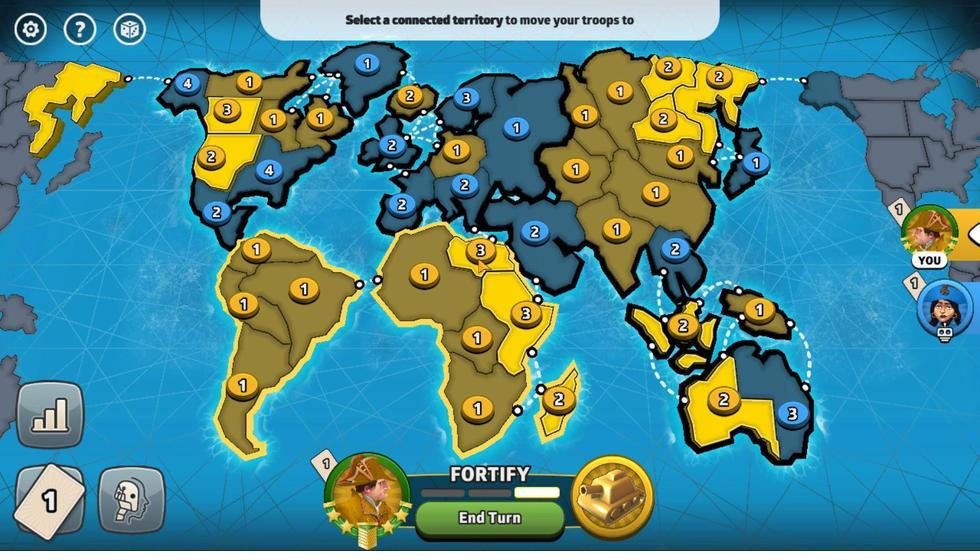 
Action: Mouse pressed left at (462, 298)
Screenshot: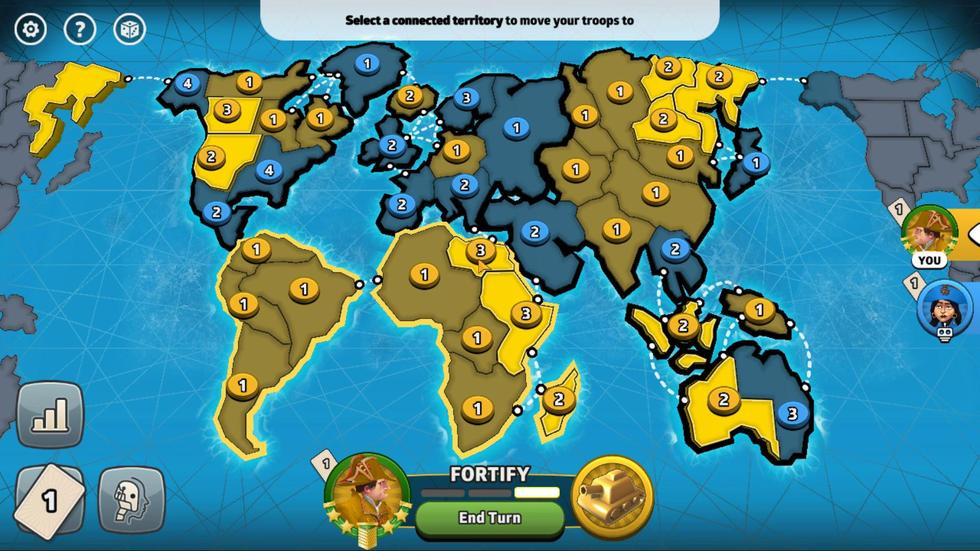 
Action: Mouse moved to (390, 310)
Screenshot: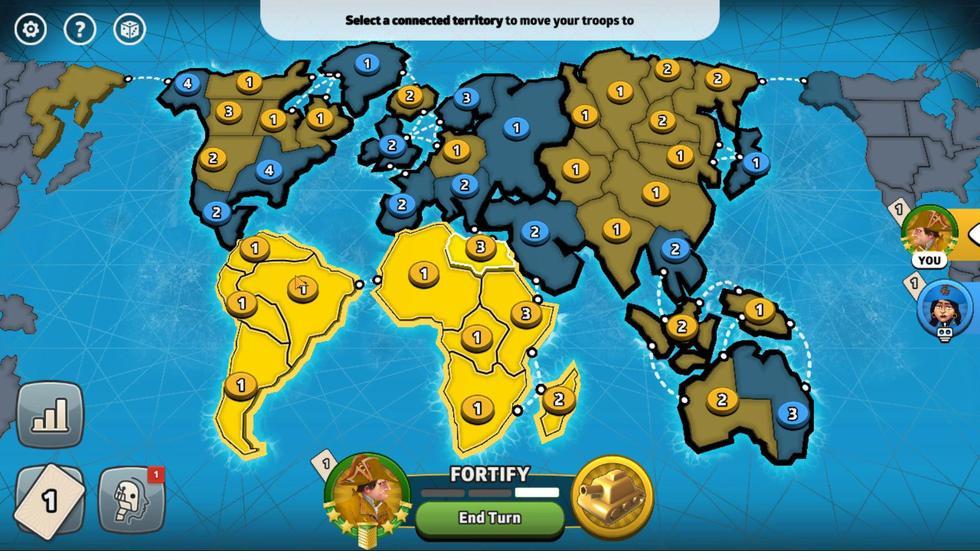 
Action: Mouse pressed left at (390, 310)
Screenshot: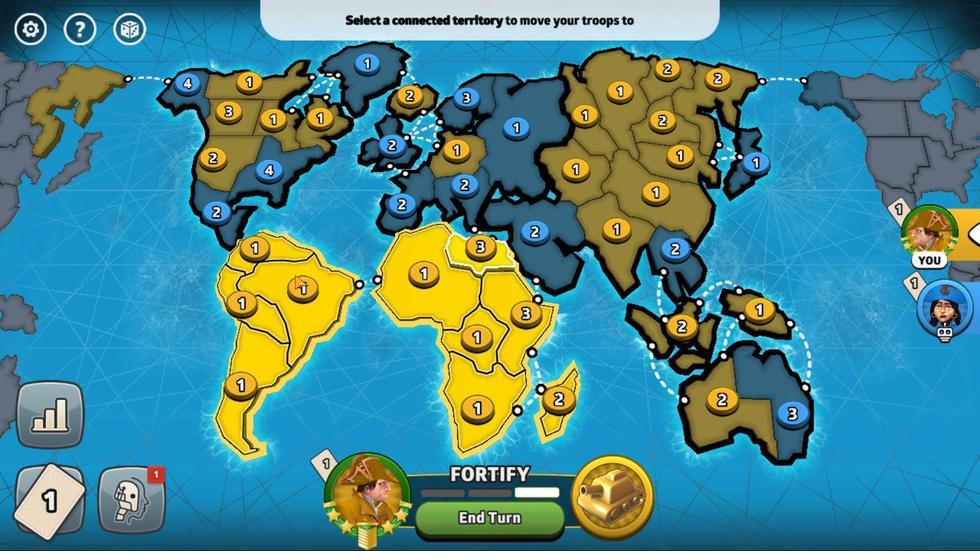 
Action: Mouse moved to (411, 333)
Screenshot: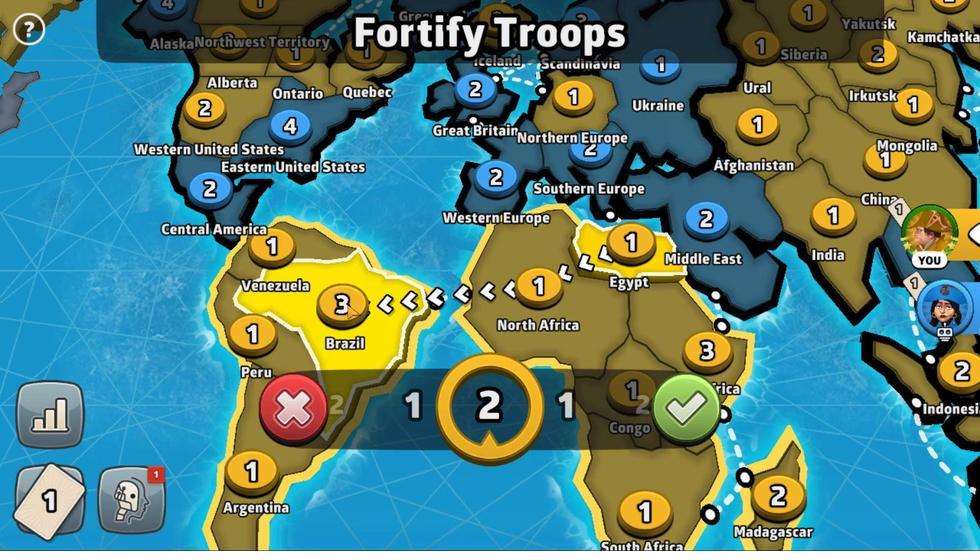 
Action: Mouse pressed left at (411, 333)
Screenshot: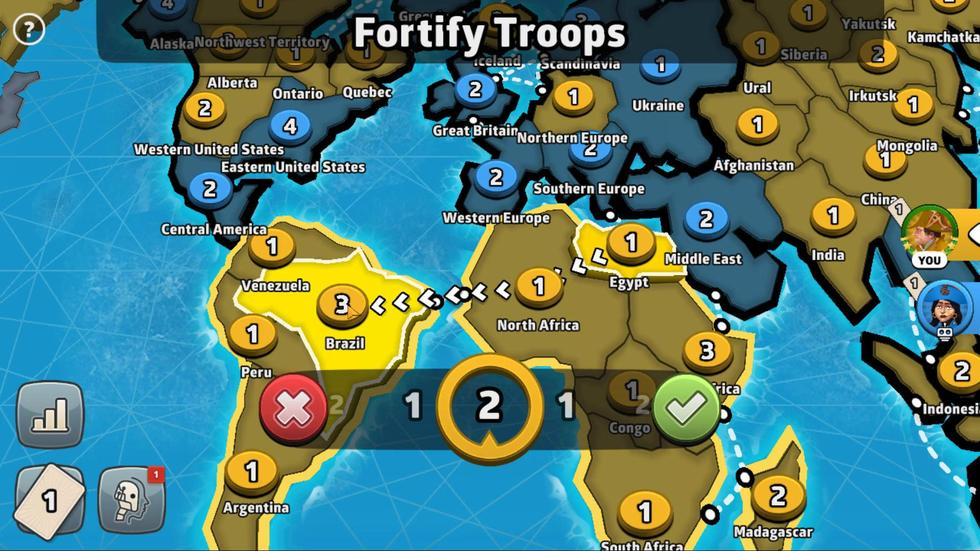 
Action: Mouse moved to (460, 495)
Screenshot: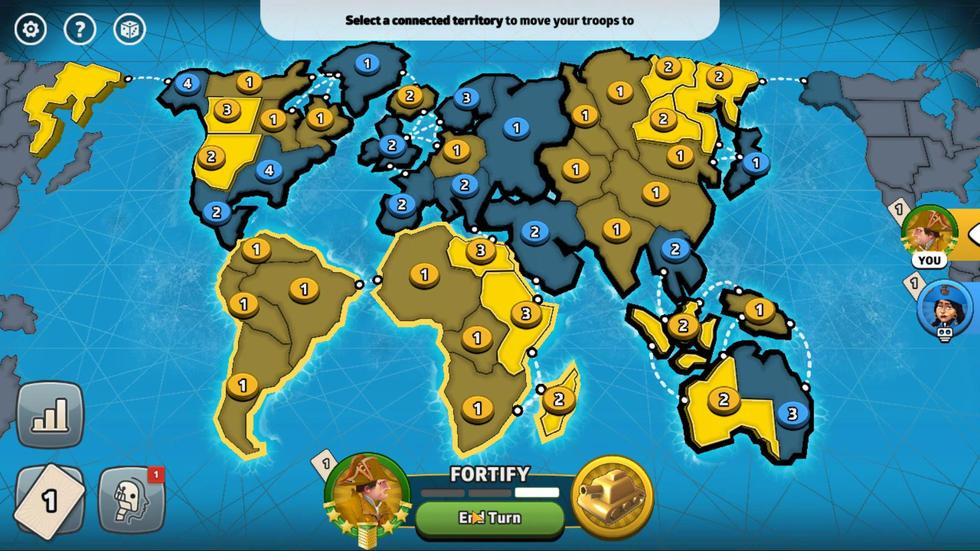 
Action: Mouse pressed left at (460, 495)
Screenshot: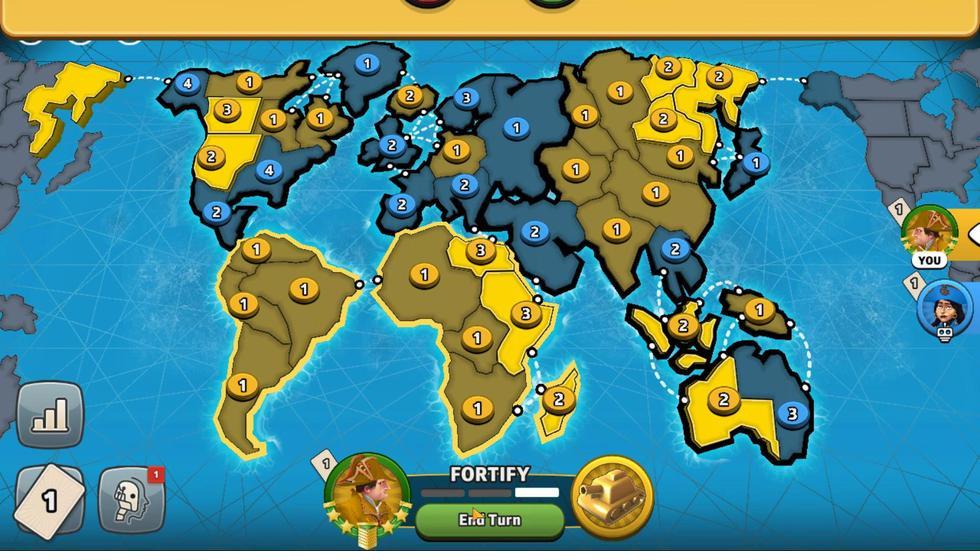 
Action: Mouse moved to (491, 274)
Screenshot: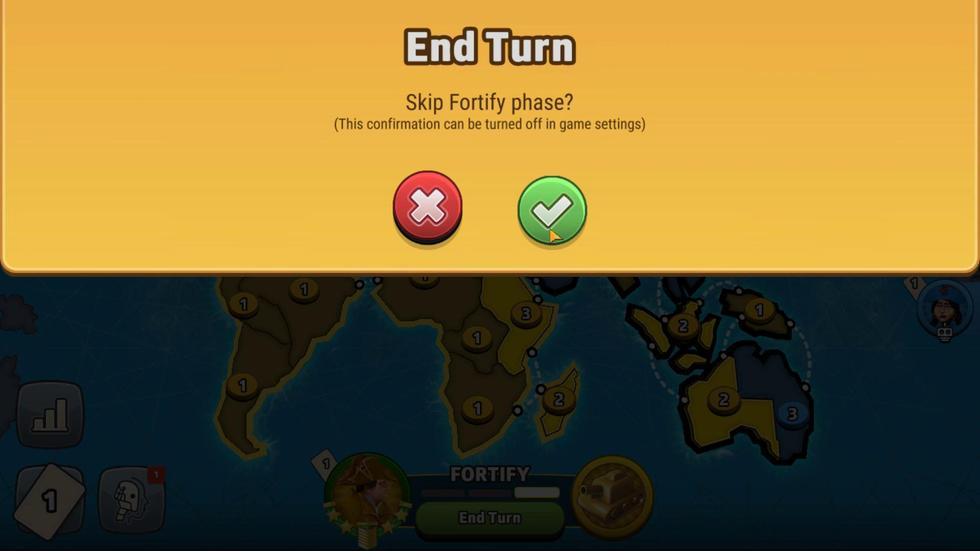 
Action: Mouse pressed left at (491, 274)
Screenshot: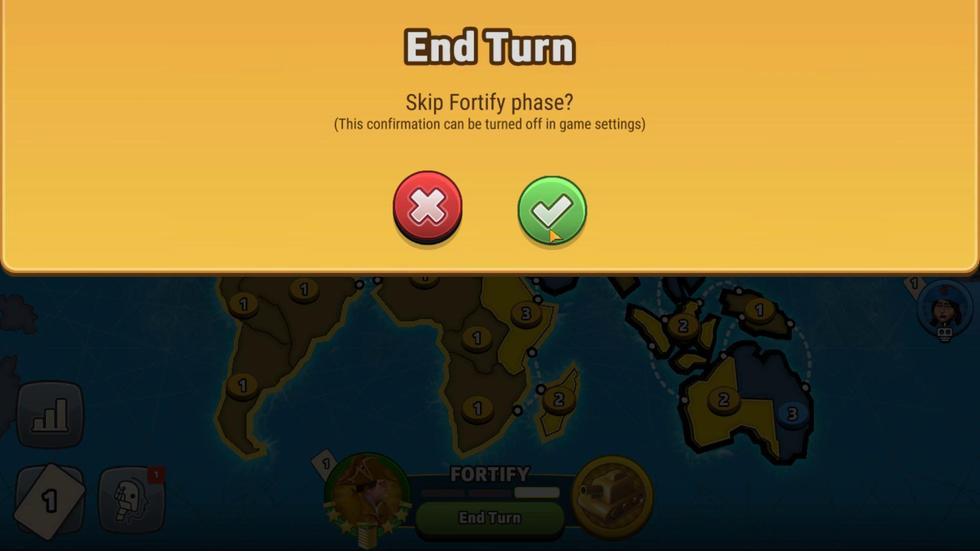 
Action: Mouse moved to (440, 407)
Screenshot: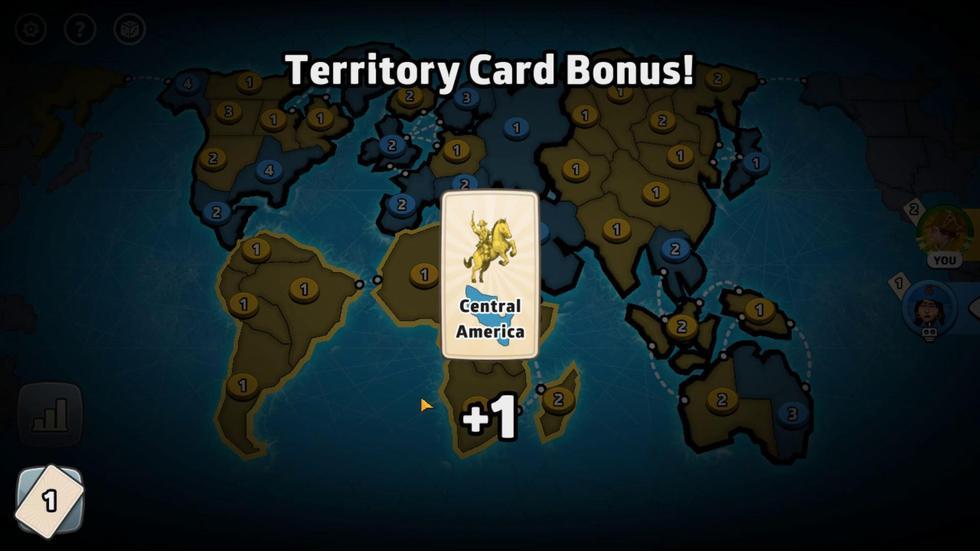 
Action: Mouse pressed left at (440, 407)
Screenshot: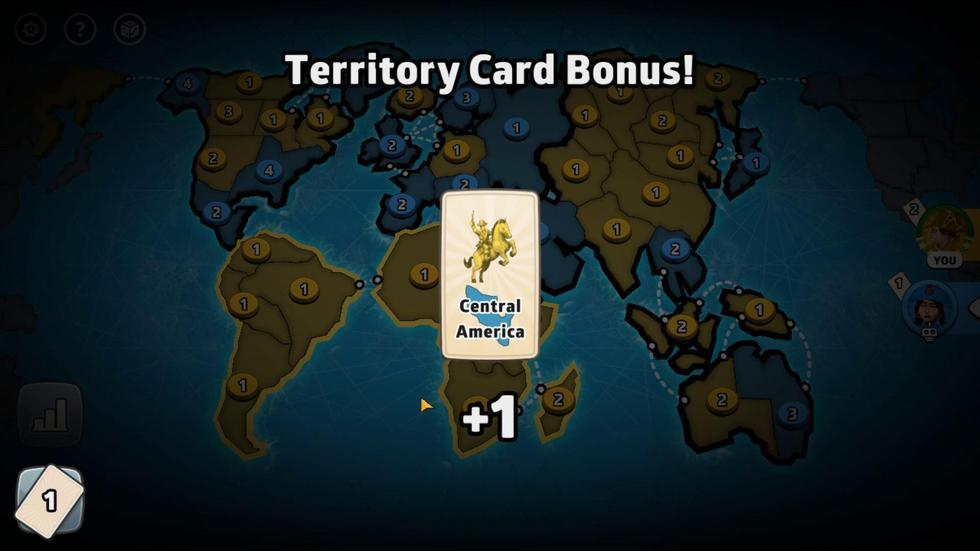 
Action: Mouse moved to (515, 276)
Screenshot: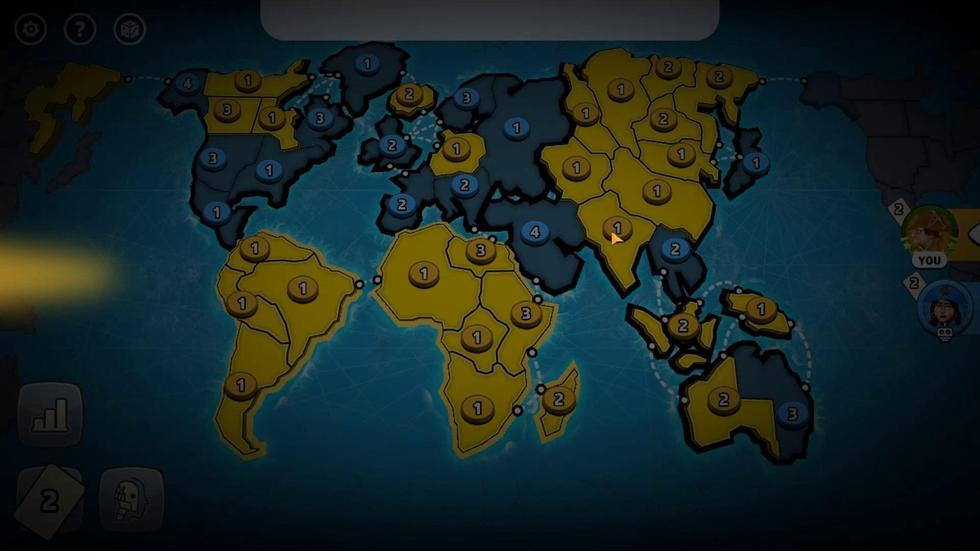 
Action: Mouse pressed left at (515, 276)
Screenshot: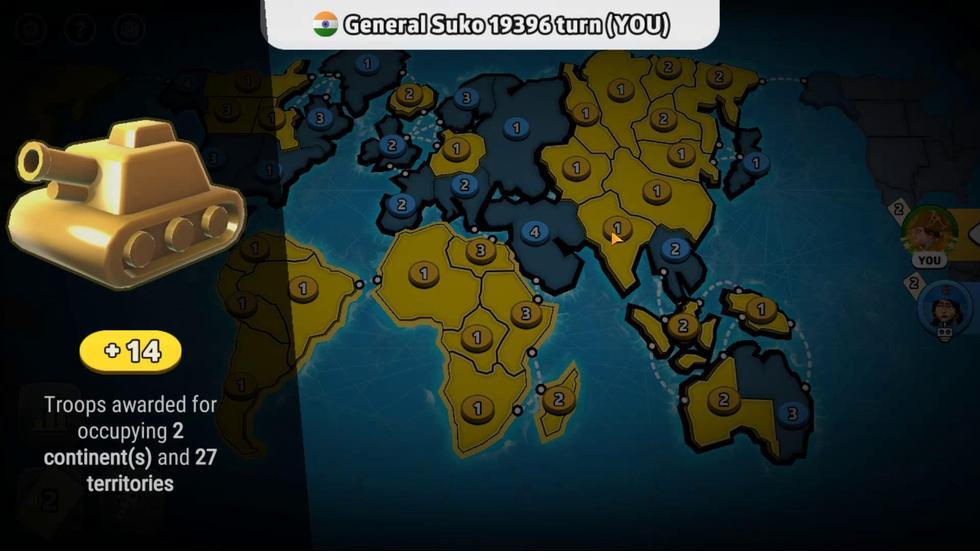 
Action: Mouse pressed left at (515, 276)
Screenshot: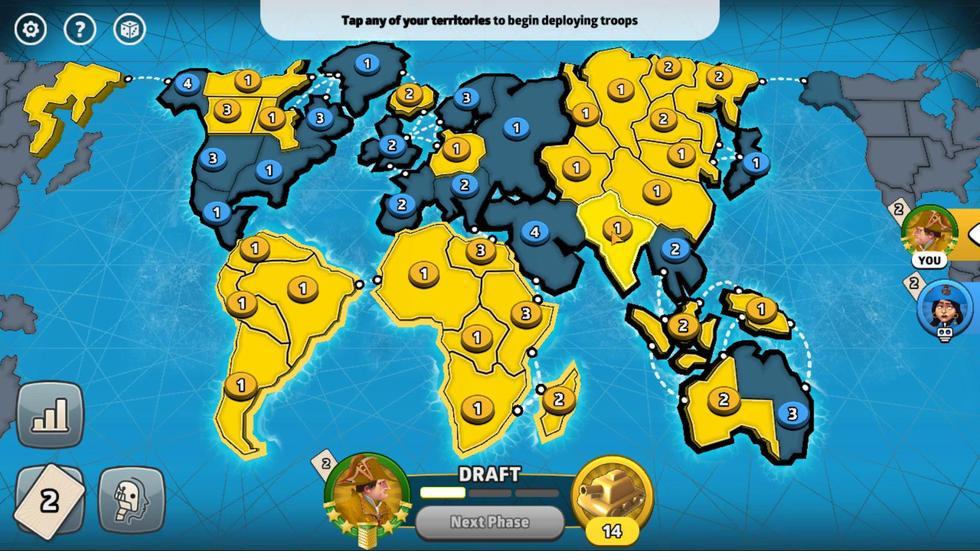 
Action: Mouse moved to (546, 420)
Screenshot: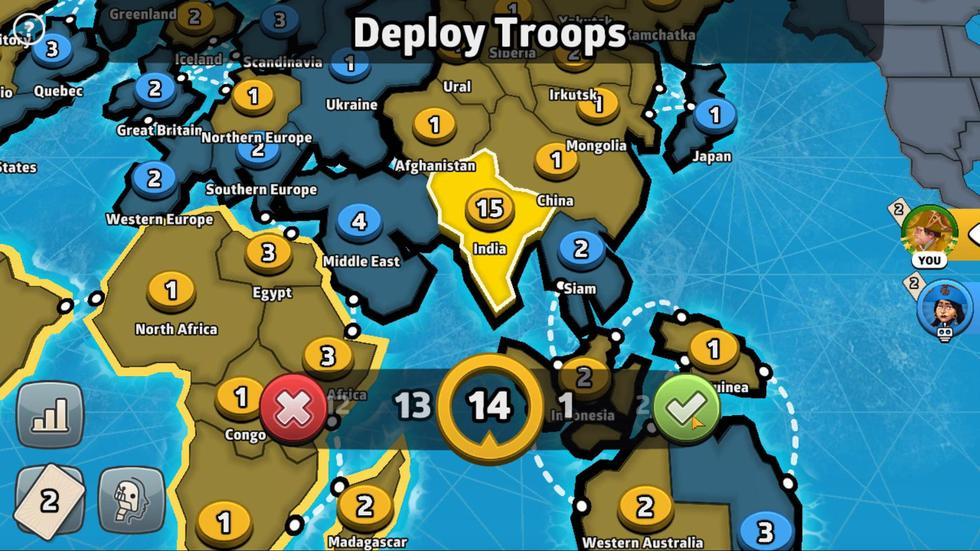 
Action: Mouse pressed left at (546, 420)
Screenshot: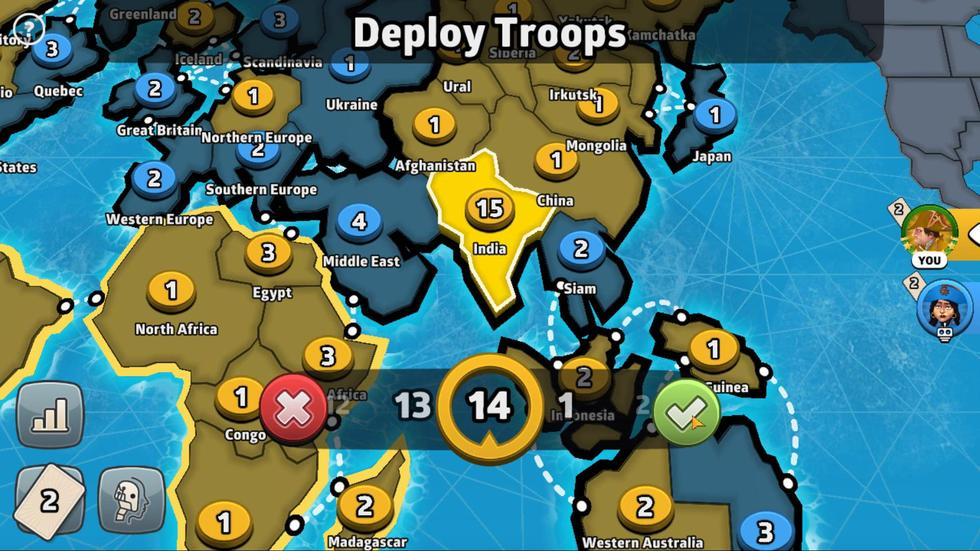
Action: Mouse moved to (511, 281)
Screenshot: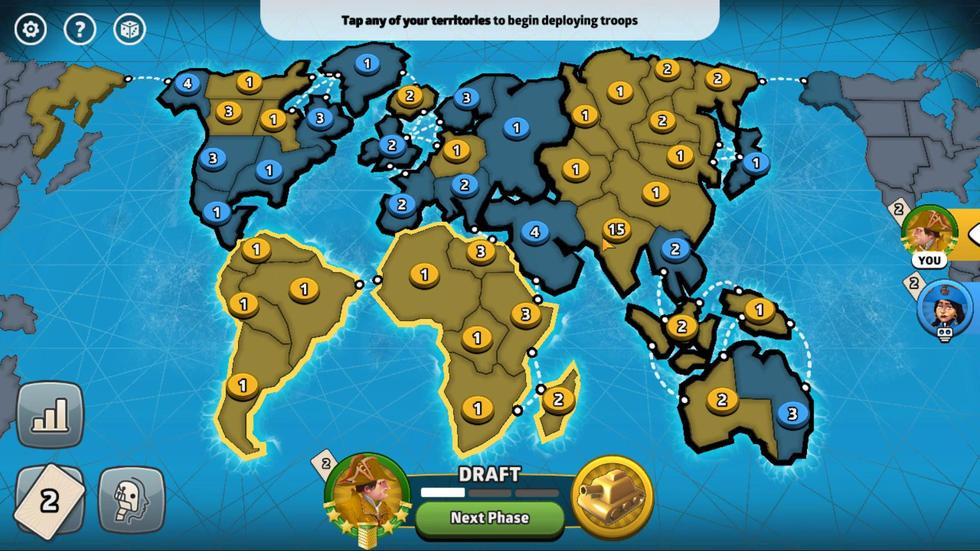 
Action: Mouse pressed left at (511, 281)
Screenshot: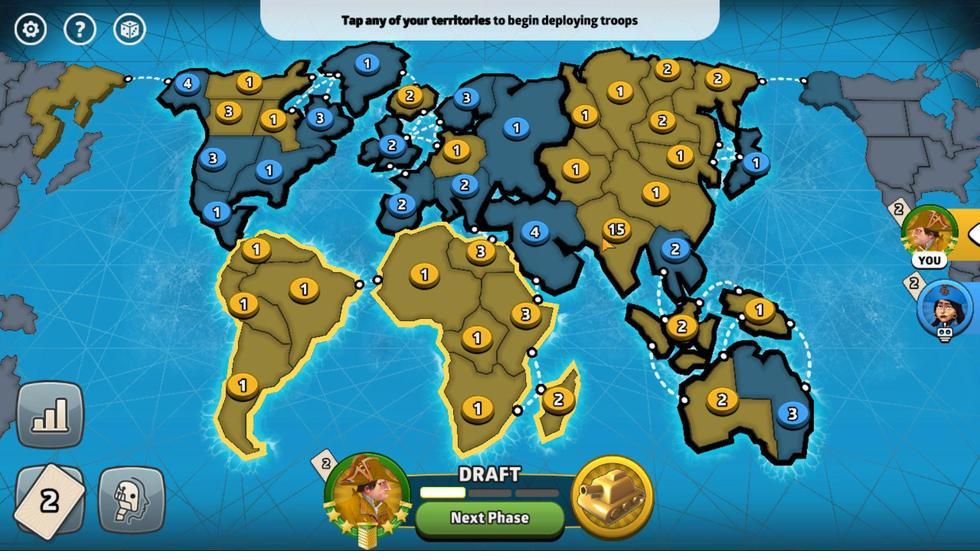 
Action: Mouse moved to (480, 499)
Screenshot: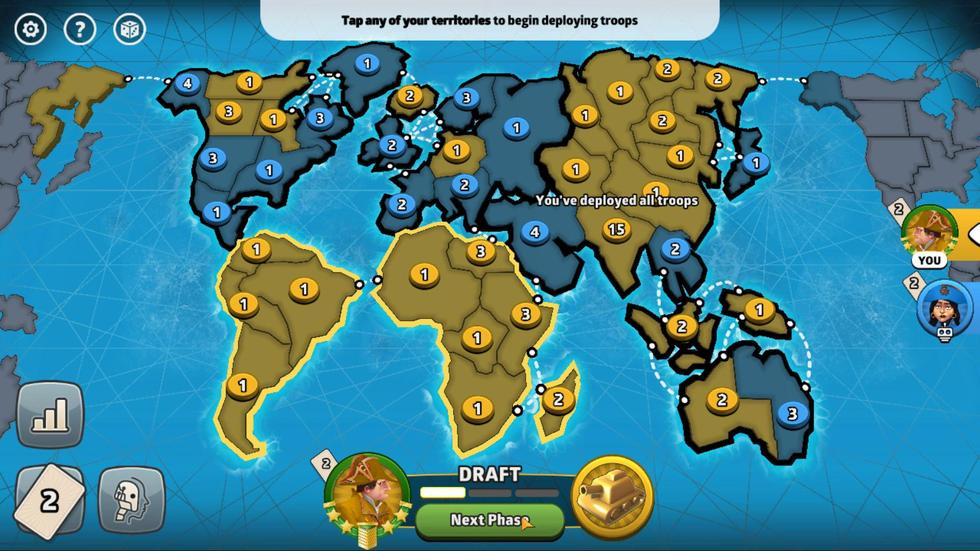 
Action: Mouse pressed left at (480, 499)
Screenshot: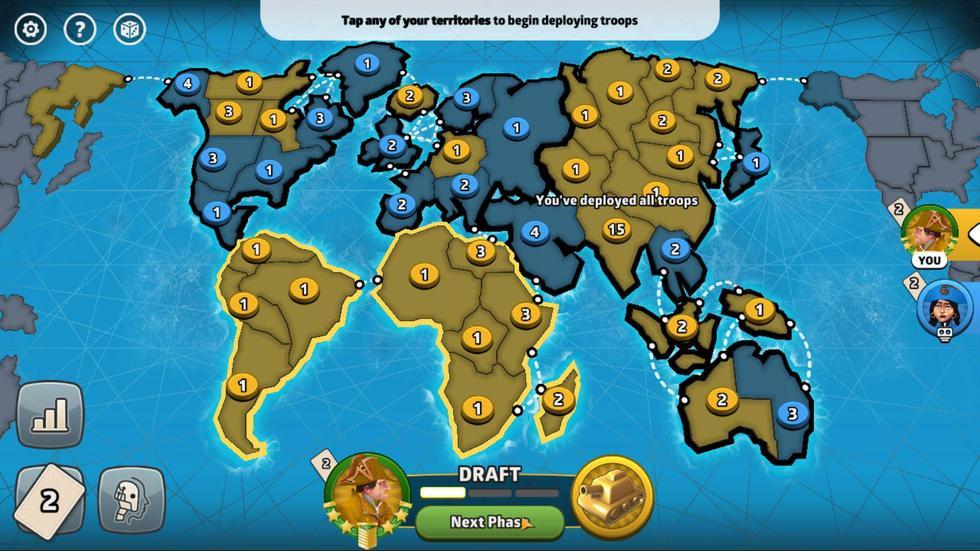 
Action: Mouse moved to (514, 282)
Screenshot: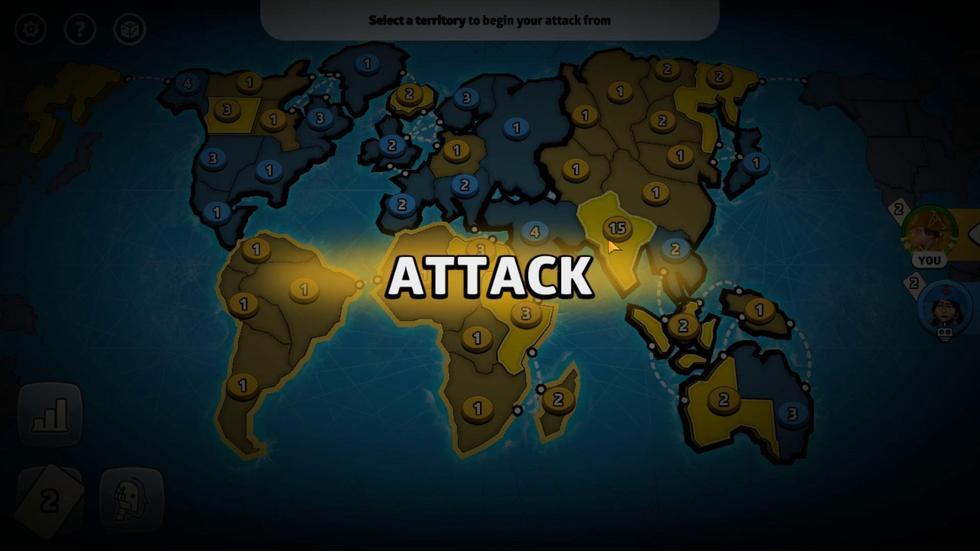 
Action: Mouse pressed left at (514, 282)
Screenshot: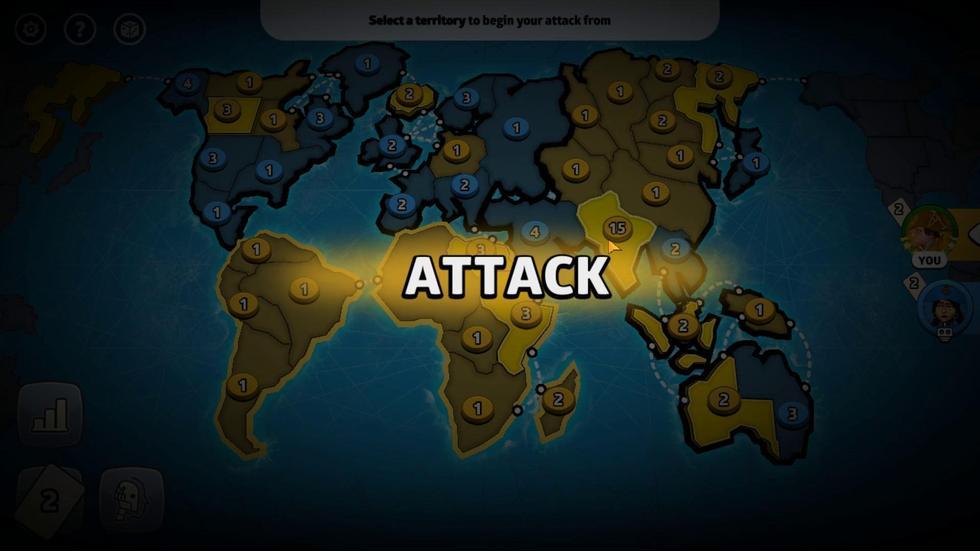 
Action: Mouse moved to (516, 284)
Screenshot: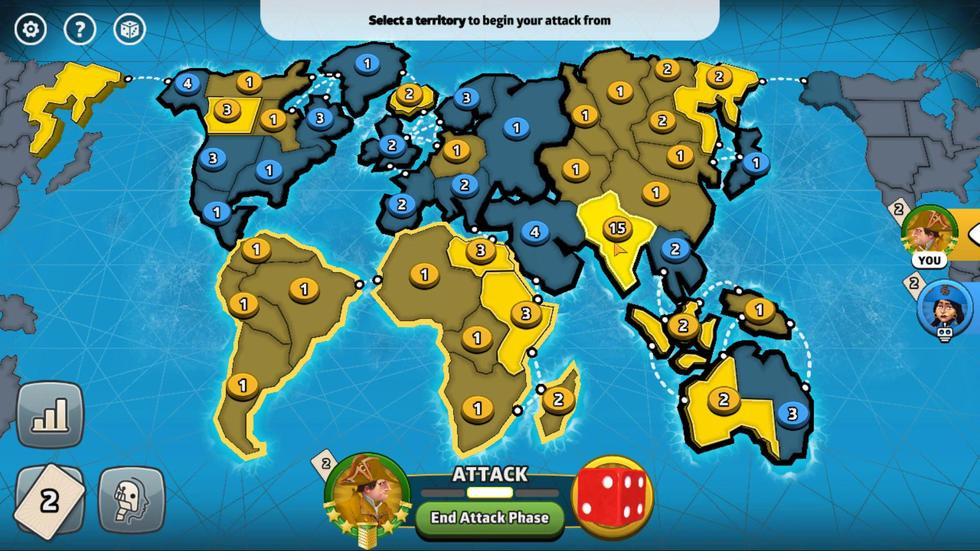 
Action: Mouse pressed left at (516, 284)
Screenshot: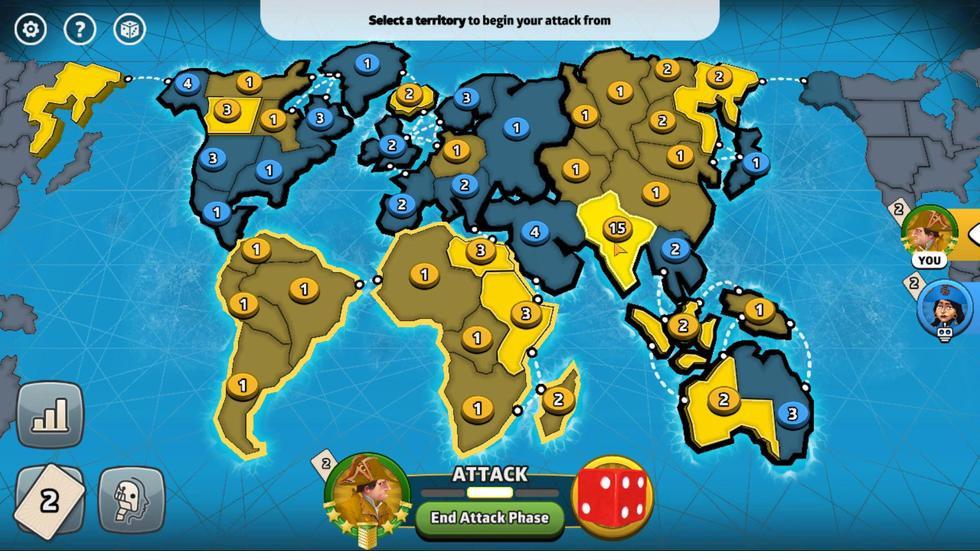 
Action: Mouse moved to (445, 236)
Screenshot: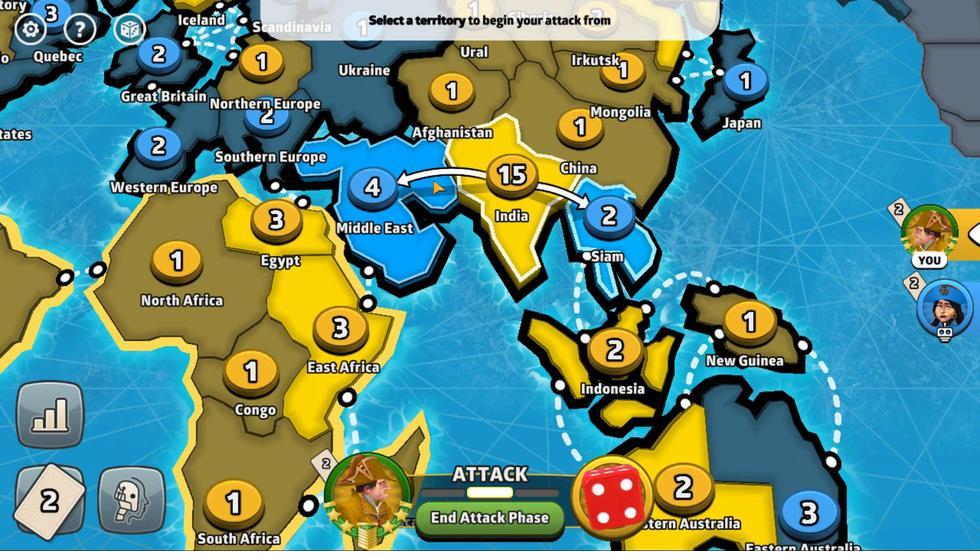
Action: Mouse pressed left at (445, 236)
Screenshot: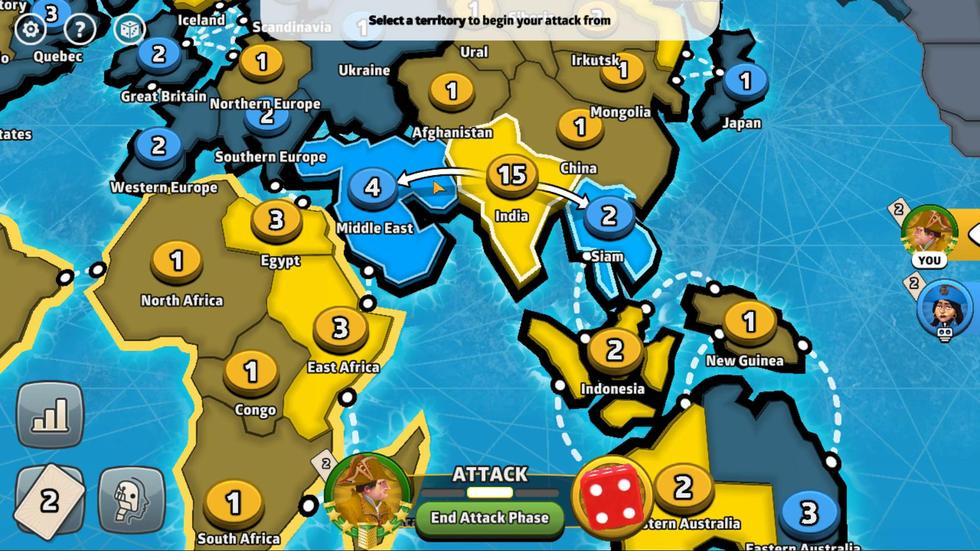 
Action: Mouse moved to (459, 399)
Screenshot: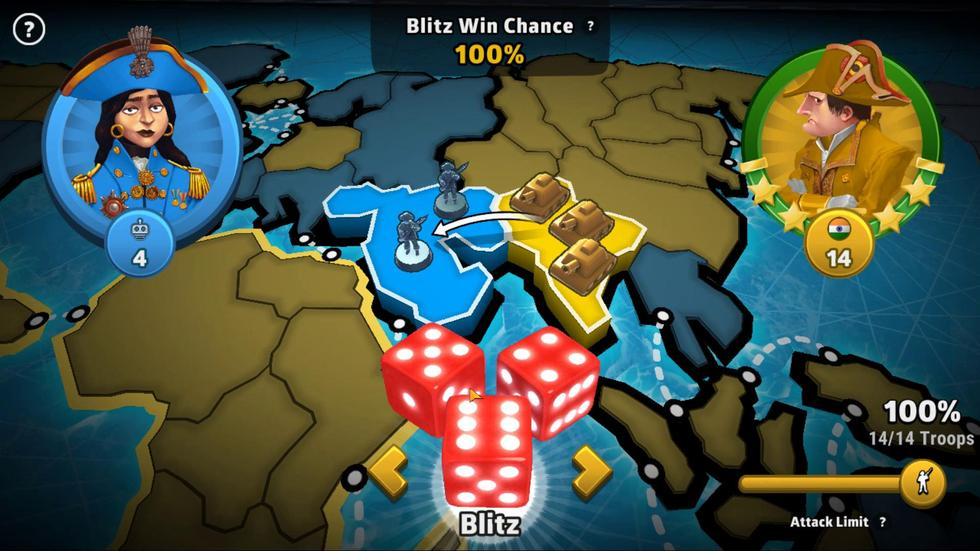 
Action: Mouse pressed left at (459, 399)
Screenshot: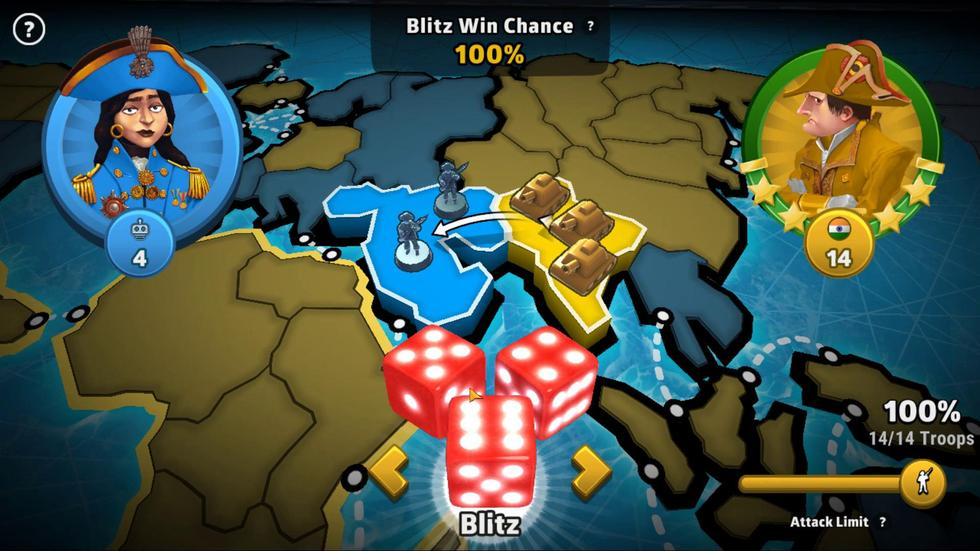 
Action: Mouse moved to (465, 410)
Screenshot: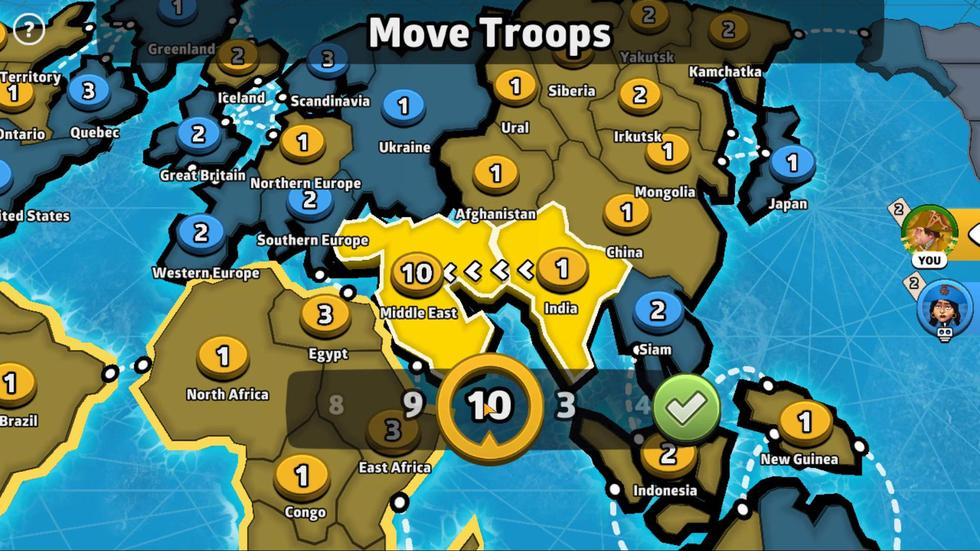 
Action: Mouse pressed left at (465, 410)
Screenshot: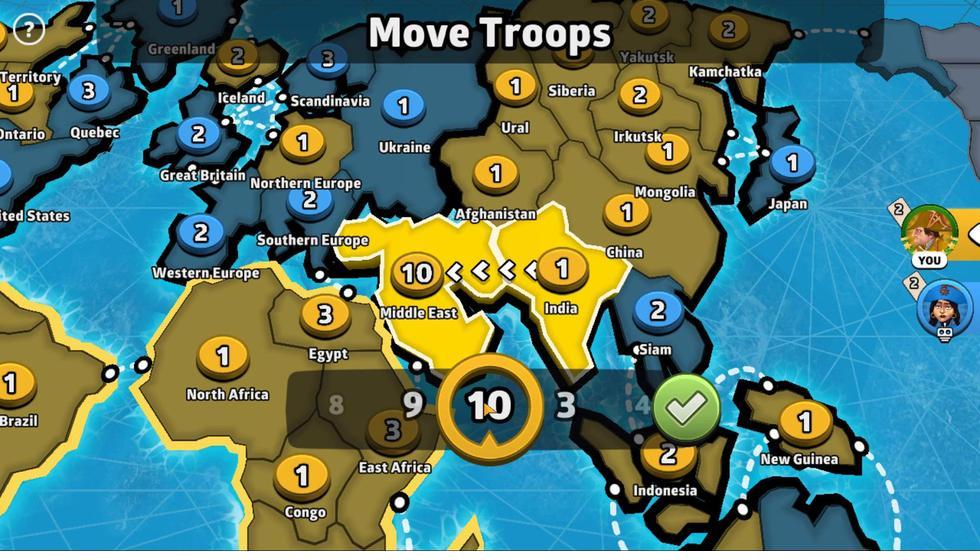 
Action: Mouse moved to (463, 408)
Screenshot: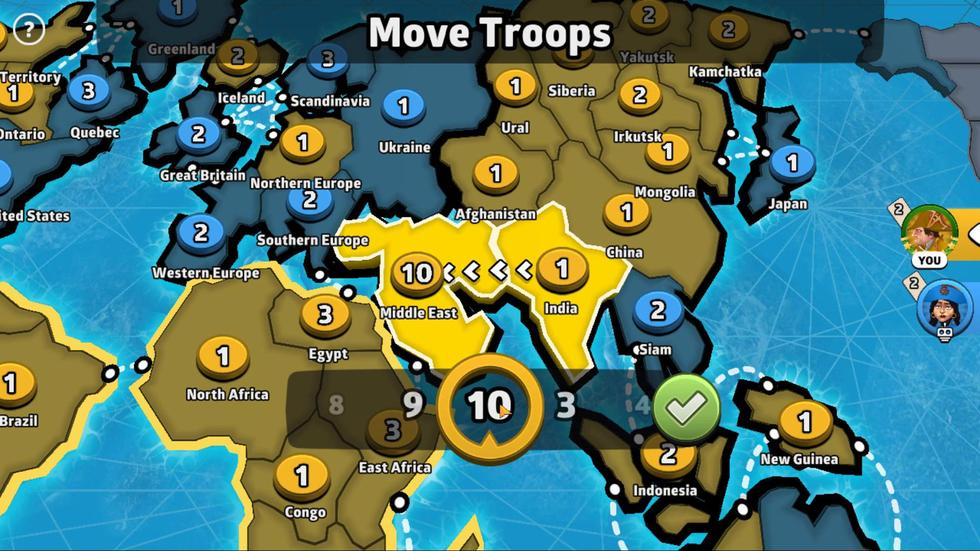 
Action: Mouse pressed left at (463, 408)
Screenshot: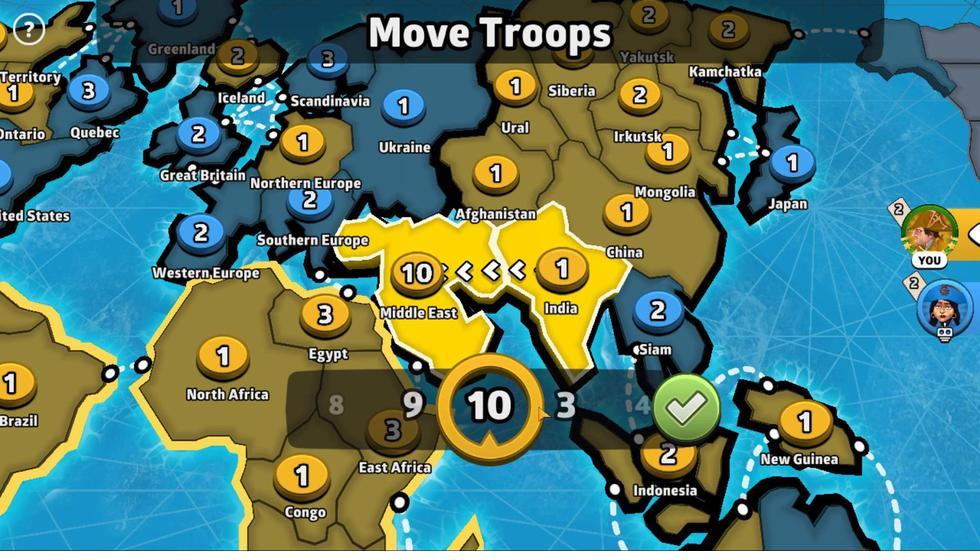 
Action: Mouse moved to (466, 410)
Screenshot: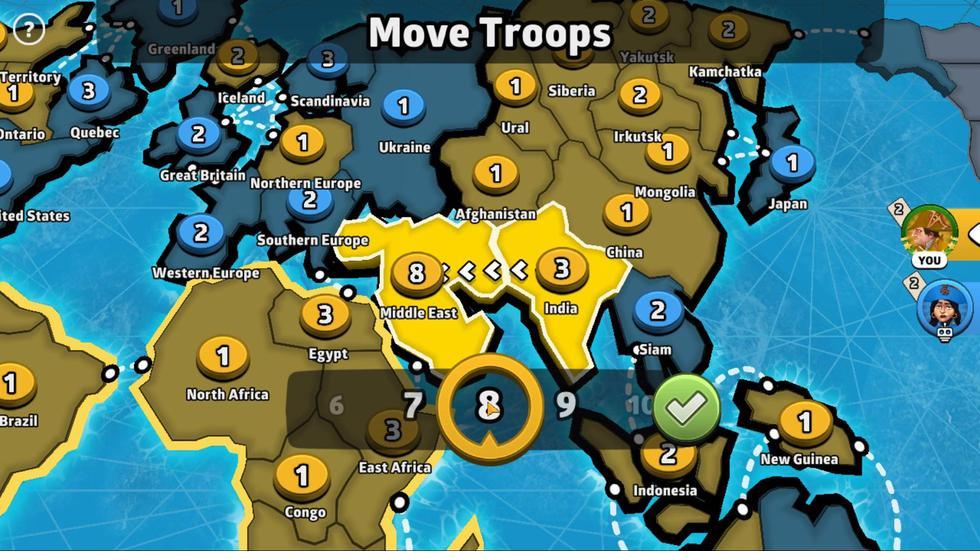 
Action: Mouse pressed left at (466, 410)
Screenshot: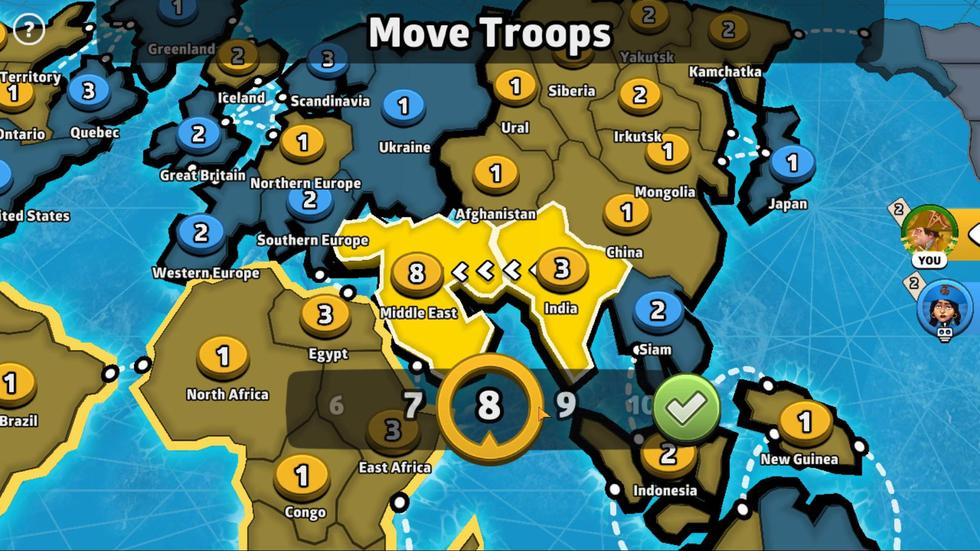 
Action: Mouse moved to (543, 416)
Screenshot: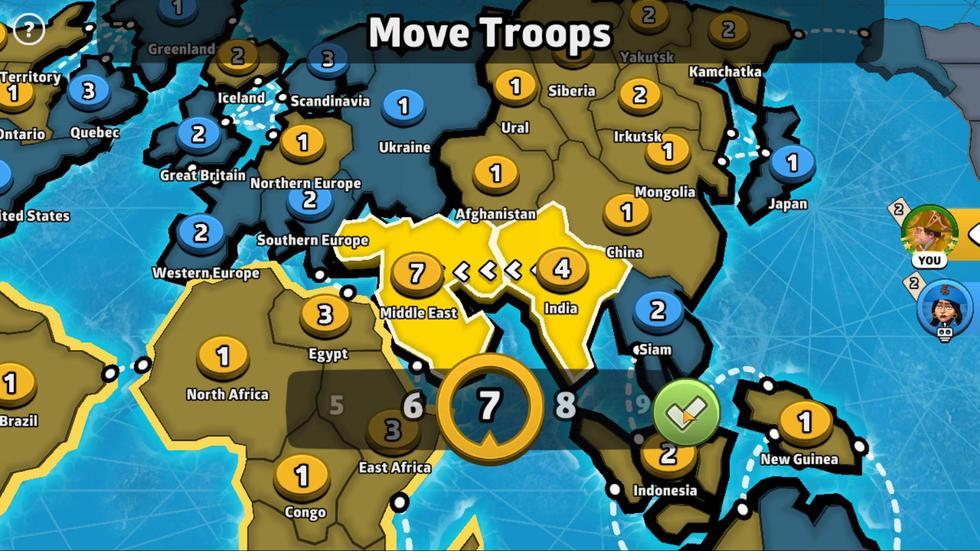 
Action: Mouse pressed left at (543, 416)
Screenshot: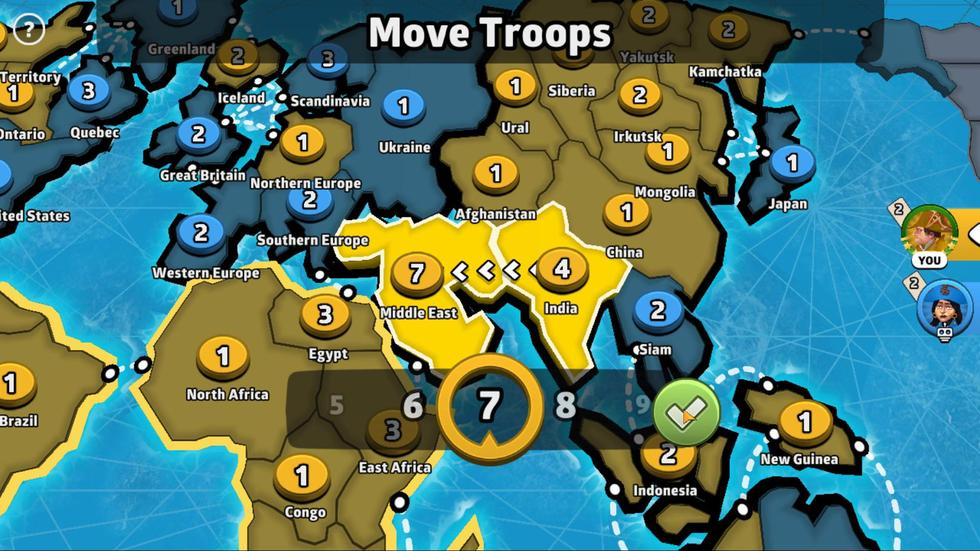 
Action: Mouse moved to (424, 267)
Screenshot: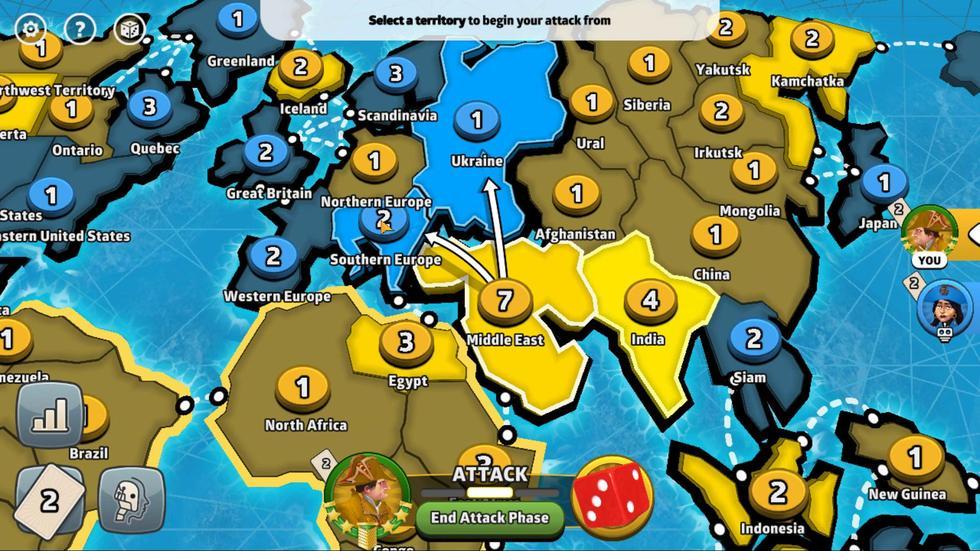 
Action: Mouse pressed left at (424, 267)
Screenshot: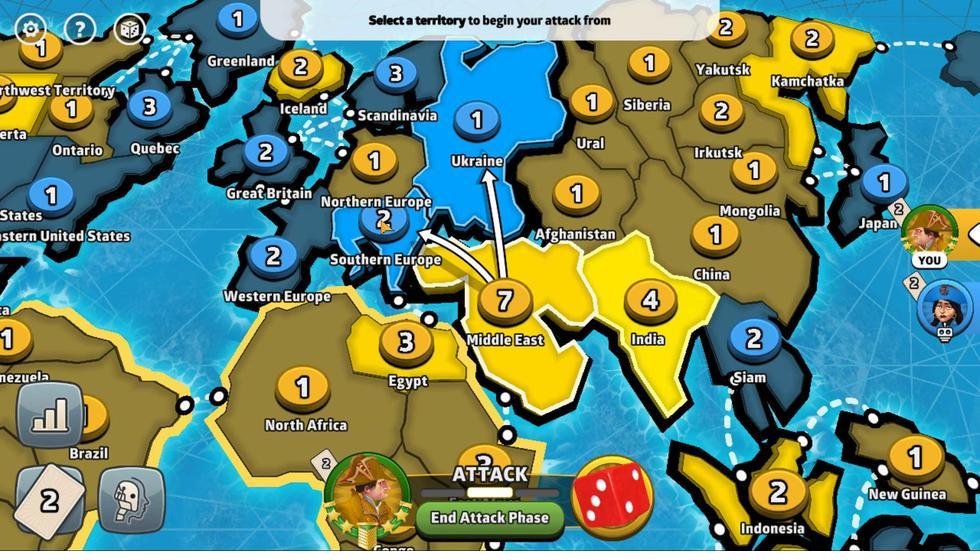 
Action: Mouse moved to (443, 366)
Screenshot: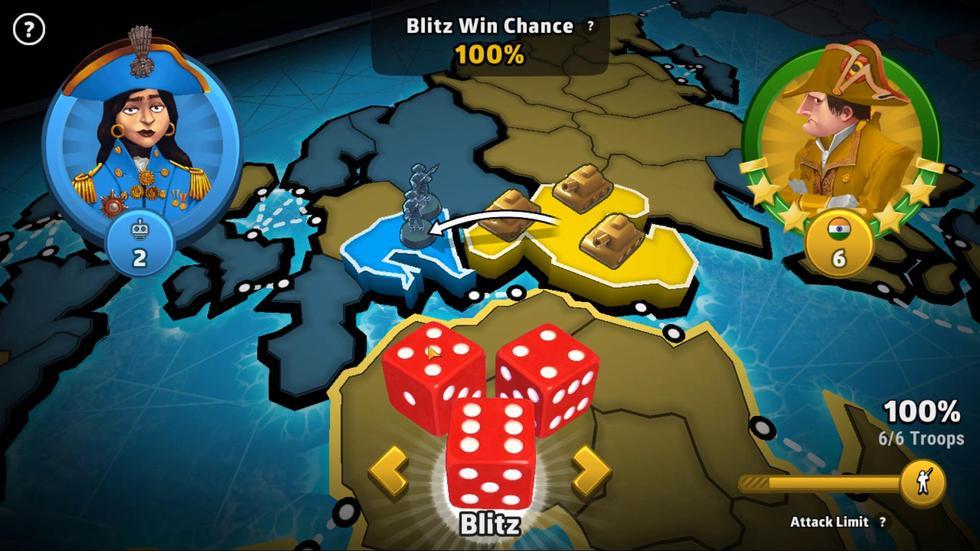 
Action: Mouse pressed left at (443, 366)
Screenshot: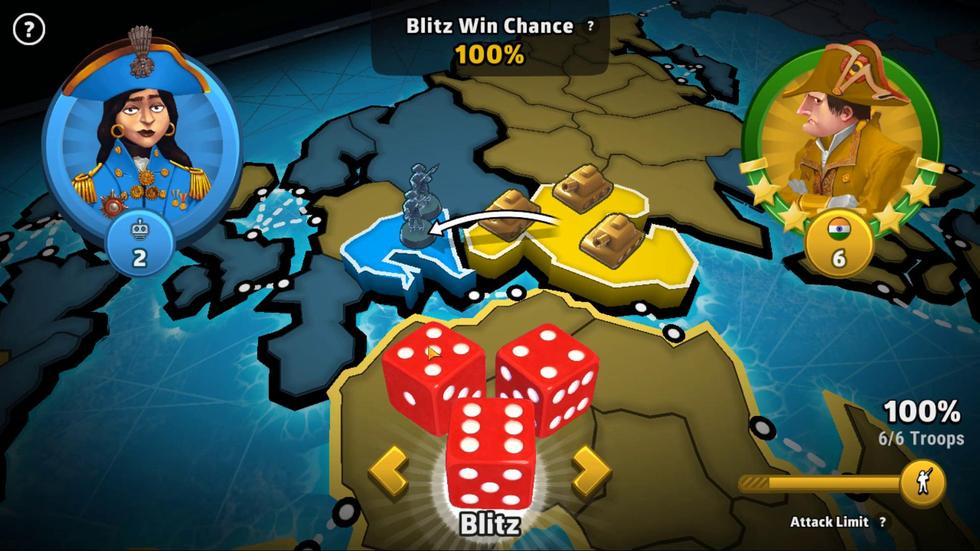 
Action: Mouse moved to (546, 427)
Screenshot: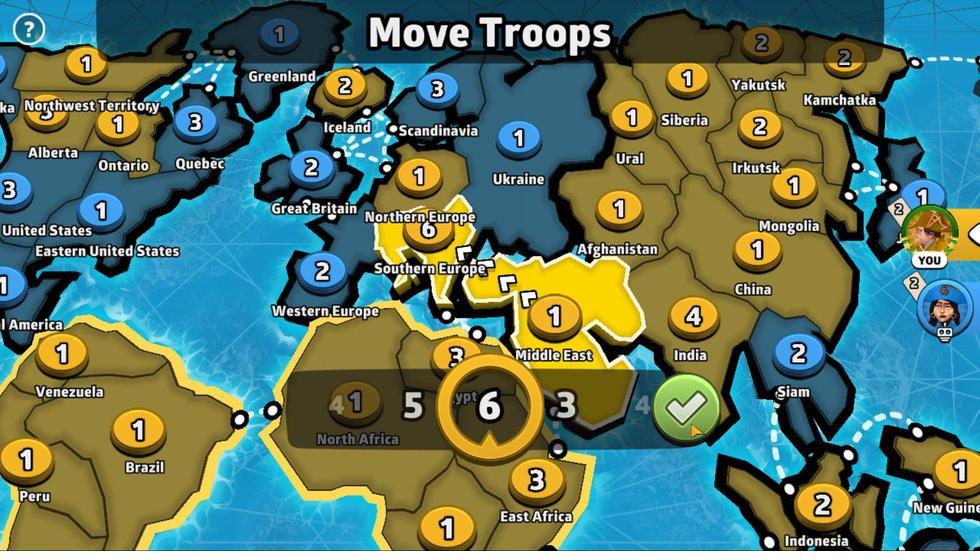 
Action: Mouse pressed left at (546, 427)
Screenshot: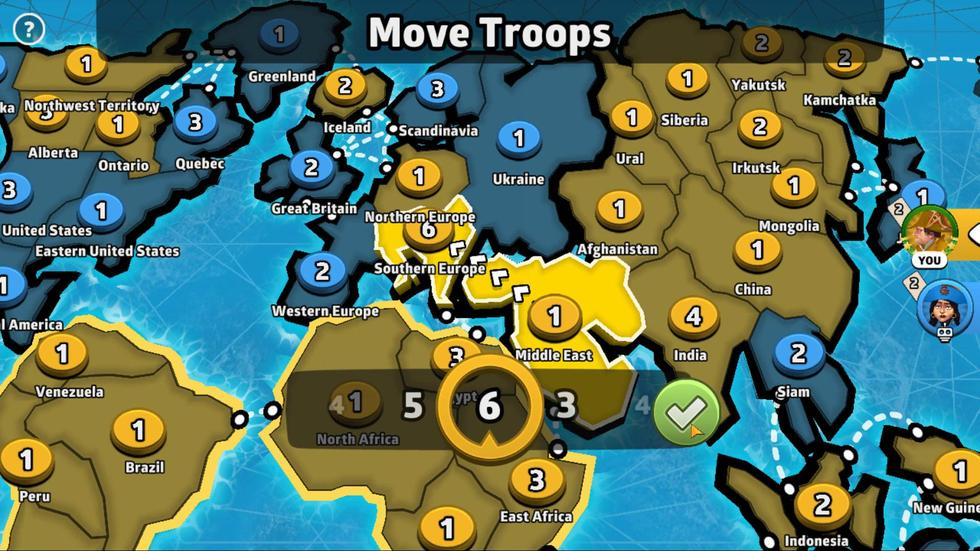 
Action: Mouse moved to (427, 283)
Screenshot: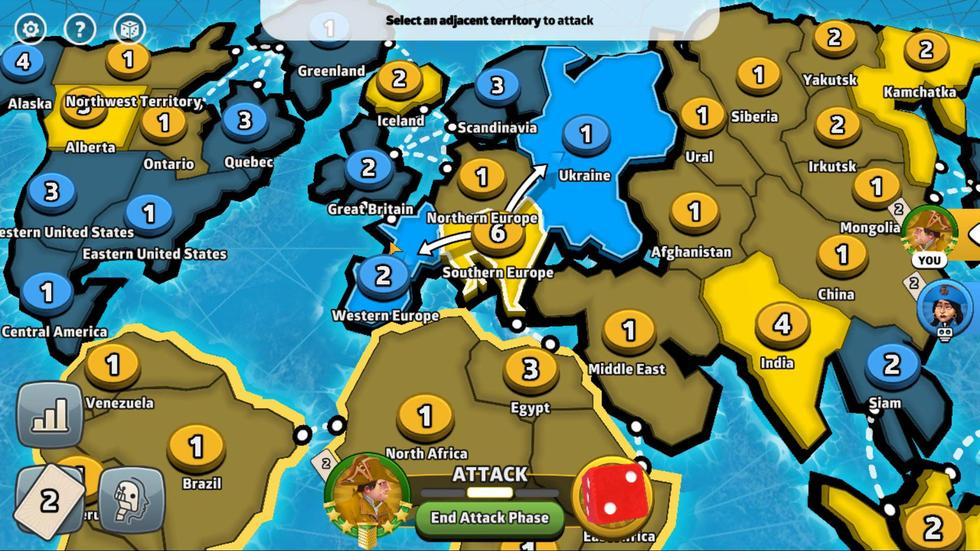 
Action: Mouse pressed left at (427, 283)
Screenshot: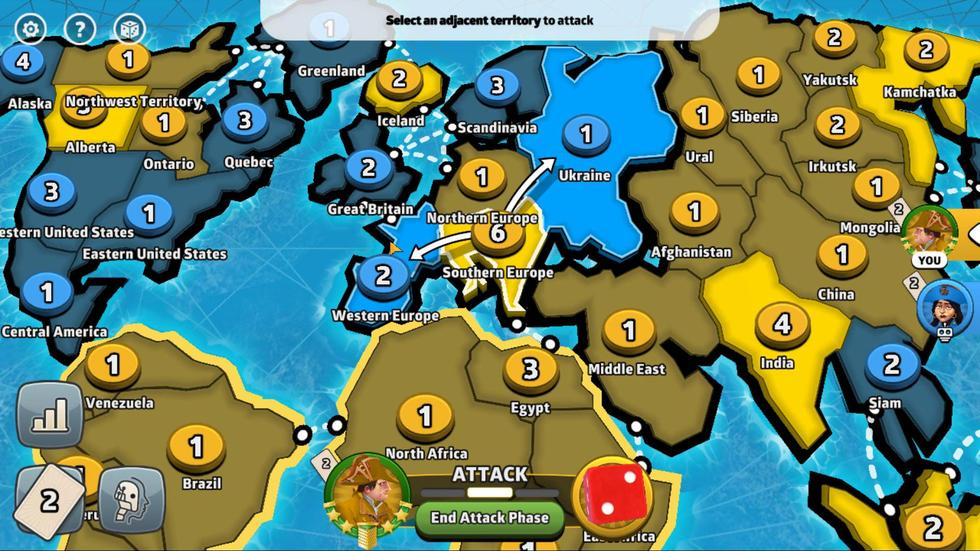 
Action: Mouse moved to (457, 385)
Screenshot: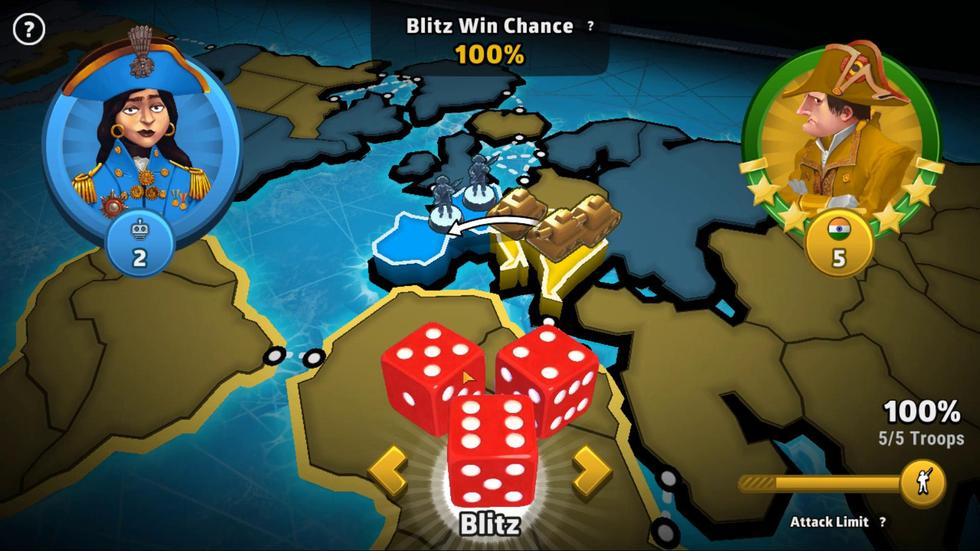 
Action: Mouse pressed left at (457, 385)
Screenshot: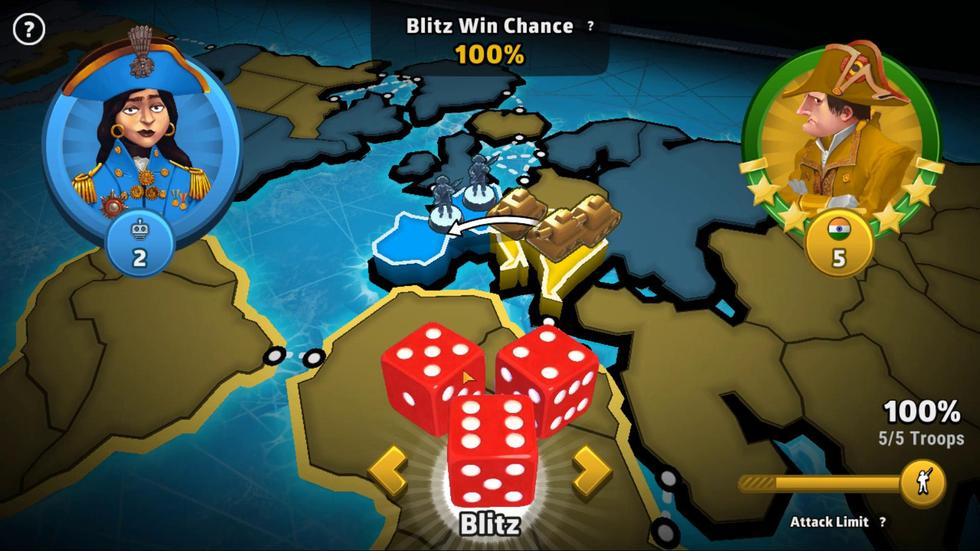 
Action: Mouse moved to (549, 416)
Screenshot: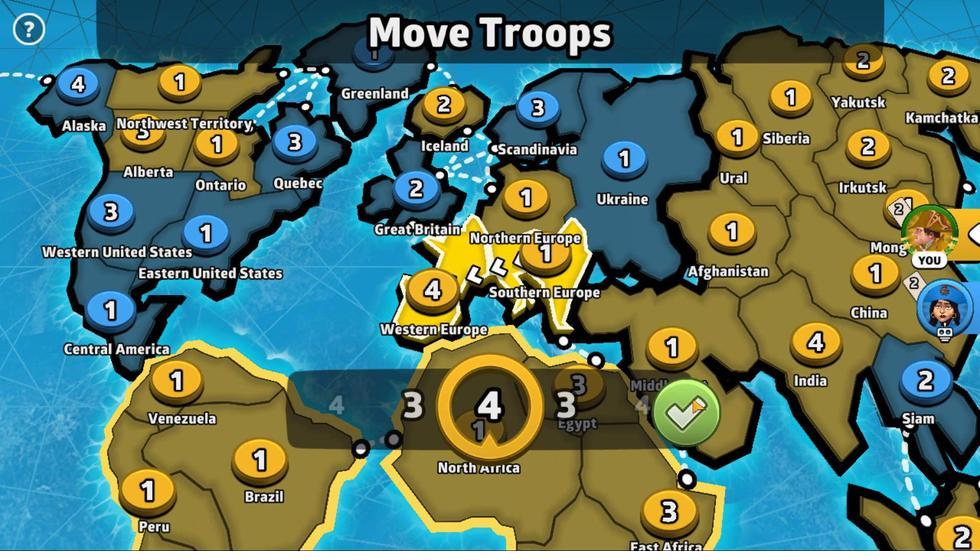 
Action: Mouse pressed left at (549, 416)
Screenshot: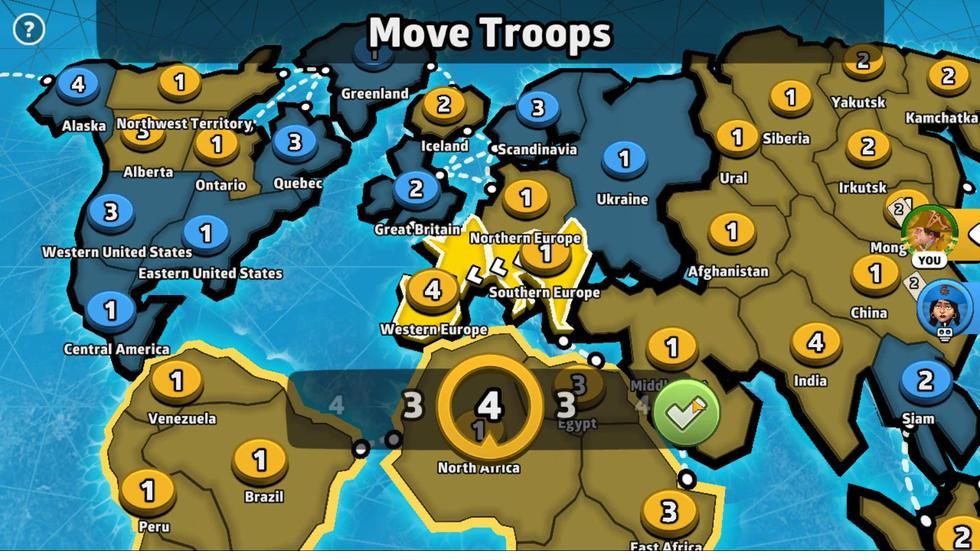 
Action: Mouse moved to (467, 202)
Screenshot: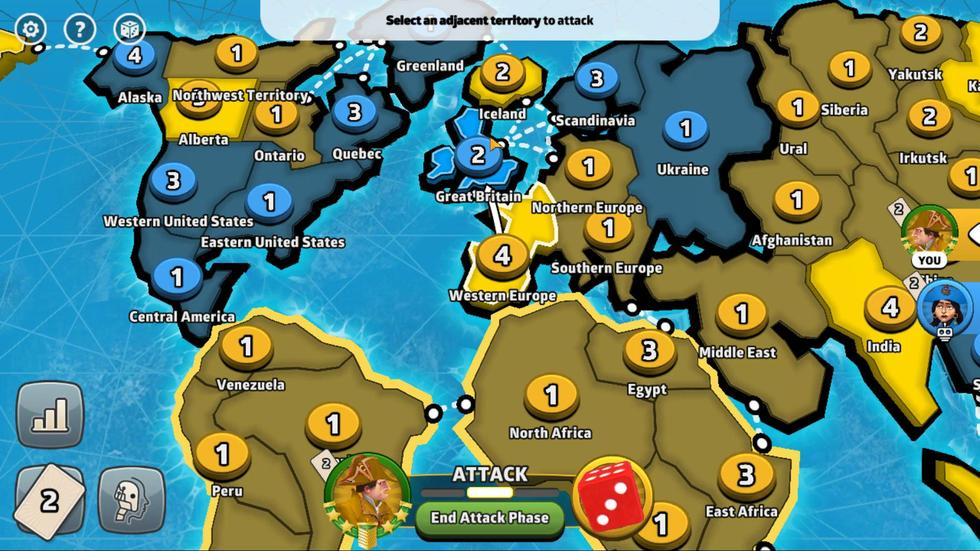 
Action: Mouse pressed left at (467, 202)
Screenshot: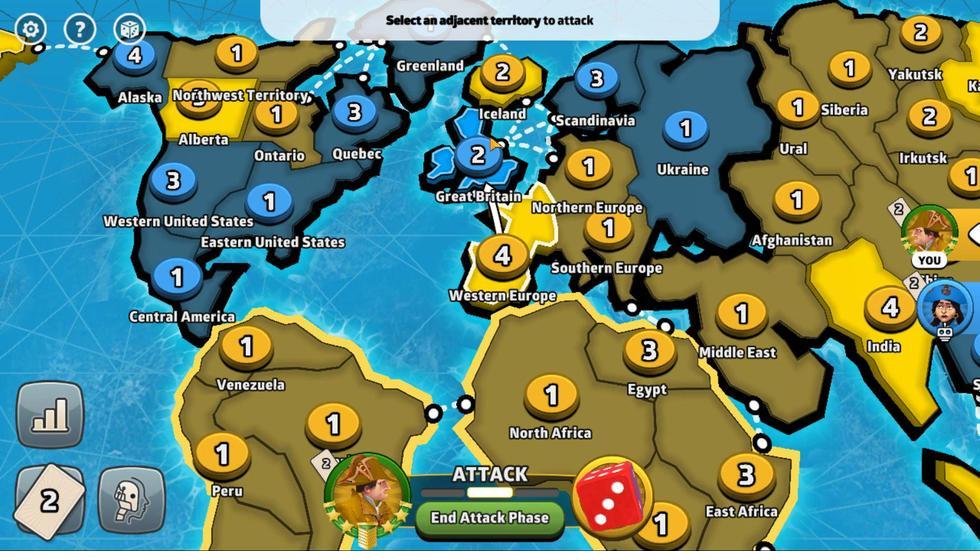 
Action: Mouse moved to (485, 366)
Screenshot: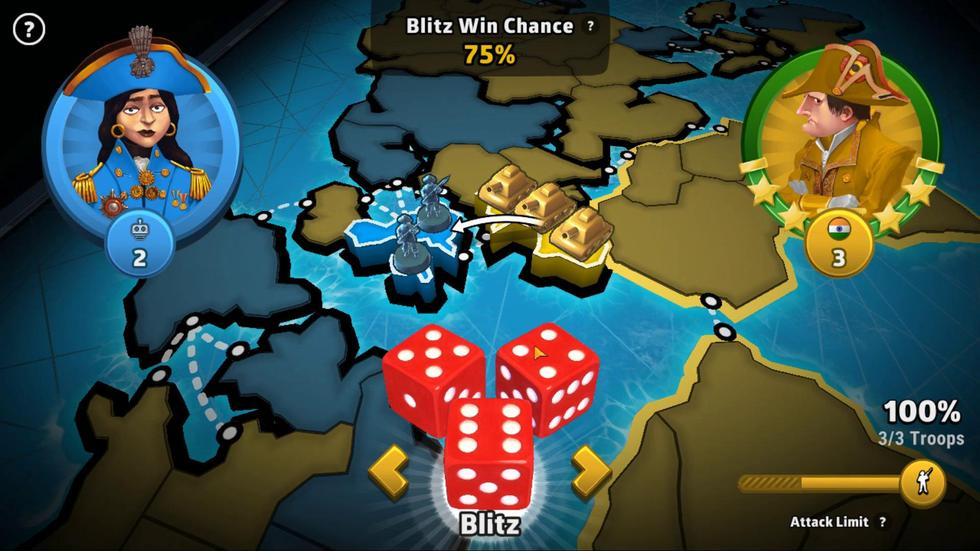 
Action: Mouse pressed left at (485, 366)
Screenshot: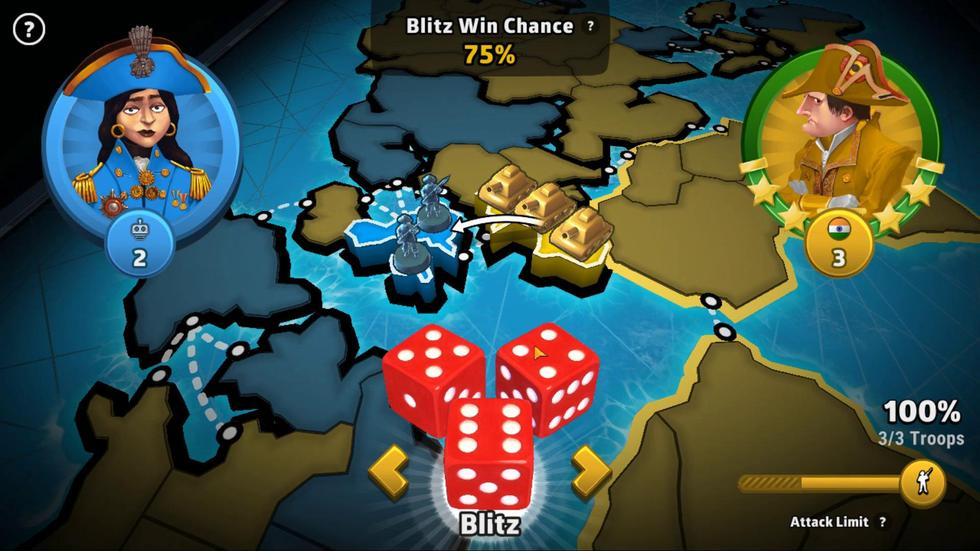 
Action: Mouse moved to (603, 411)
Screenshot: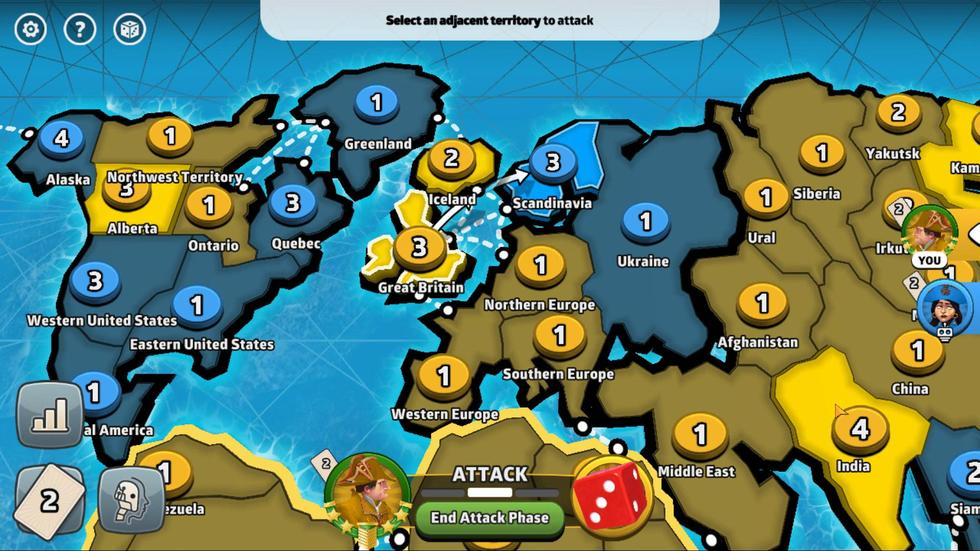 
Action: Mouse pressed left at (603, 411)
Screenshot: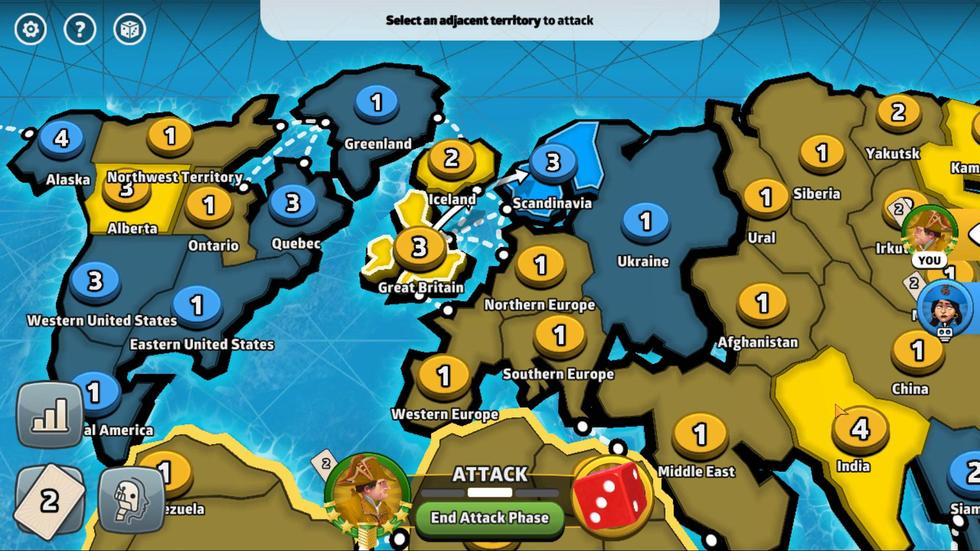
Action: Mouse moved to (488, 274)
Screenshot: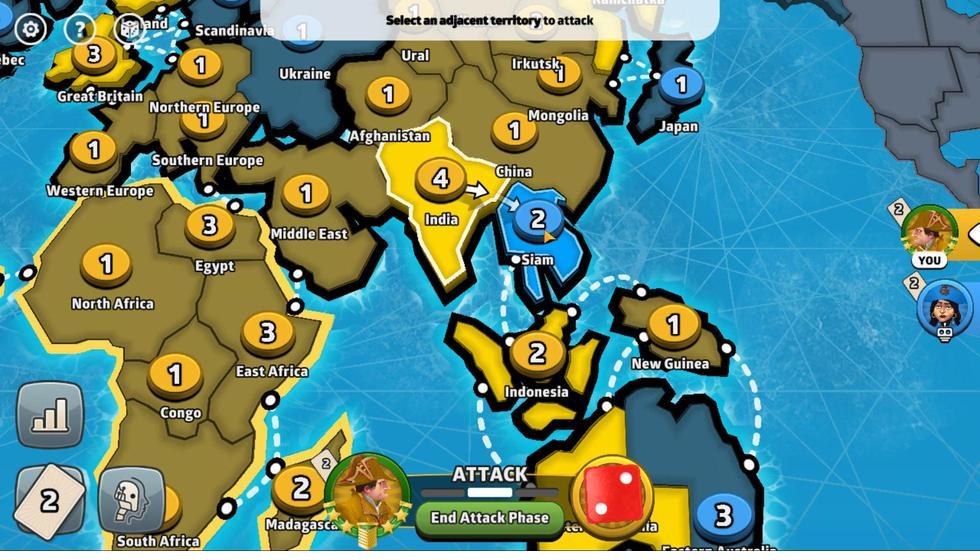 
Action: Mouse pressed left at (488, 274)
Screenshot: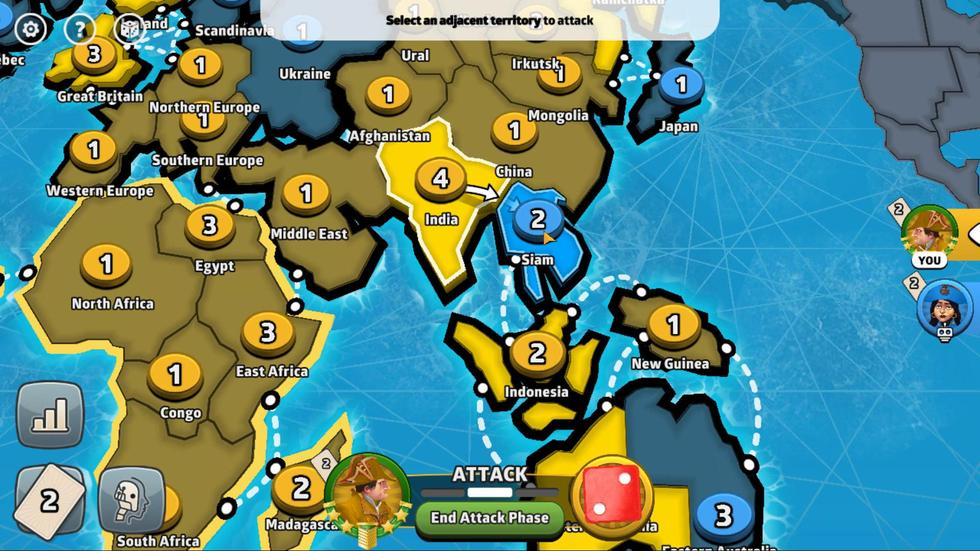 
Action: Mouse moved to (467, 410)
Screenshot: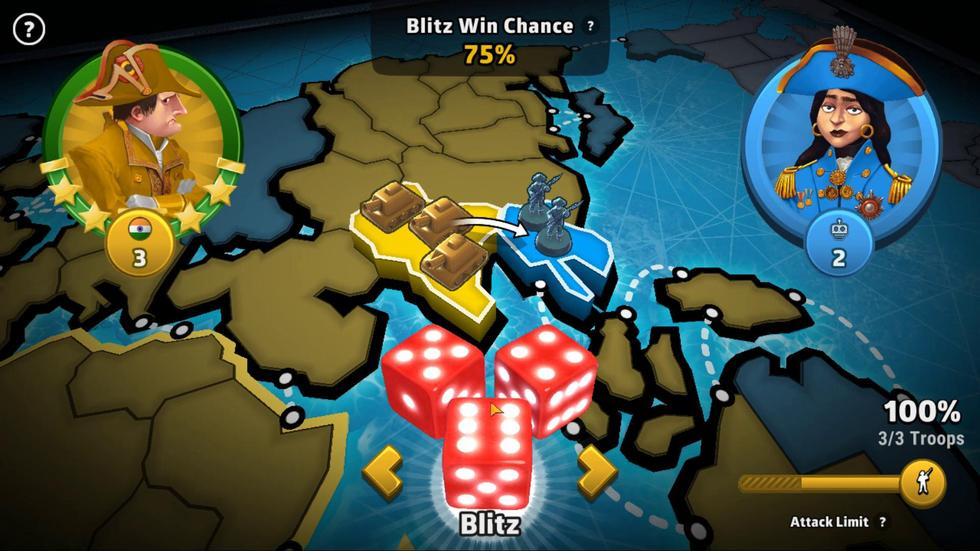 
Action: Mouse pressed left at (467, 410)
Screenshot: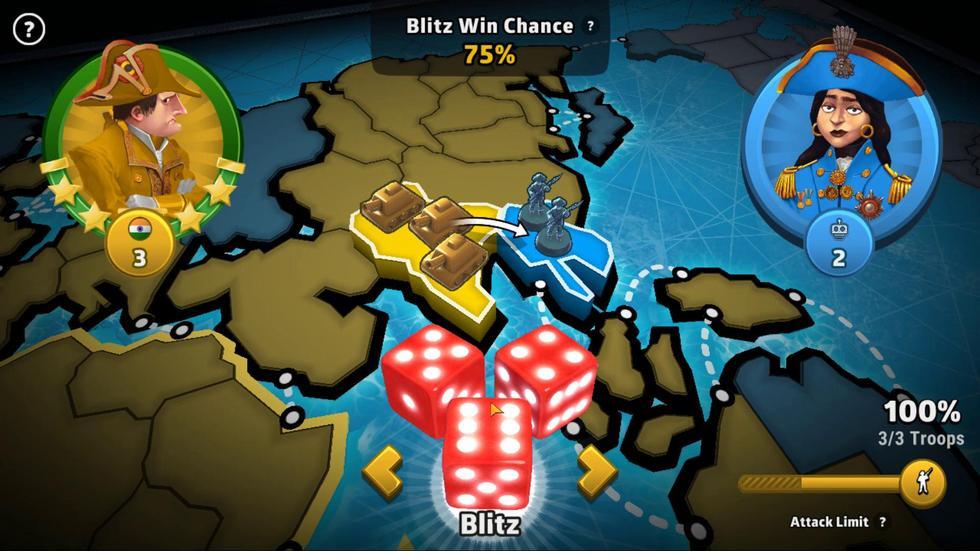 
Action: Mouse moved to (462, 498)
Screenshot: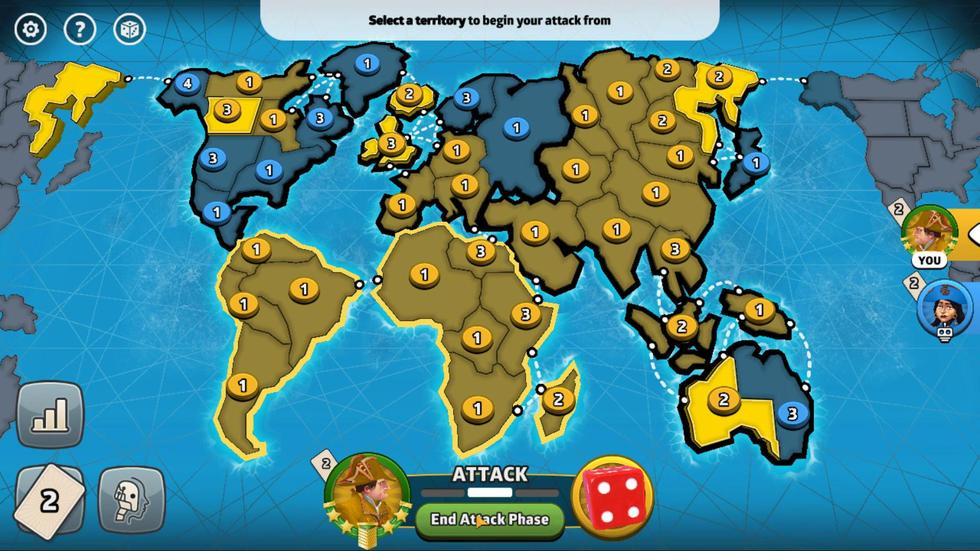 
Action: Mouse pressed left at (462, 498)
Screenshot: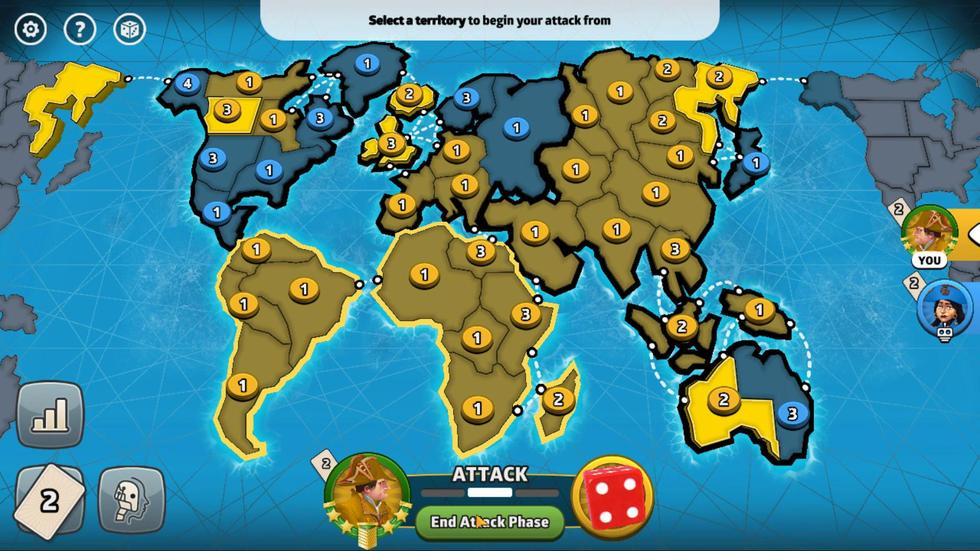 
Action: Mouse moved to (493, 255)
Screenshot: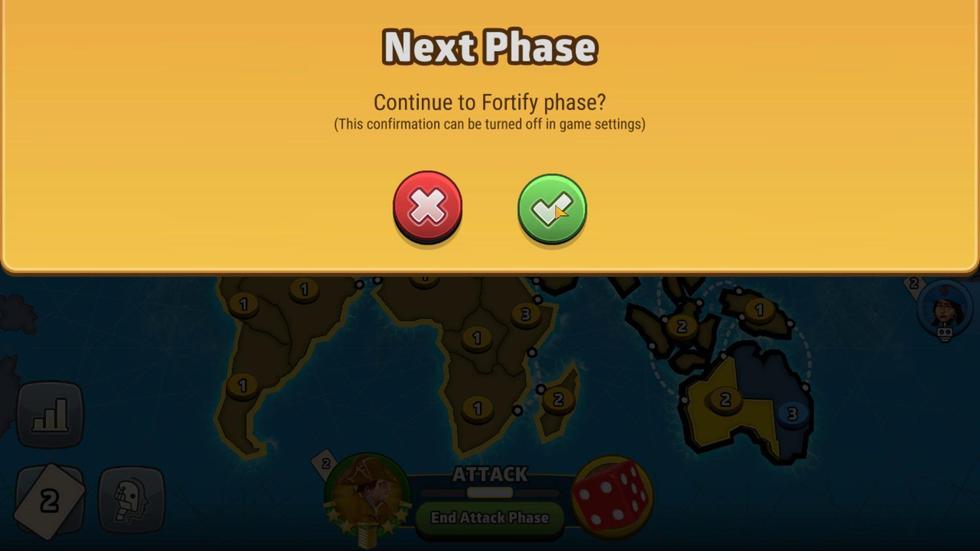 
Action: Mouse pressed left at (493, 255)
Screenshot: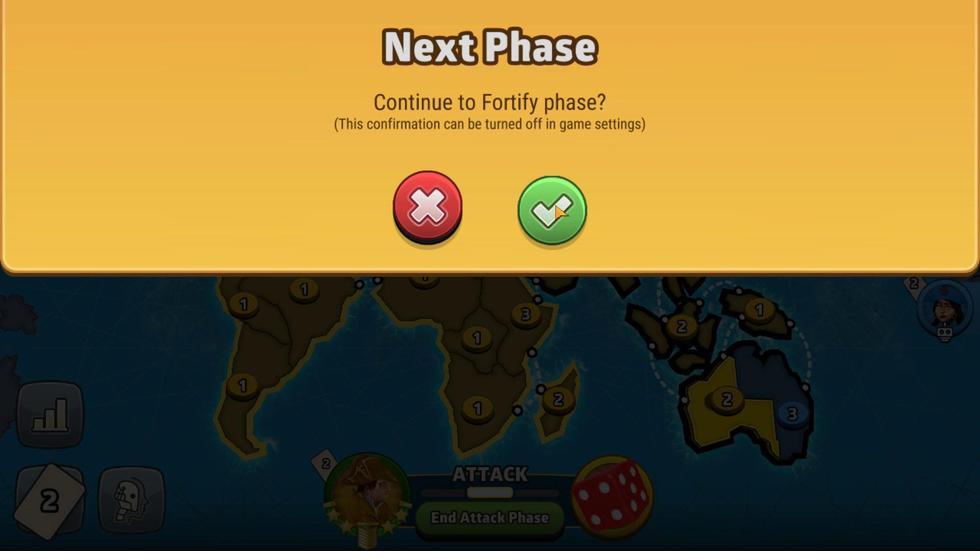 
Action: Mouse moved to (480, 337)
Screenshot: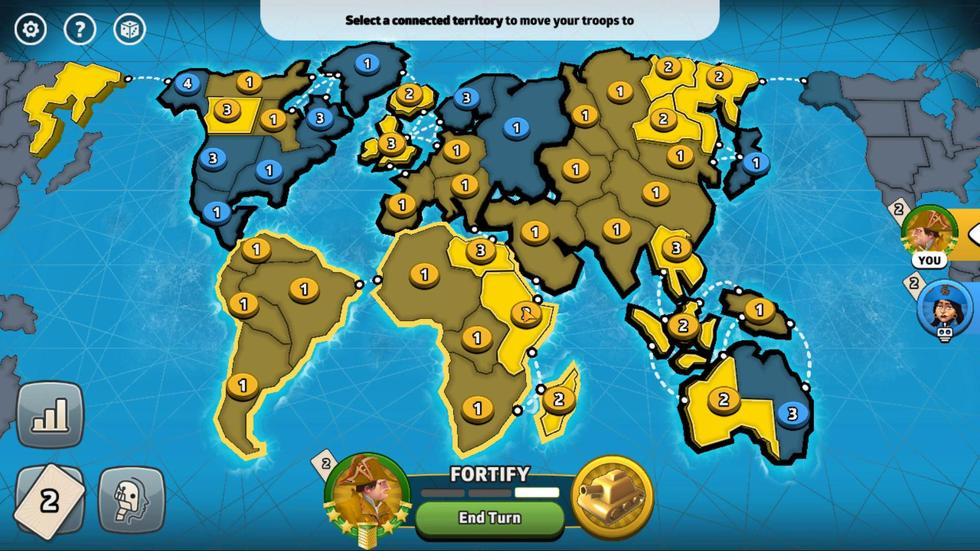 
Action: Mouse pressed left at (480, 337)
Screenshot: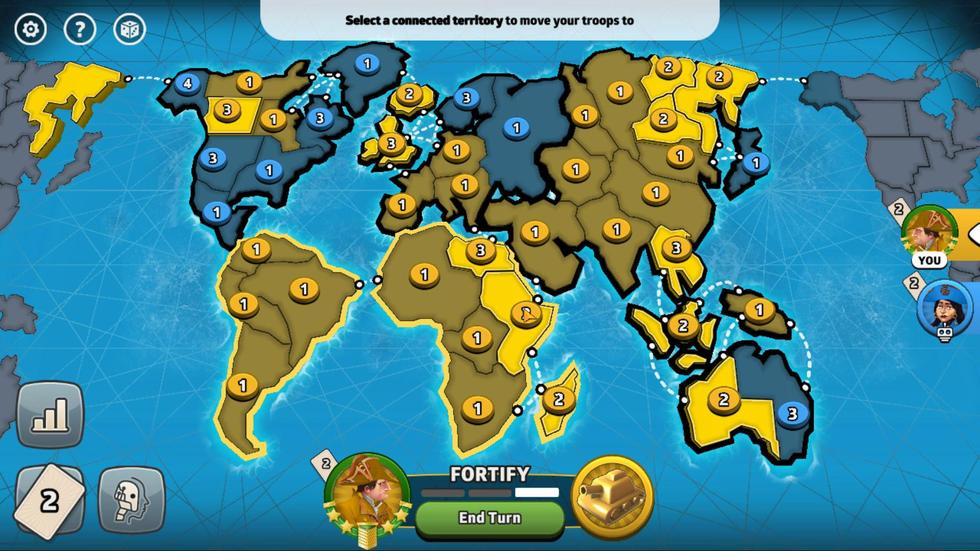 
Action: Mouse moved to (452, 213)
Screenshot: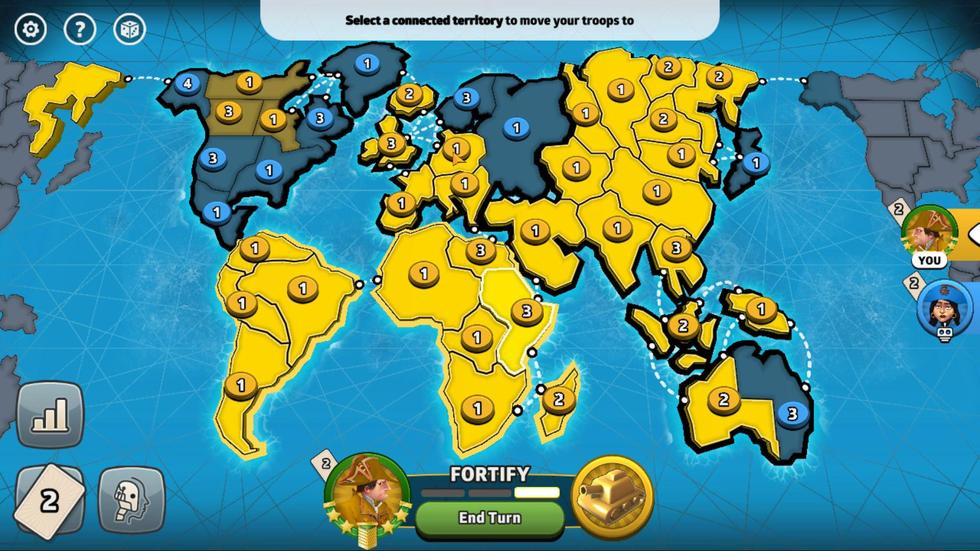 
Action: Mouse pressed left at (452, 213)
Screenshot: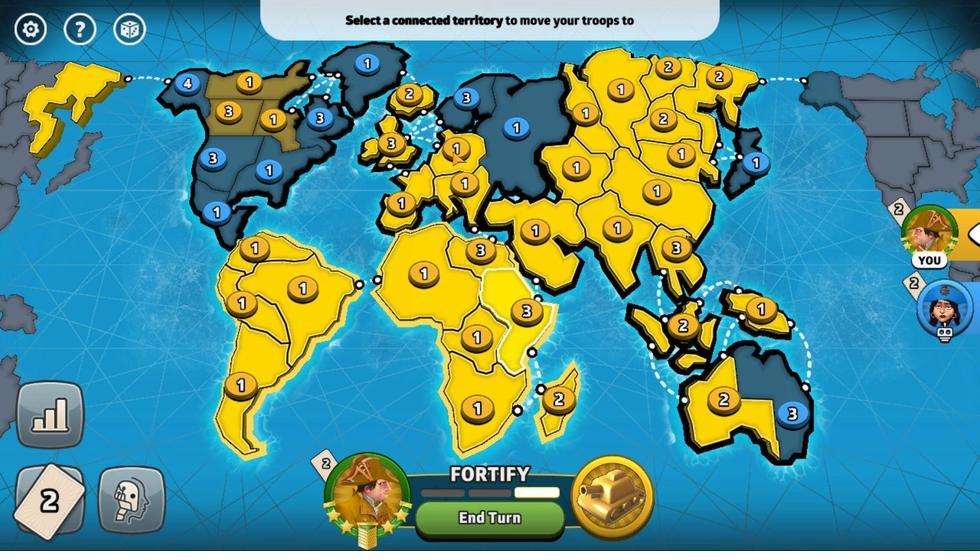 
Action: Mouse moved to (444, 215)
Screenshot: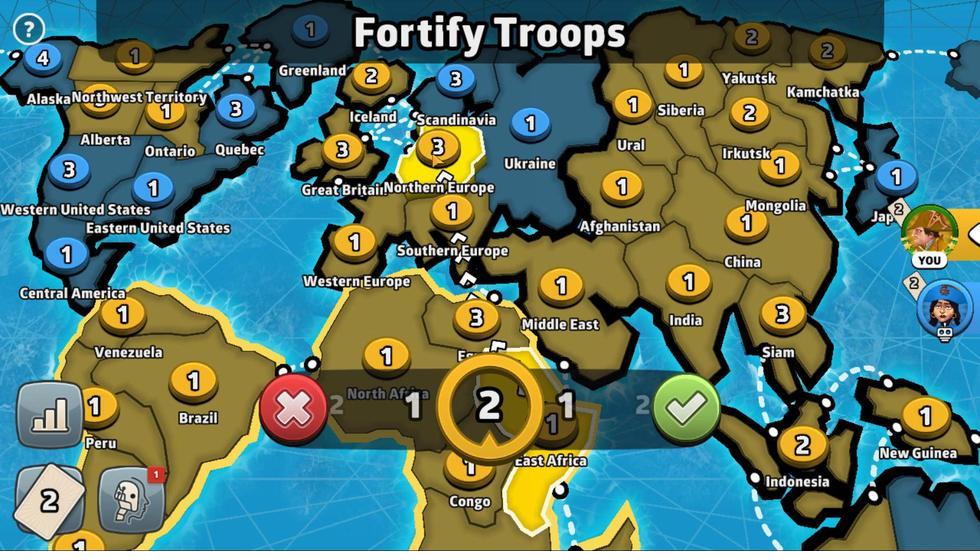 
Action: Mouse pressed left at (444, 215)
Screenshot: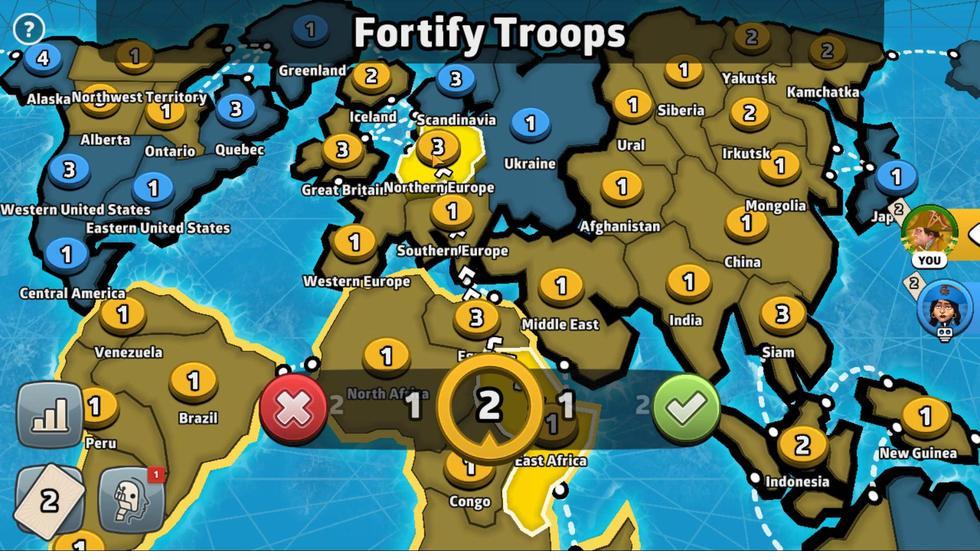 
Action: Mouse moved to (476, 326)
Screenshot: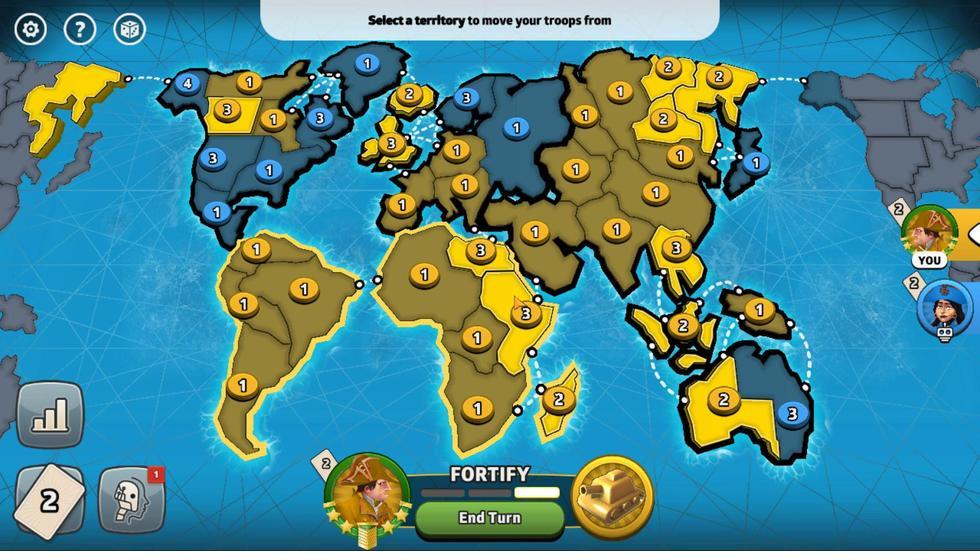 
Action: Mouse pressed left at (476, 326)
Screenshot: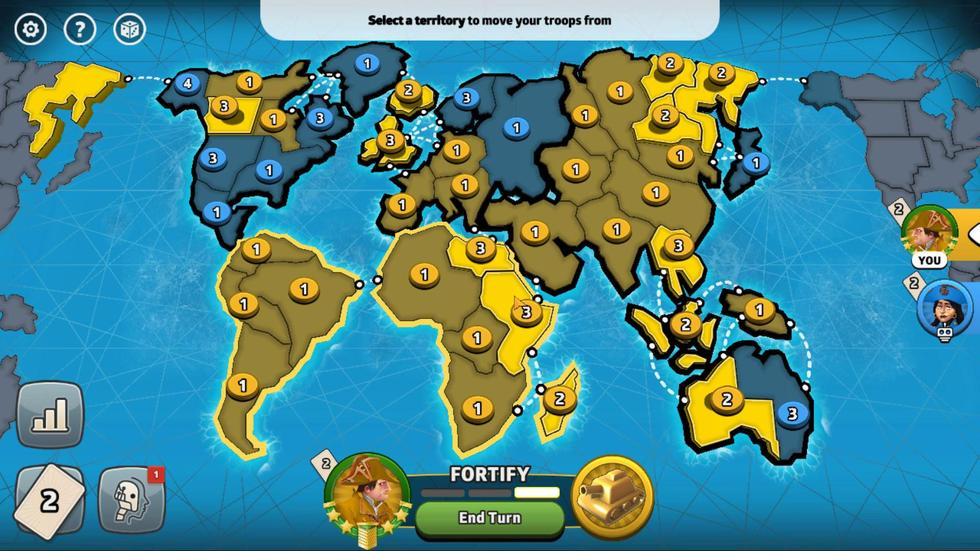 
Action: Mouse moved to (427, 206)
Screenshot: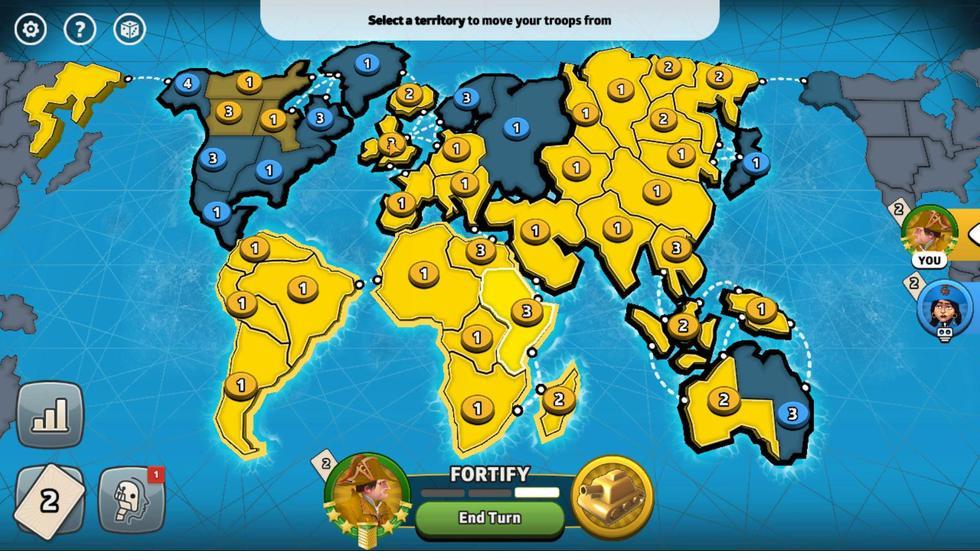 
Action: Mouse pressed left at (427, 206)
Screenshot: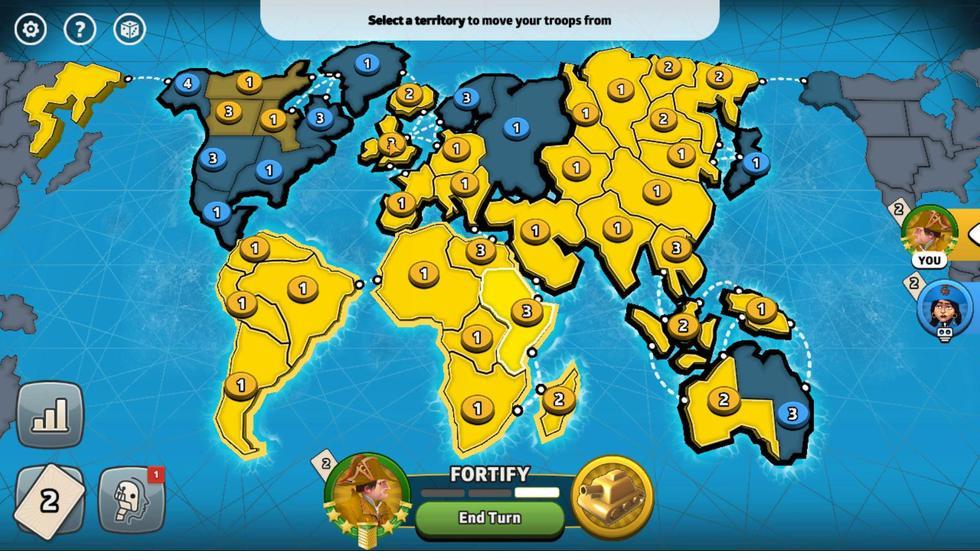 
Action: Mouse moved to (553, 410)
Screenshot: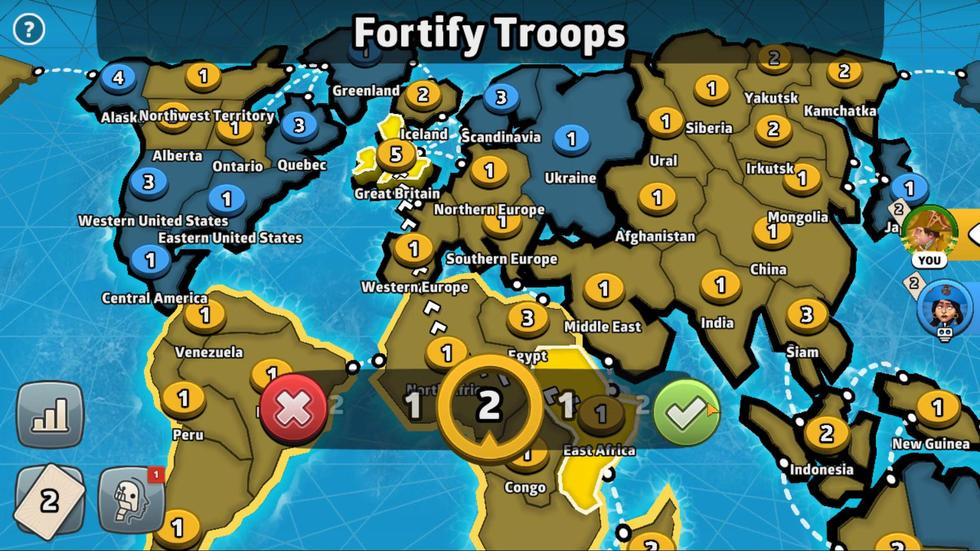 
Action: Mouse pressed left at (553, 410)
Screenshot: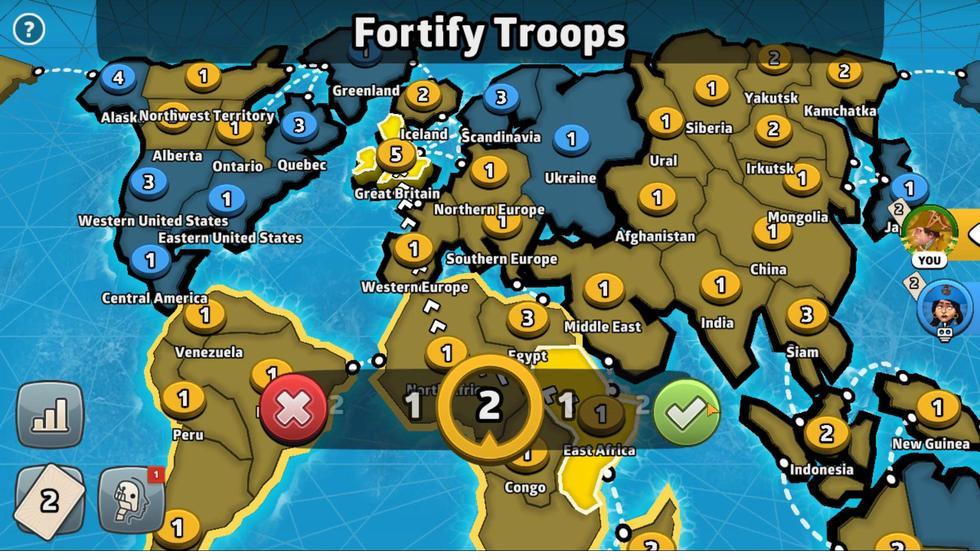 
Action: Mouse moved to (428, 204)
Screenshot: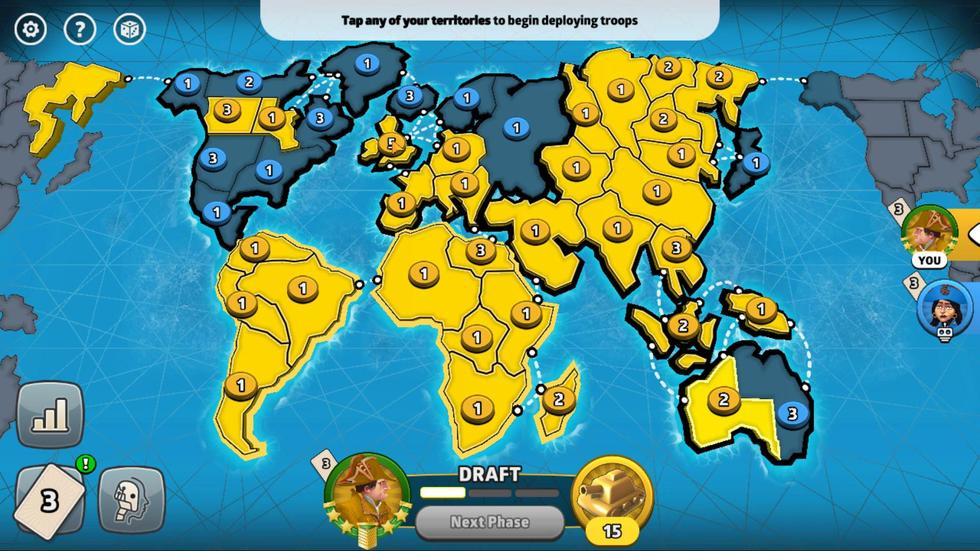 
Action: Mouse pressed left at (428, 204)
Screenshot: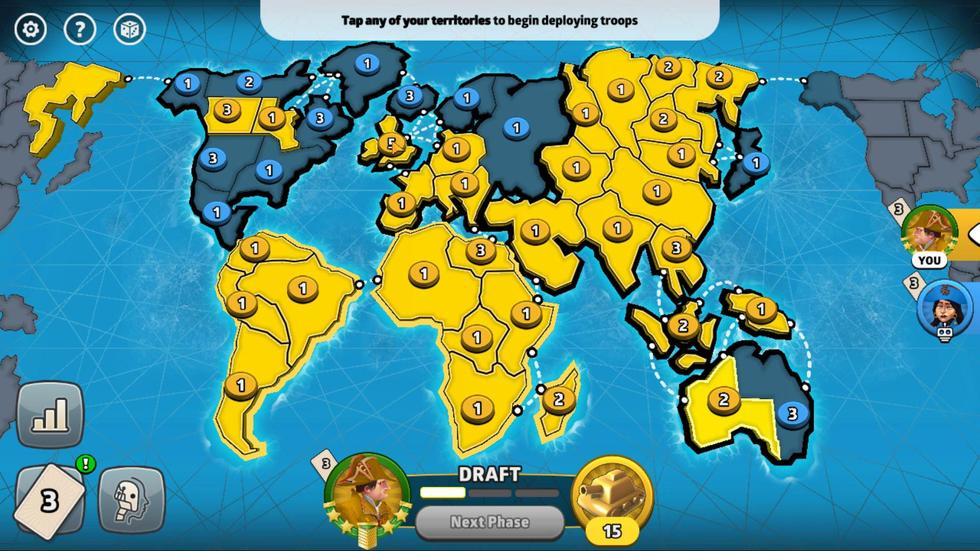 
Action: Mouse moved to (544, 410)
Screenshot: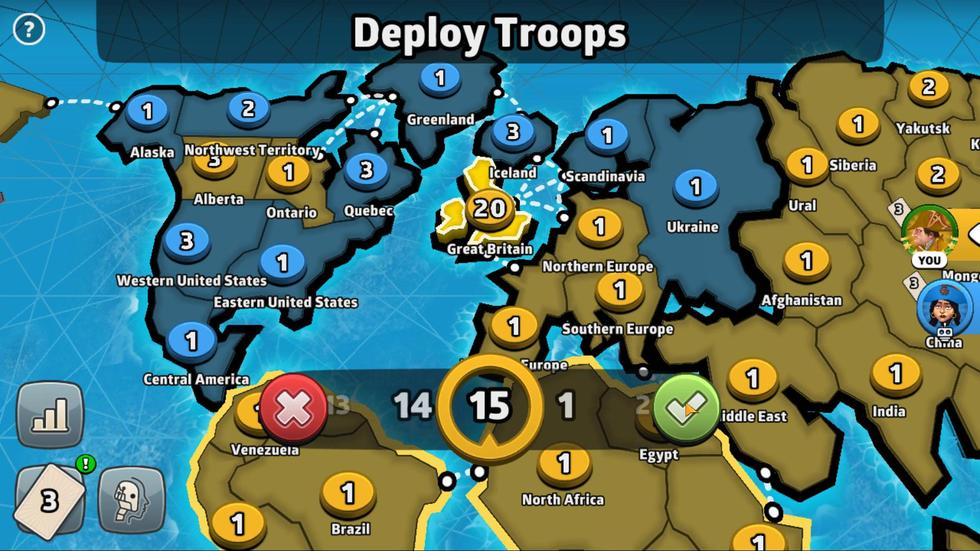 
Action: Mouse pressed left at (544, 410)
Screenshot: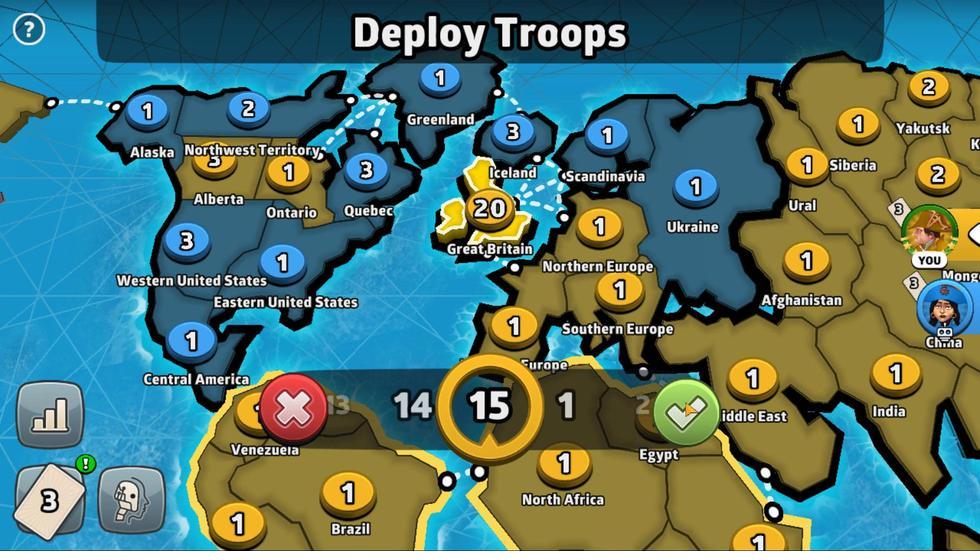 
Action: Mouse moved to (429, 207)
Screenshot: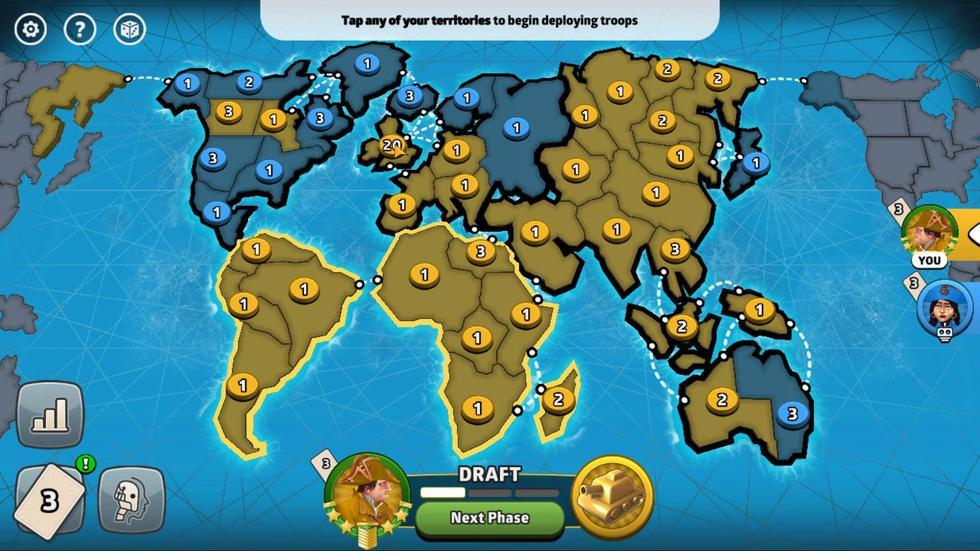 
Action: Mouse pressed left at (429, 207)
Screenshot: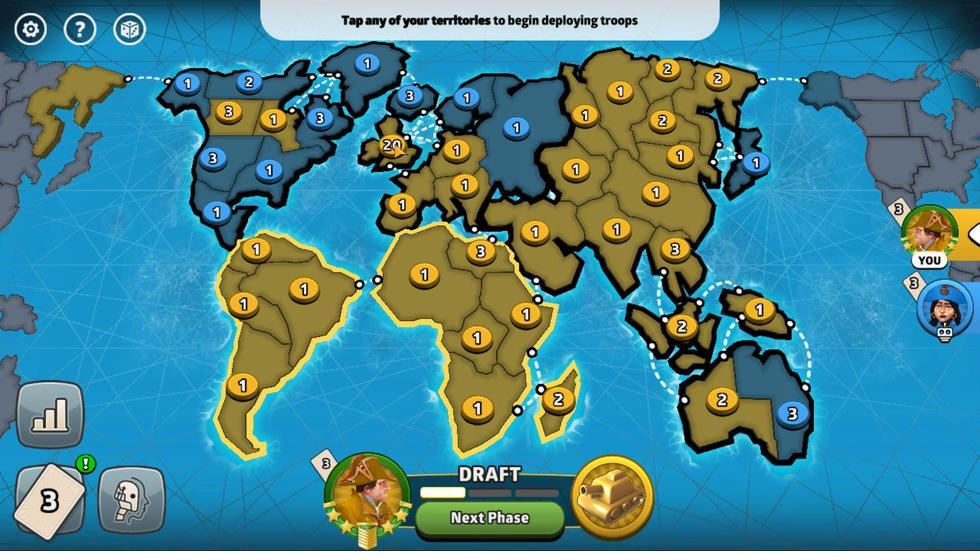 
Action: Mouse moved to (461, 494)
Screenshot: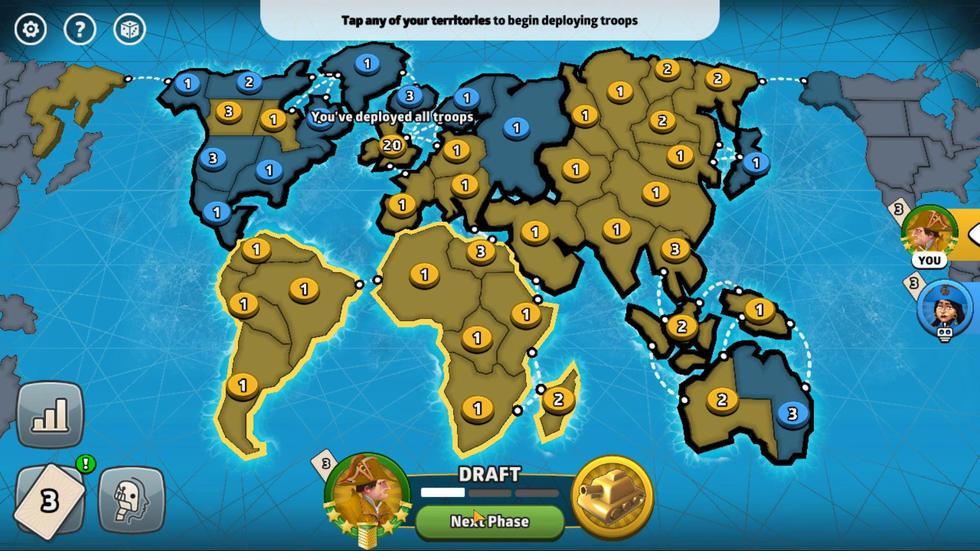 
Action: Mouse pressed left at (461, 494)
Screenshot: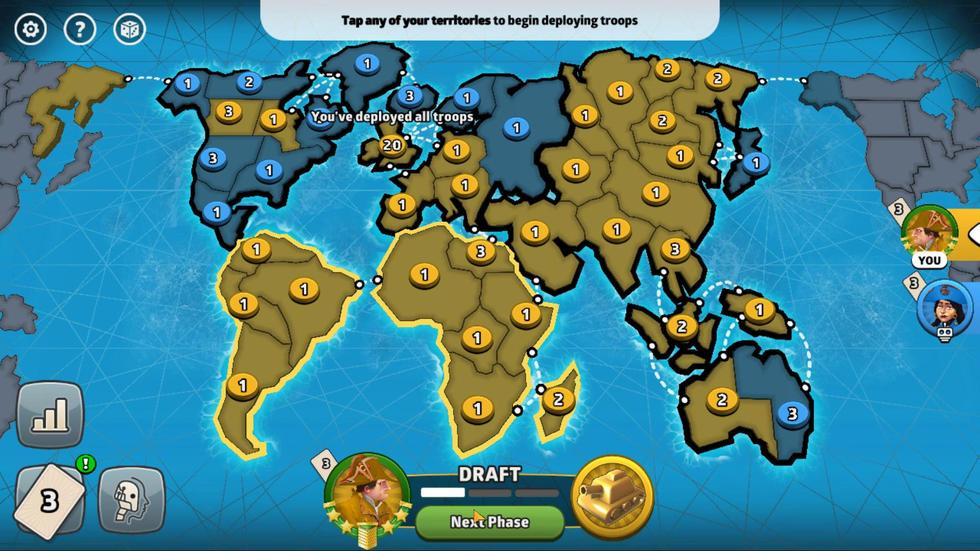 
Action: Mouse moved to (286, 497)
Screenshot: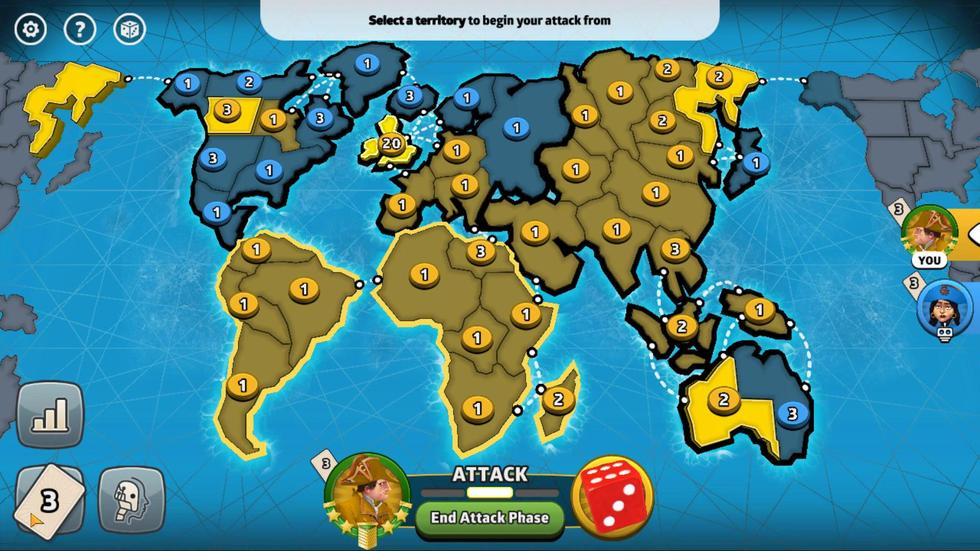 
Action: Mouse pressed left at (286, 497)
Screenshot: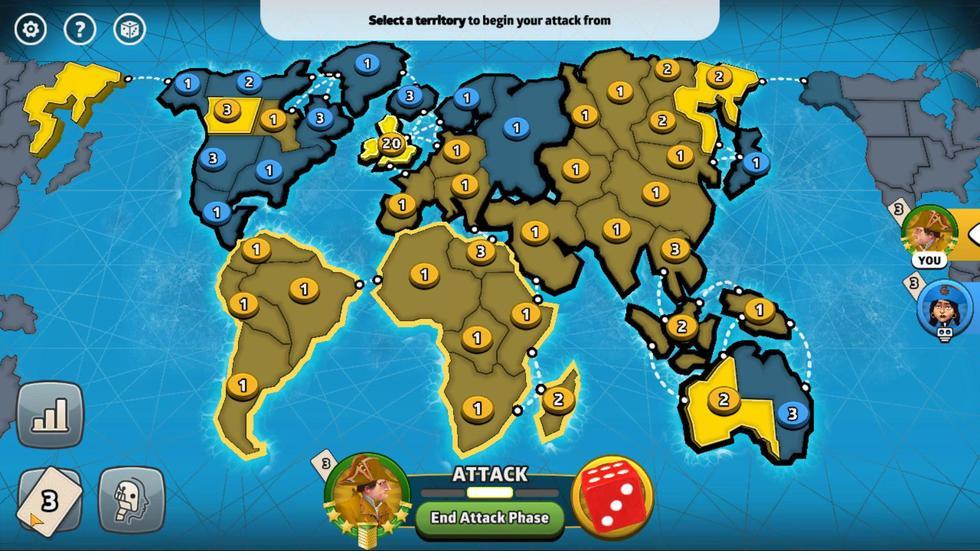 
Action: Mouse moved to (476, 443)
Screenshot: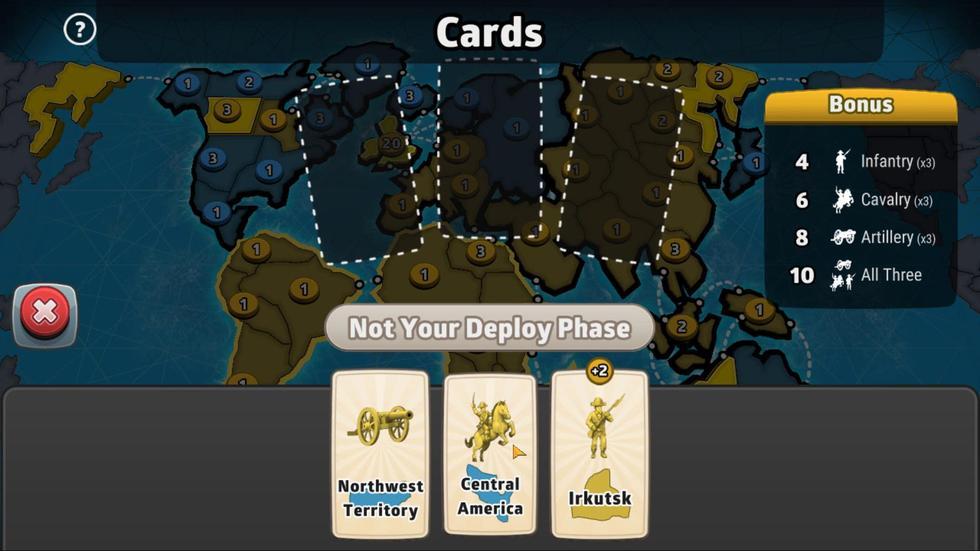 
Action: Mouse pressed left at (476, 443)
Screenshot: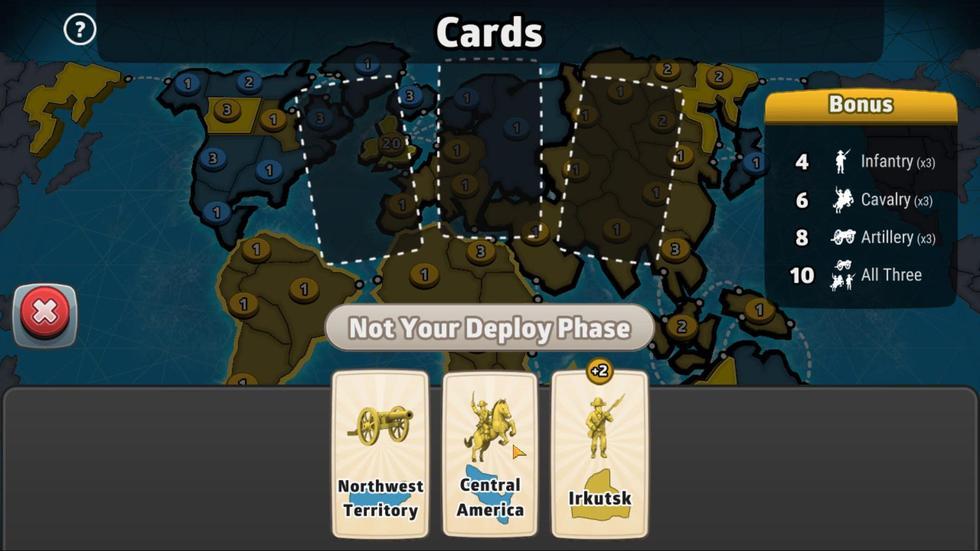 
Action: Mouse moved to (293, 341)
Screenshot: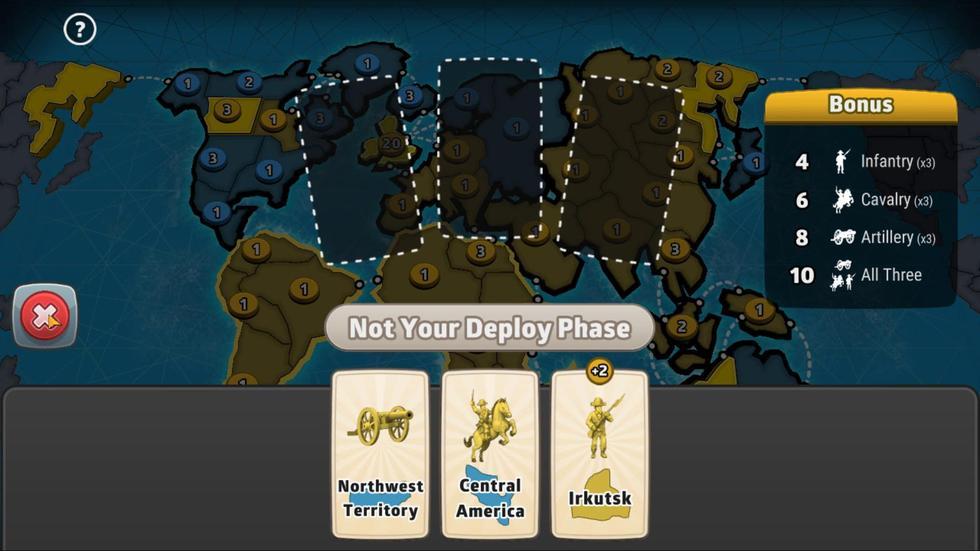 
Action: Mouse pressed left at (293, 341)
Screenshot: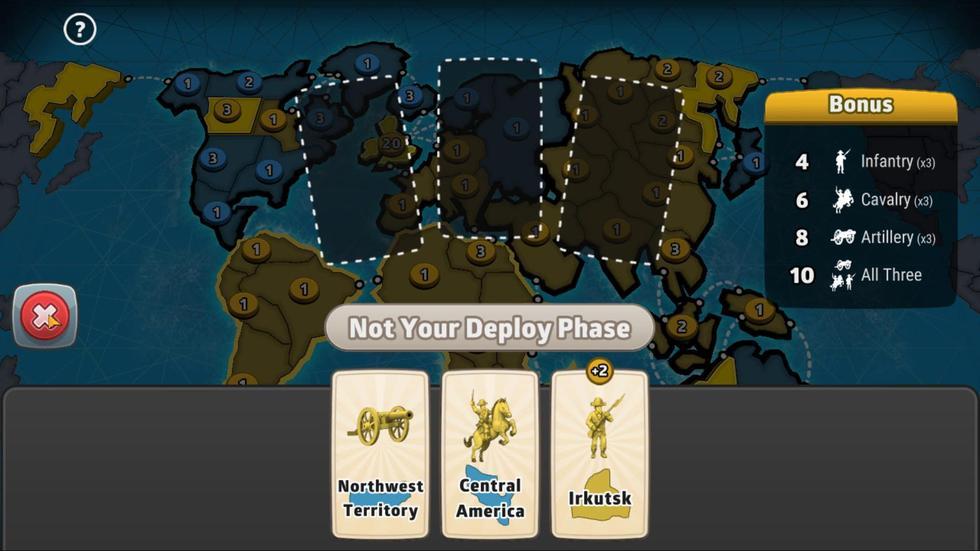 
Action: Mouse moved to (424, 212)
Screenshot: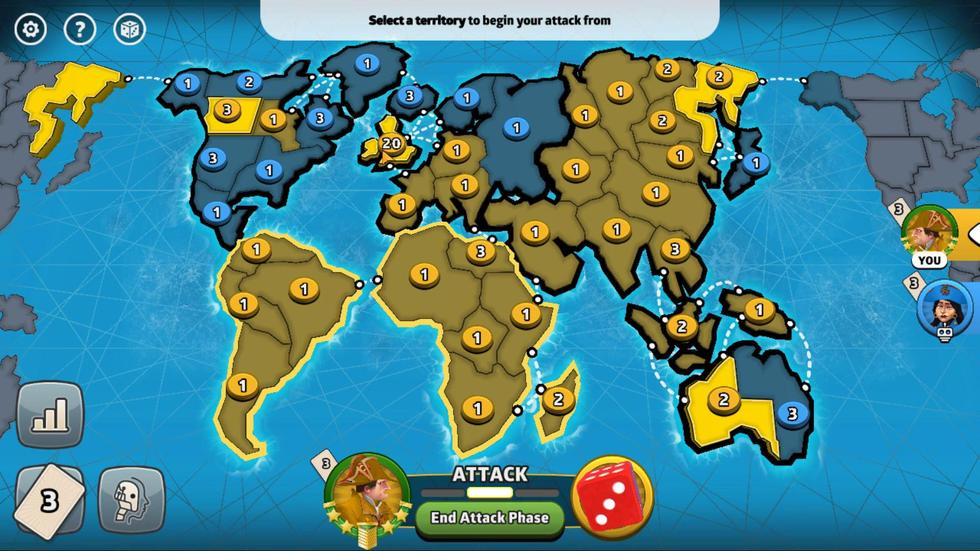
Action: Mouse pressed left at (424, 212)
Screenshot: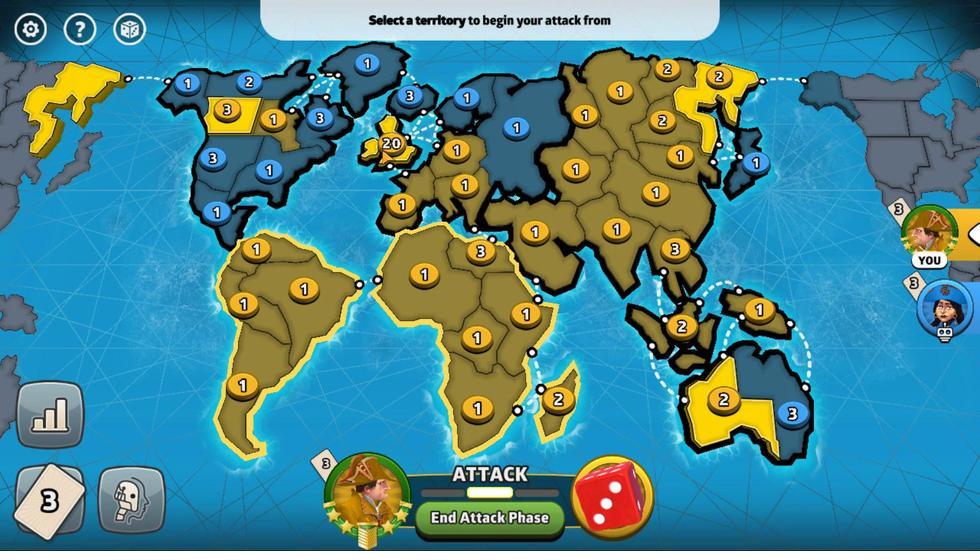 
Action: Mouse moved to (453, 229)
Screenshot: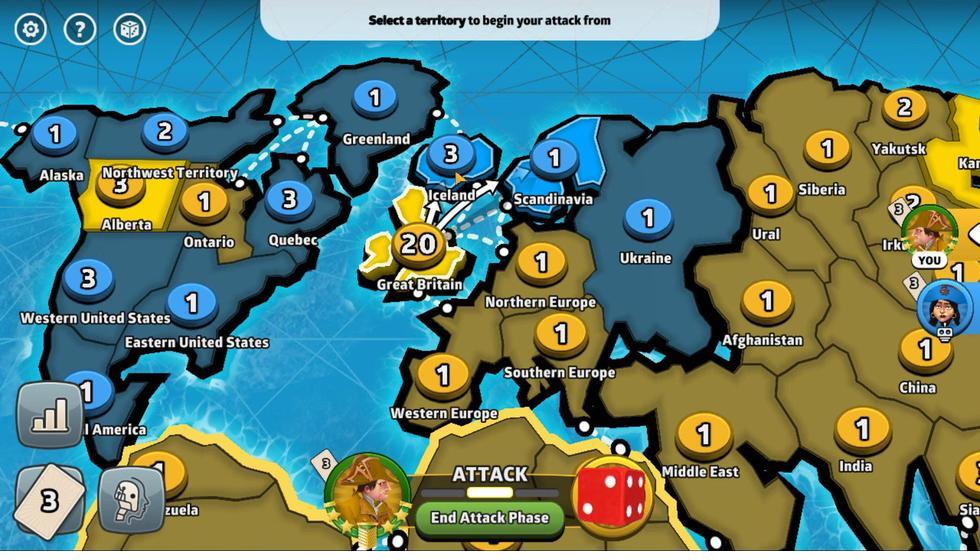
Action: Mouse pressed left at (453, 229)
Screenshot: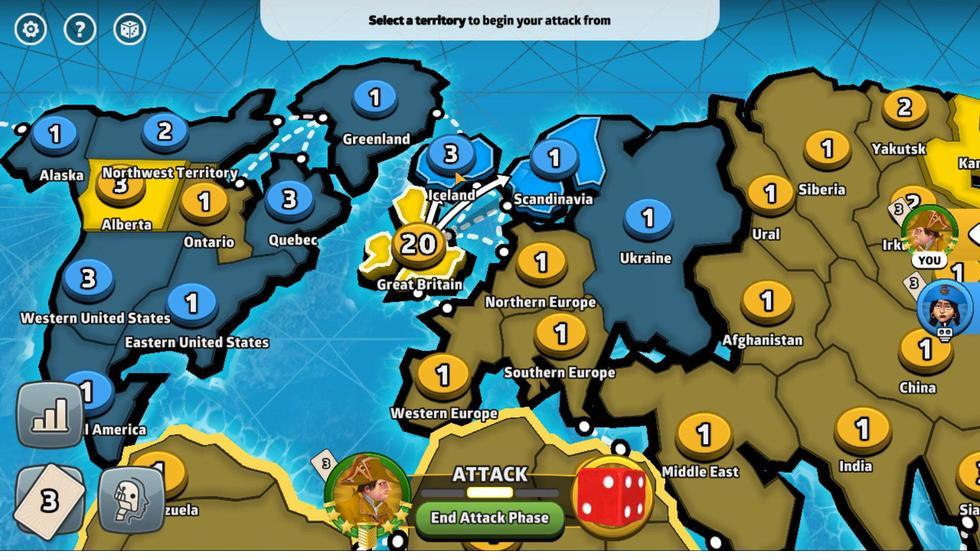 
Action: Mouse moved to (473, 371)
Screenshot: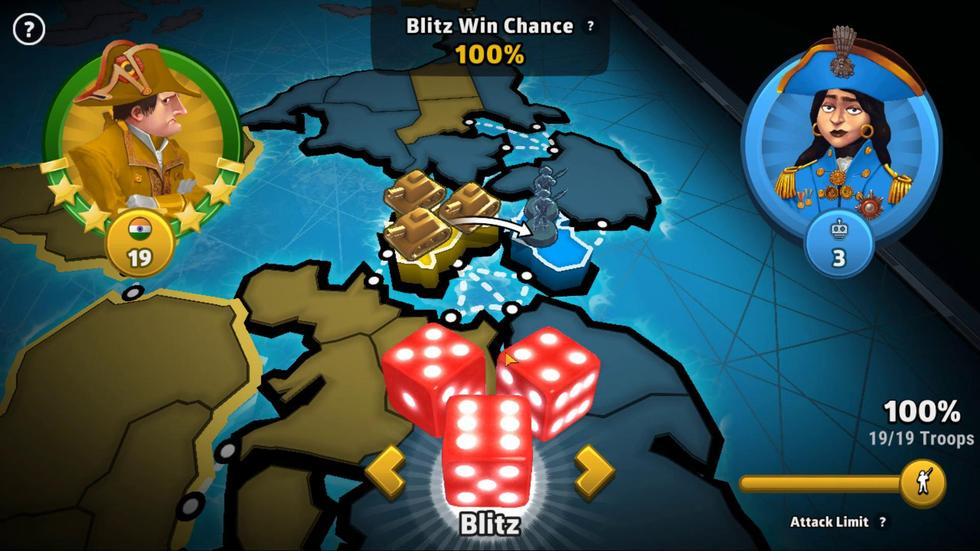 
Action: Mouse pressed left at (473, 371)
Screenshot: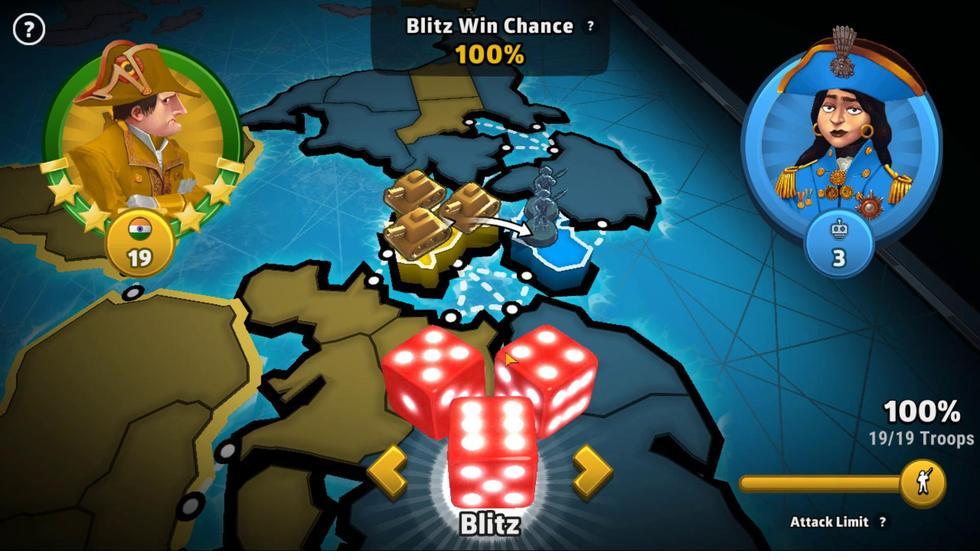 
Action: Mouse moved to (546, 421)
Screenshot: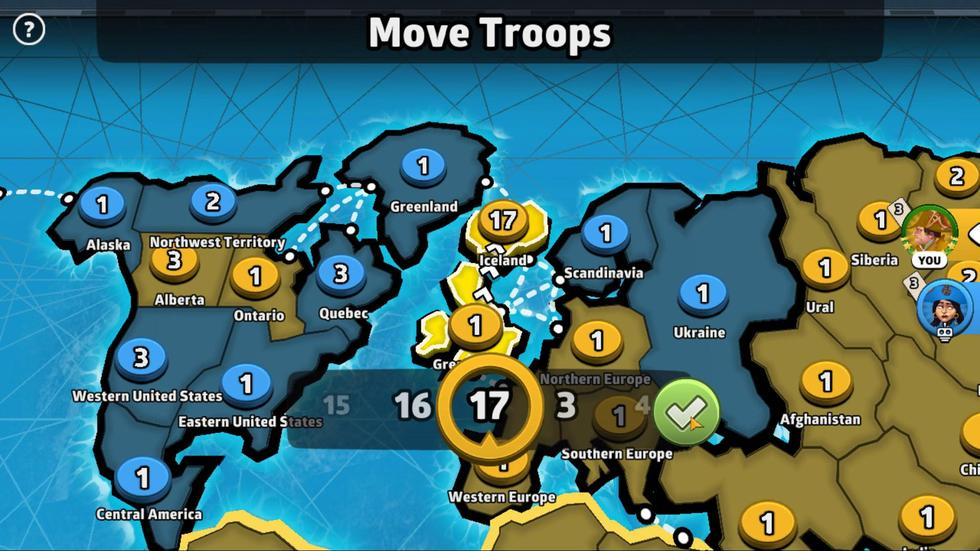 
Action: Mouse pressed left at (546, 421)
Screenshot: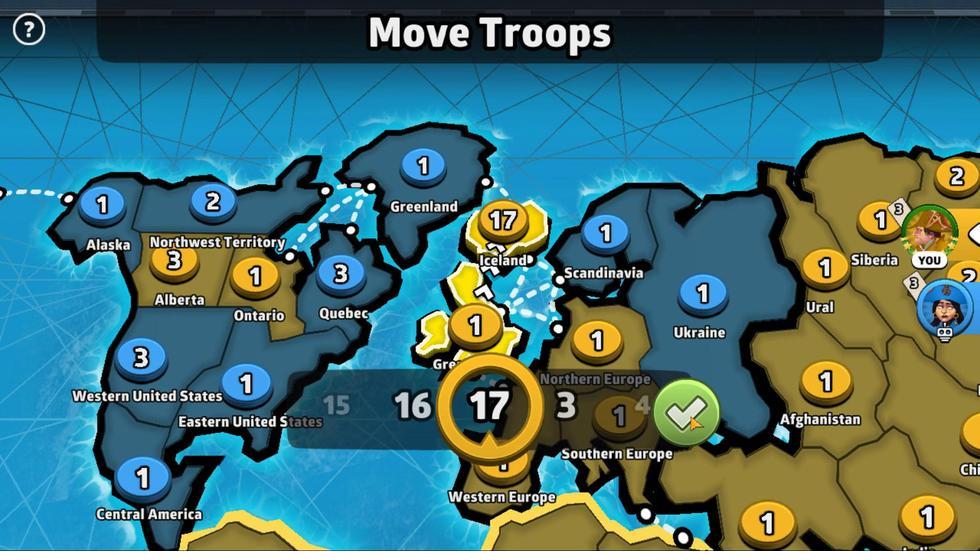 
Action: Mouse moved to (424, 207)
Screenshot: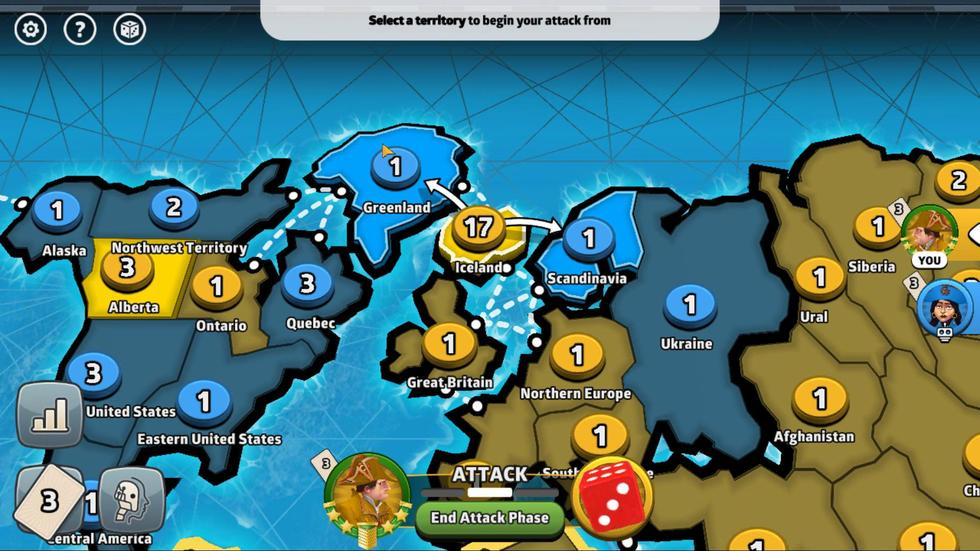 
Action: Mouse pressed left at (424, 207)
Screenshot: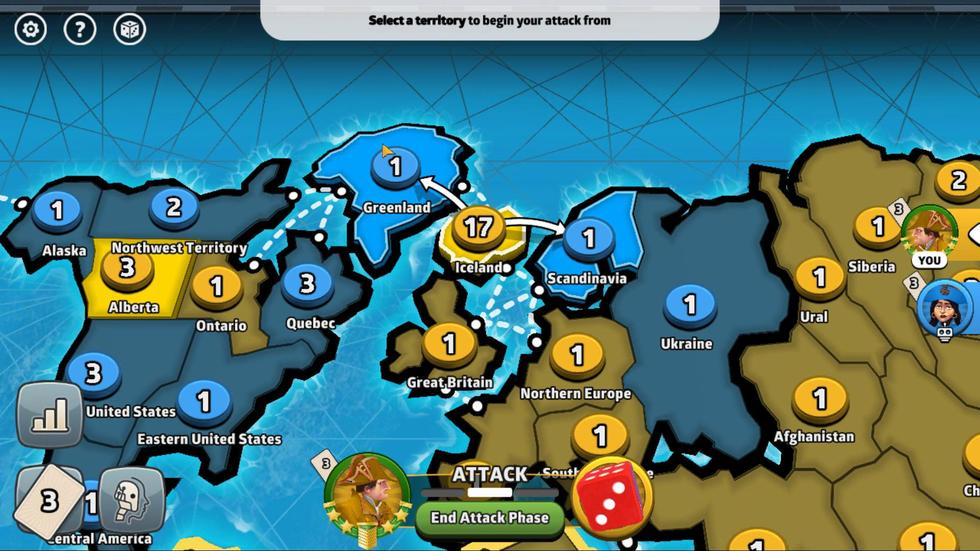 
Action: Mouse moved to (469, 447)
Screenshot: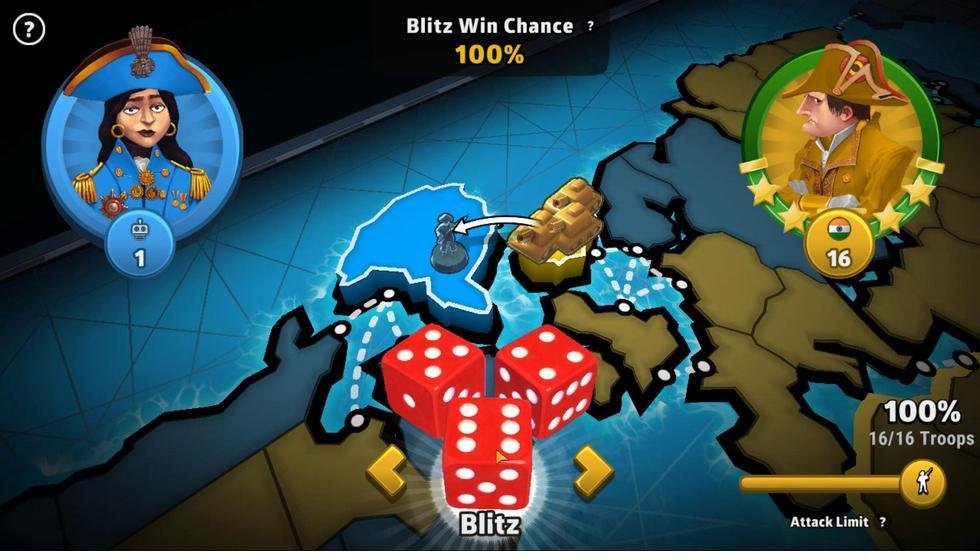 
Action: Mouse pressed left at (469, 447)
Screenshot: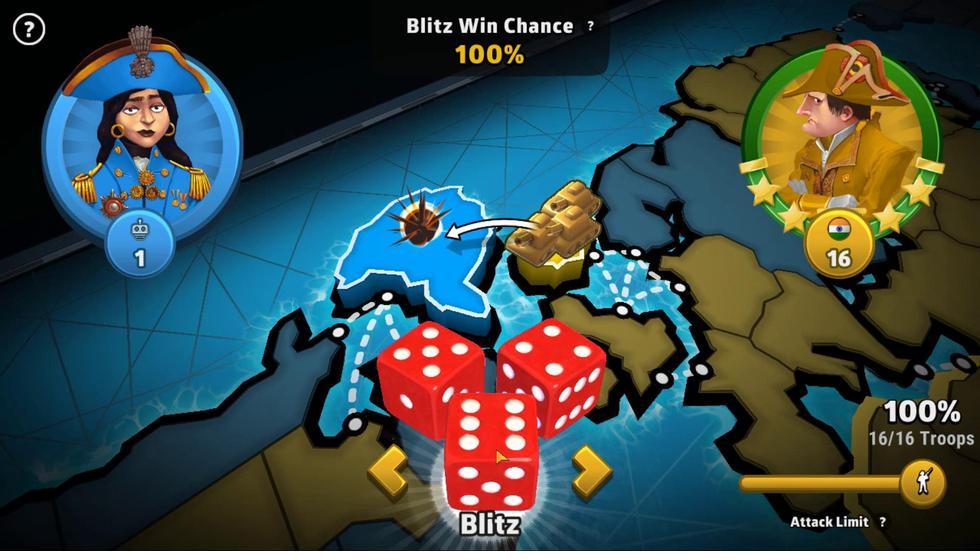 
Action: Mouse moved to (466, 408)
Screenshot: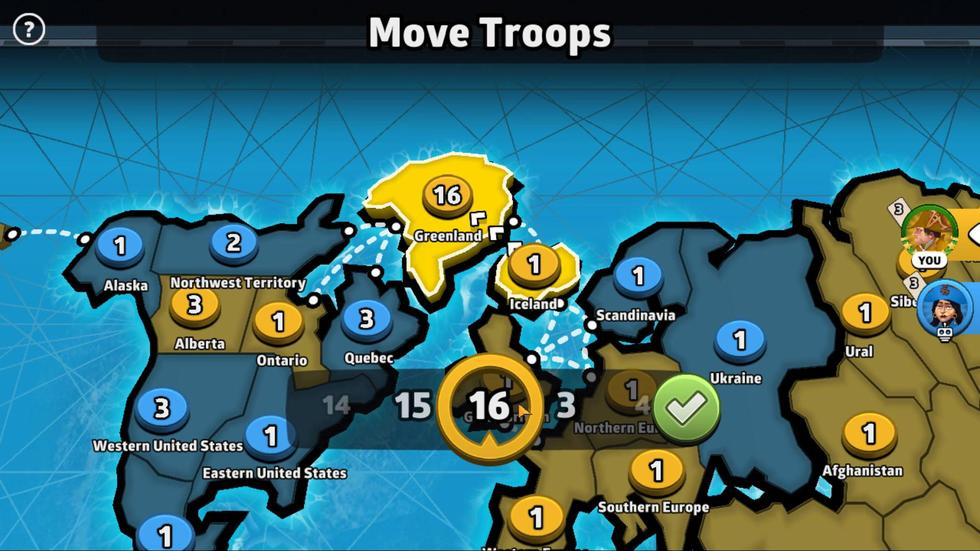 
Action: Mouse pressed left at (466, 408)
Screenshot: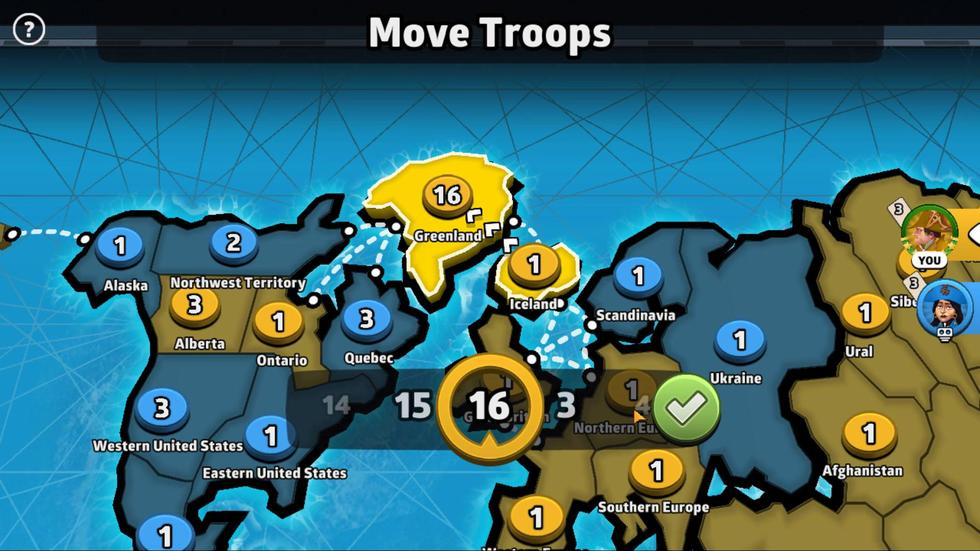 
Action: Mouse moved to (474, 403)
Screenshot: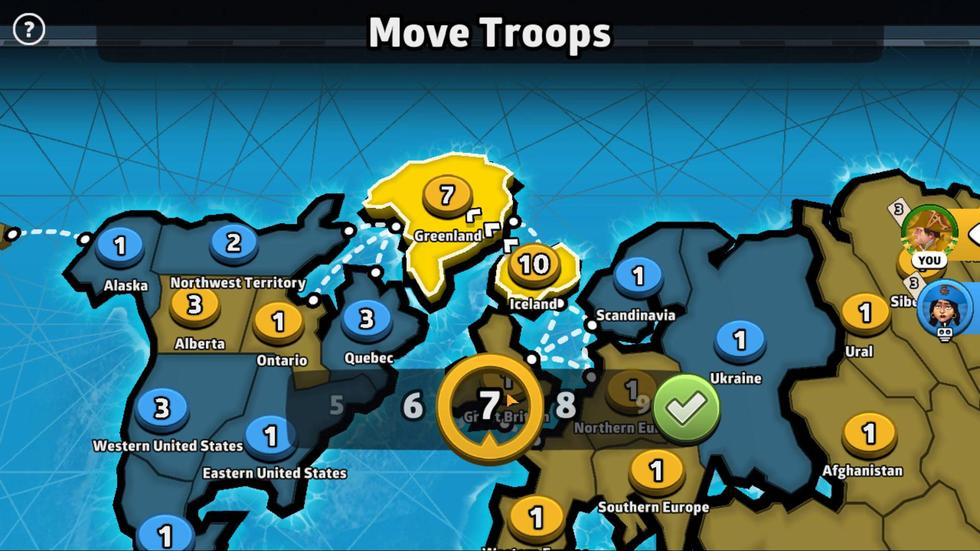 
Action: Mouse pressed left at (474, 403)
Screenshot: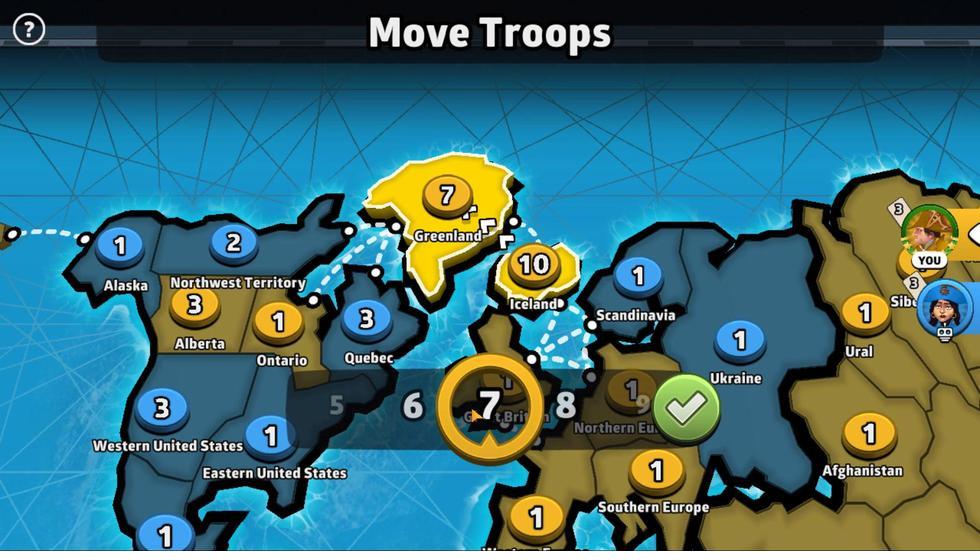 
Action: Mouse moved to (466, 410)
Screenshot: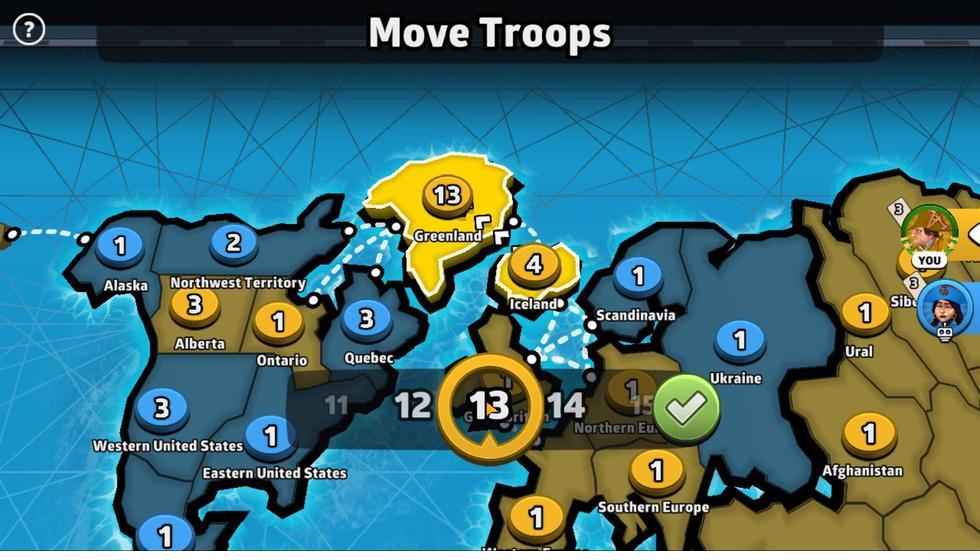 
Action: Mouse pressed left at (466, 410)
Screenshot: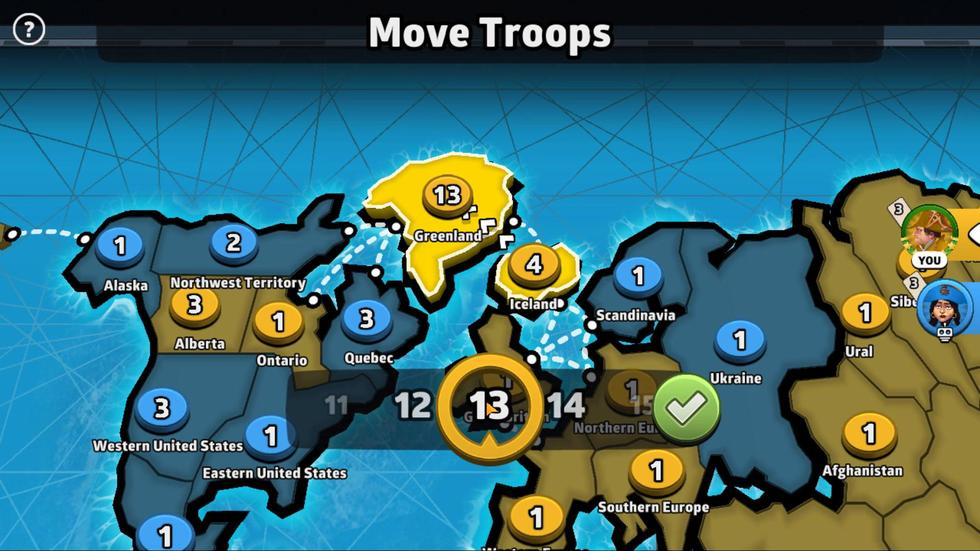 
Action: Mouse moved to (562, 420)
Screenshot: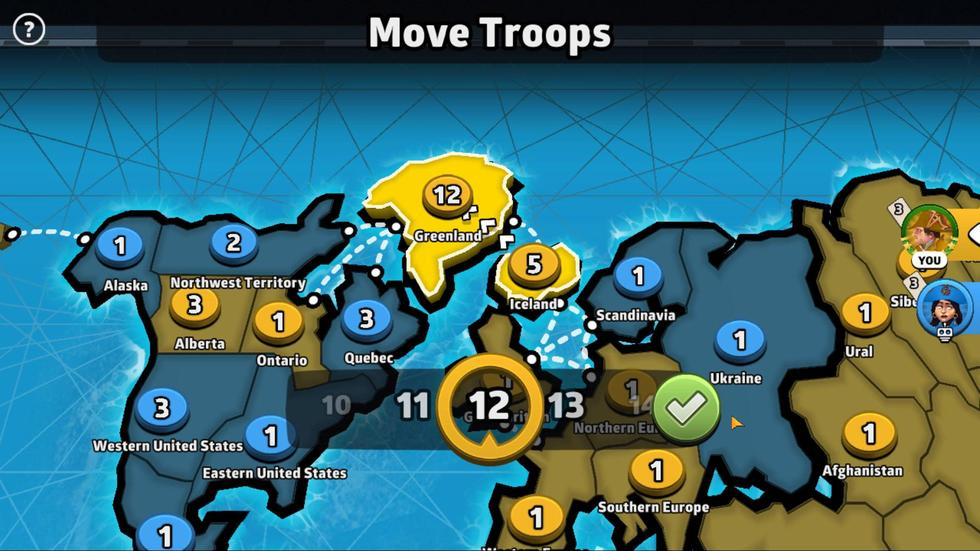 
Action: Mouse pressed left at (562, 420)
Screenshot: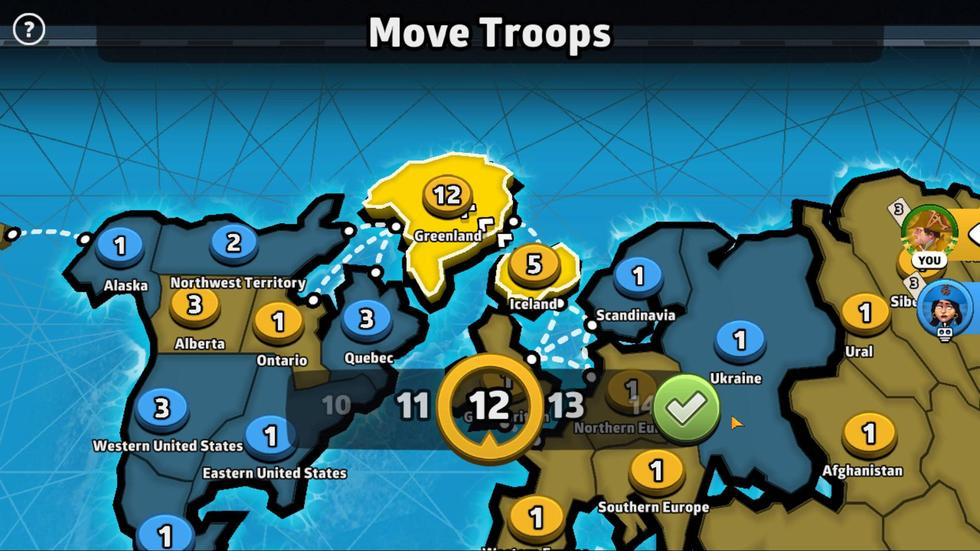 
Action: Mouse moved to (465, 413)
Screenshot: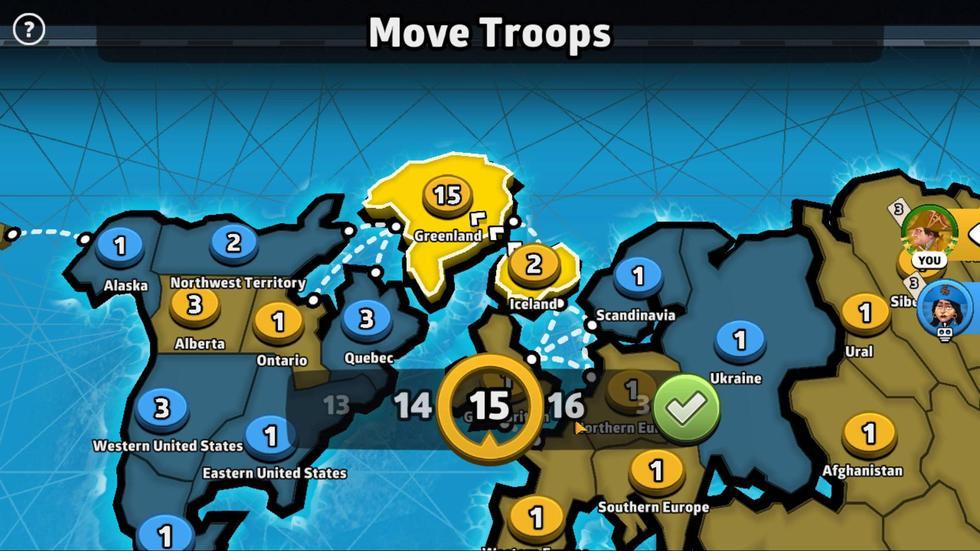 
Action: Mouse pressed left at (465, 413)
Screenshot: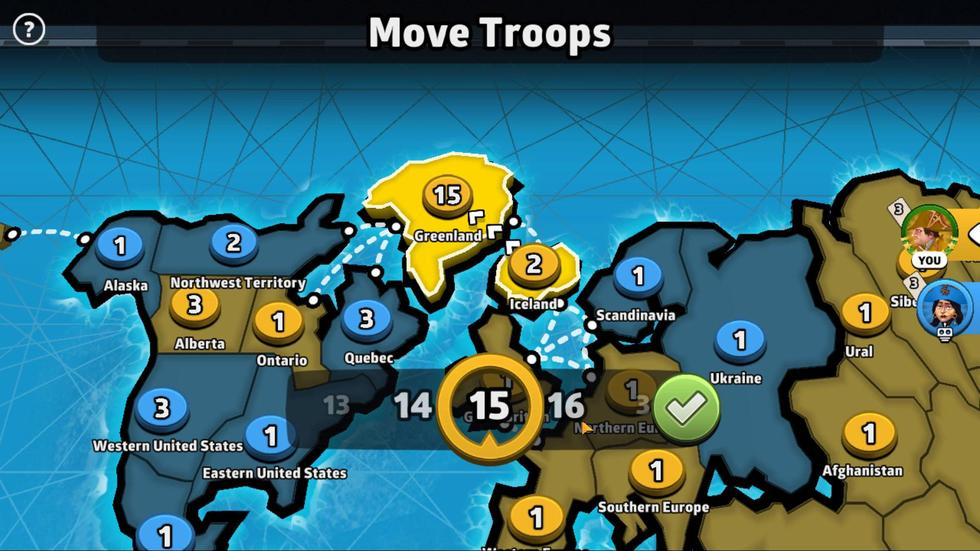 
Action: Mouse moved to (542, 399)
Screenshot: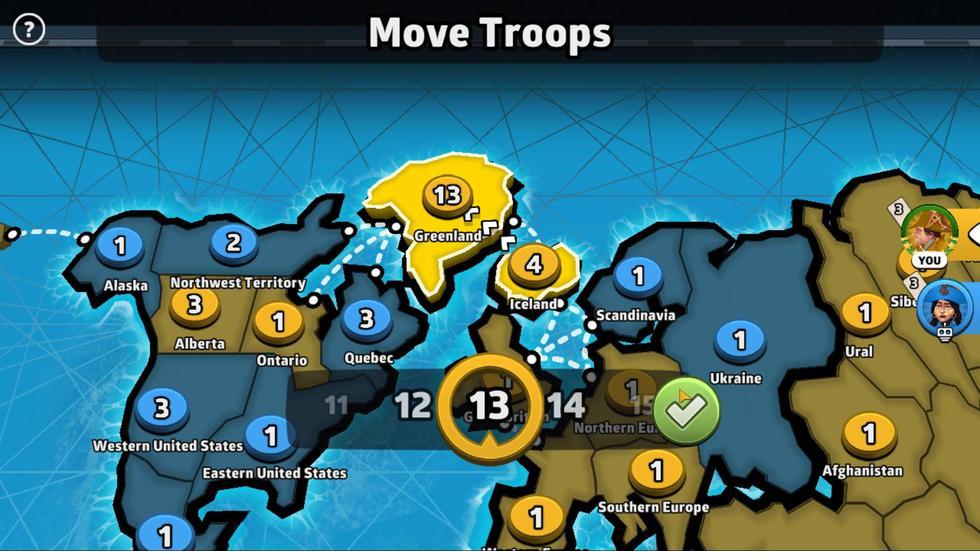 
Action: Mouse pressed left at (542, 399)
Screenshot: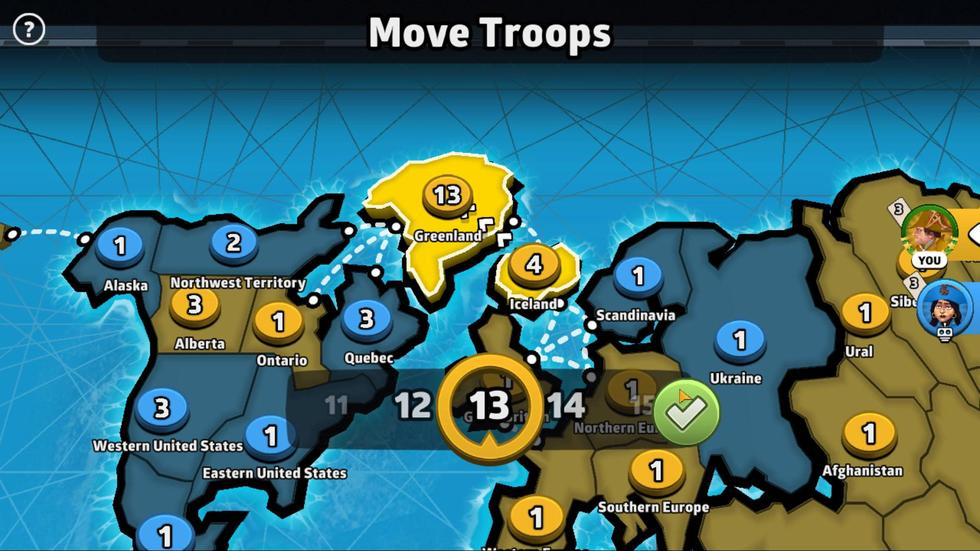 
Action: Mouse moved to (476, 338)
Screenshot: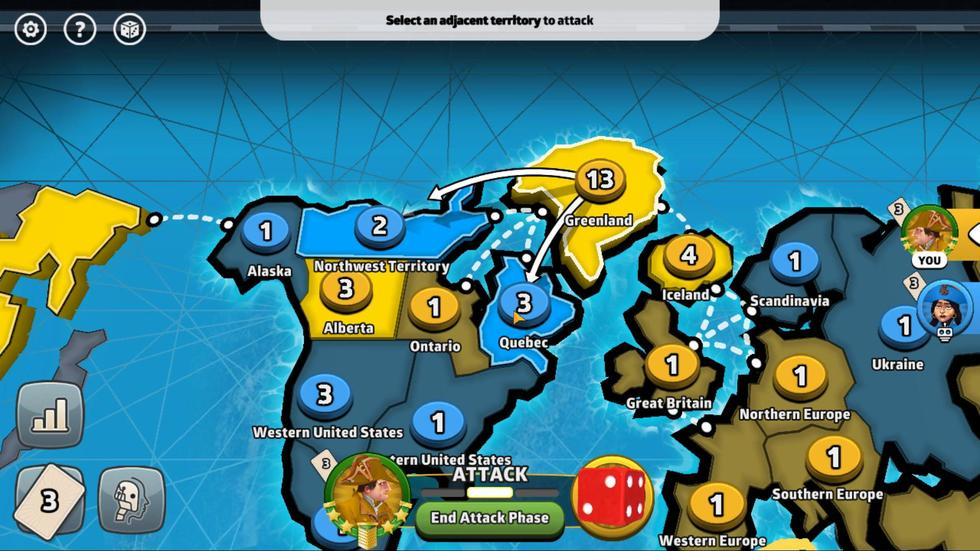 
Action: Mouse pressed left at (476, 338)
Screenshot: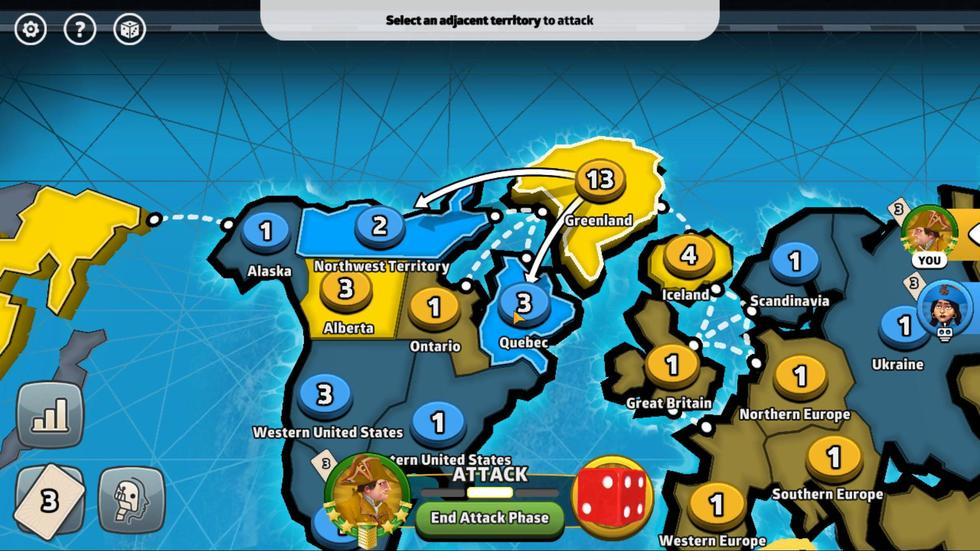 
Action: Mouse moved to (477, 393)
Screenshot: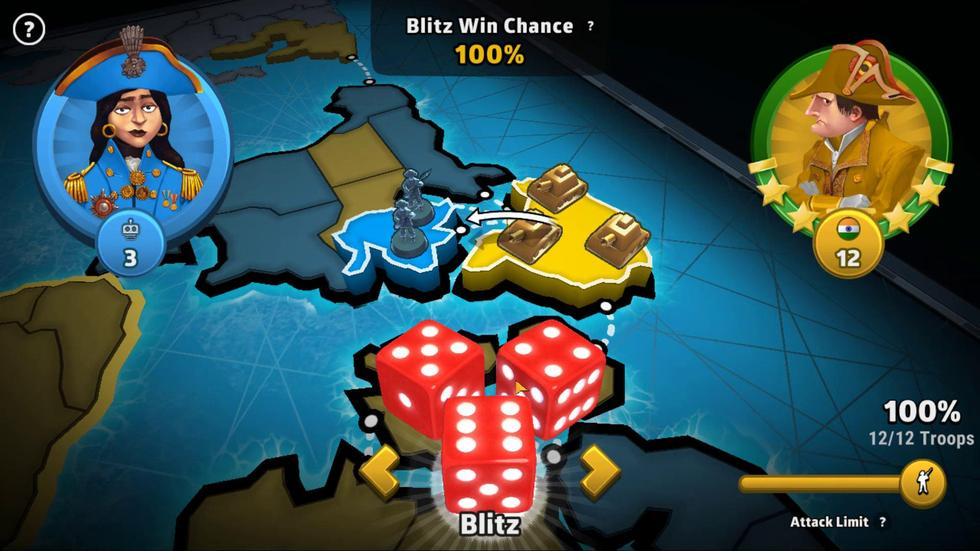 
Action: Mouse pressed left at (477, 393)
Screenshot: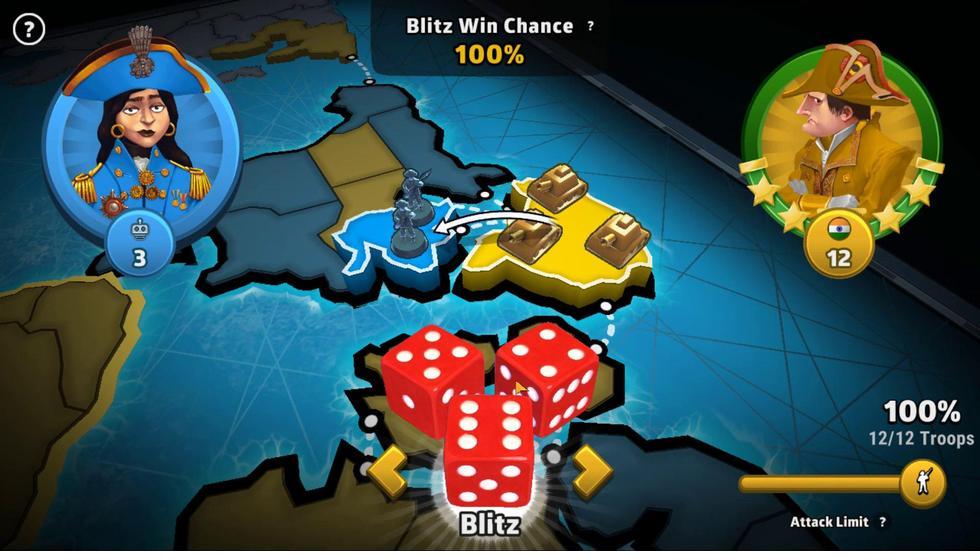 
Action: Mouse moved to (546, 414)
Screenshot: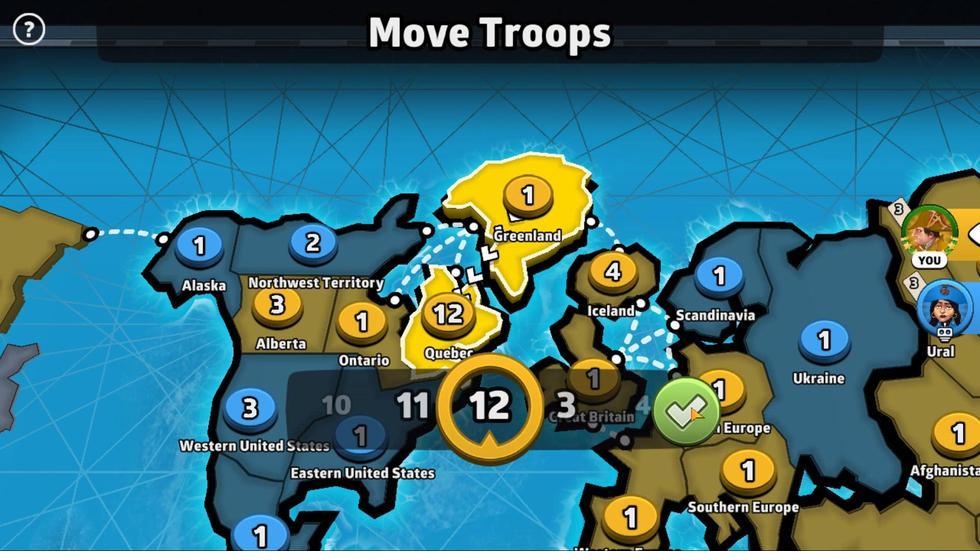 
Action: Mouse pressed left at (546, 414)
Screenshot: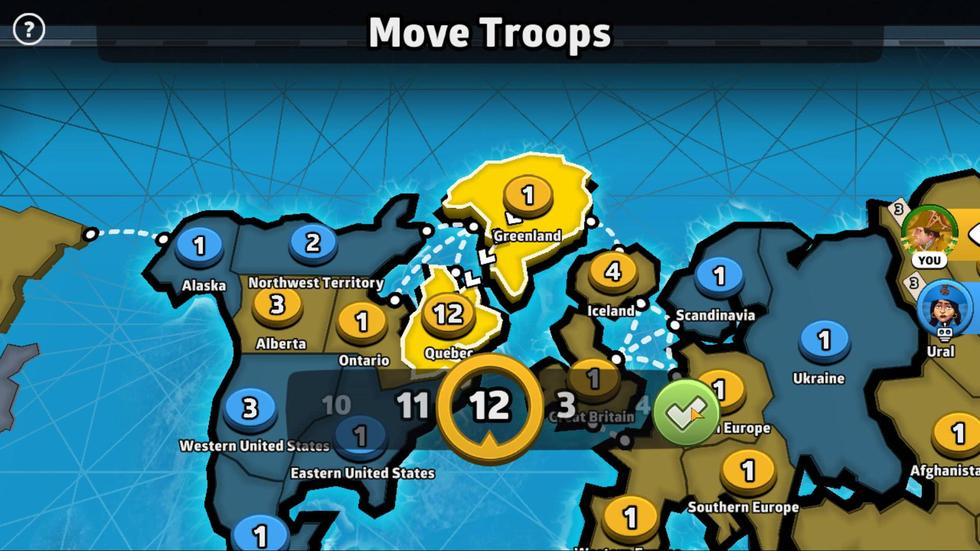 
Action: Mouse moved to (453, 285)
Screenshot: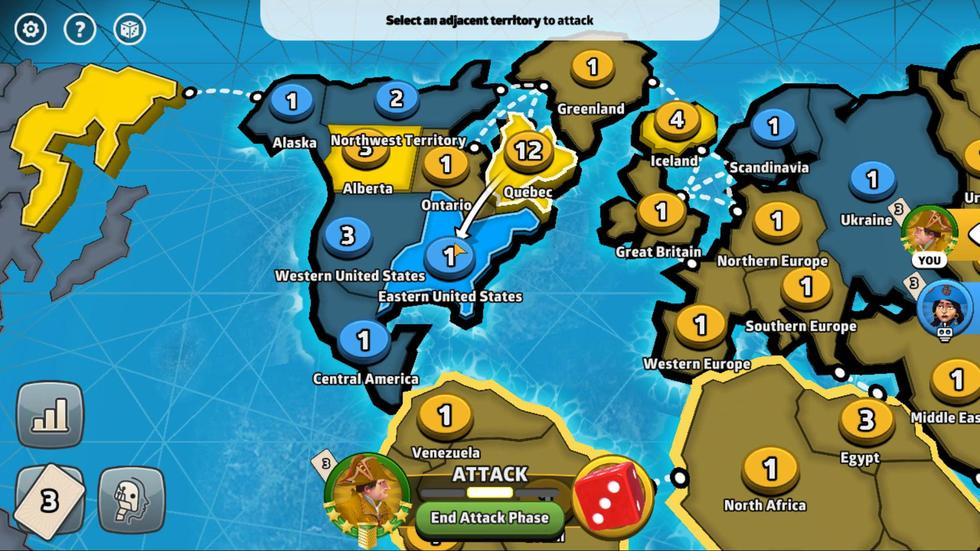 
Action: Mouse pressed left at (453, 285)
Screenshot: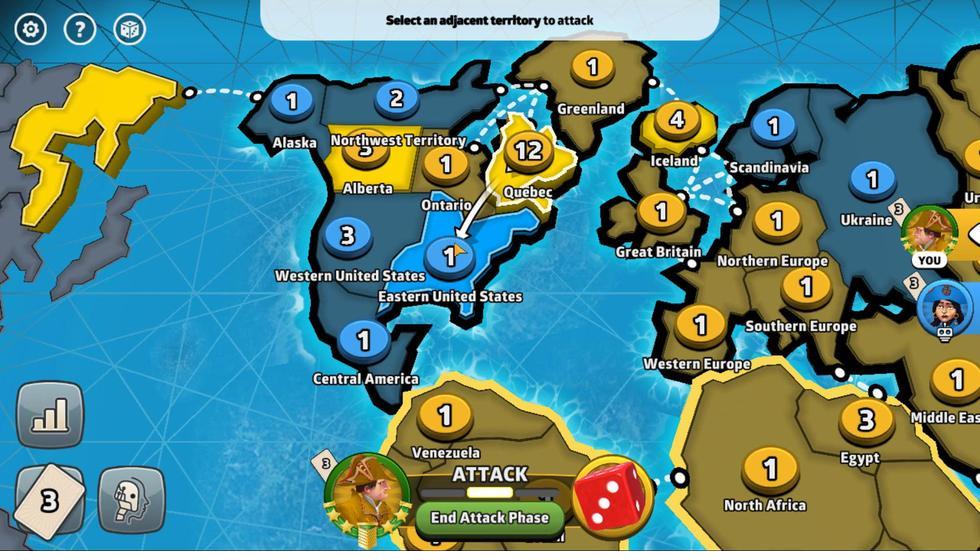 
Action: Mouse moved to (480, 390)
Screenshot: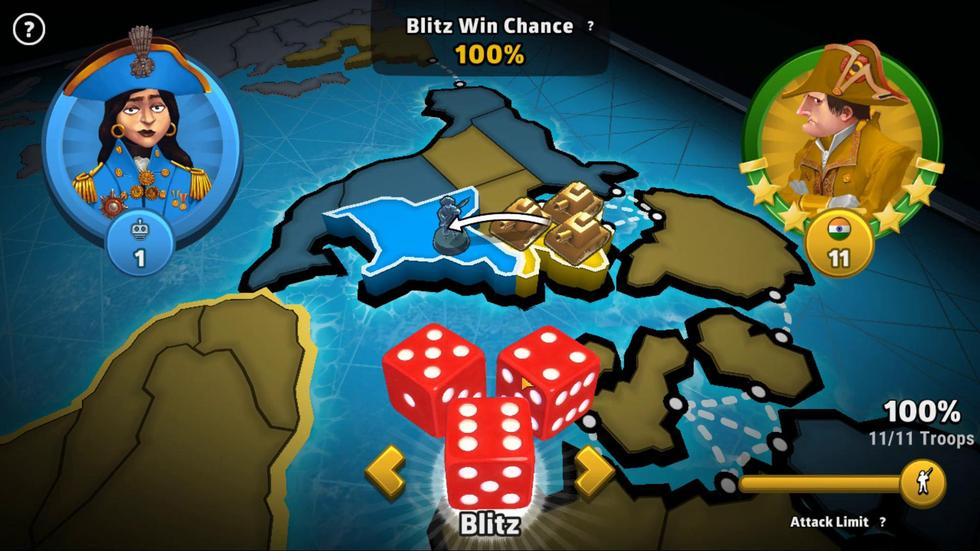 
Action: Mouse pressed left at (480, 390)
Screenshot: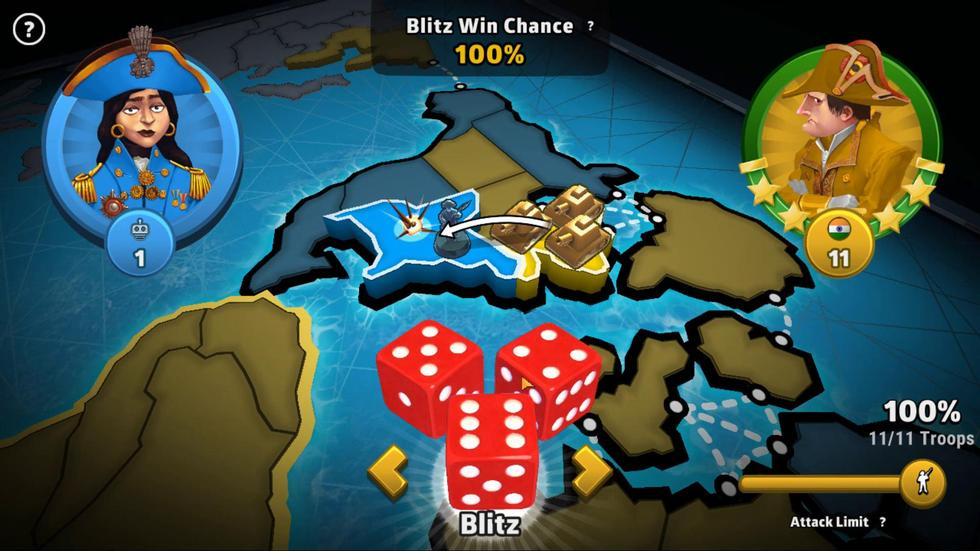 
Action: Mouse moved to (545, 413)
Screenshot: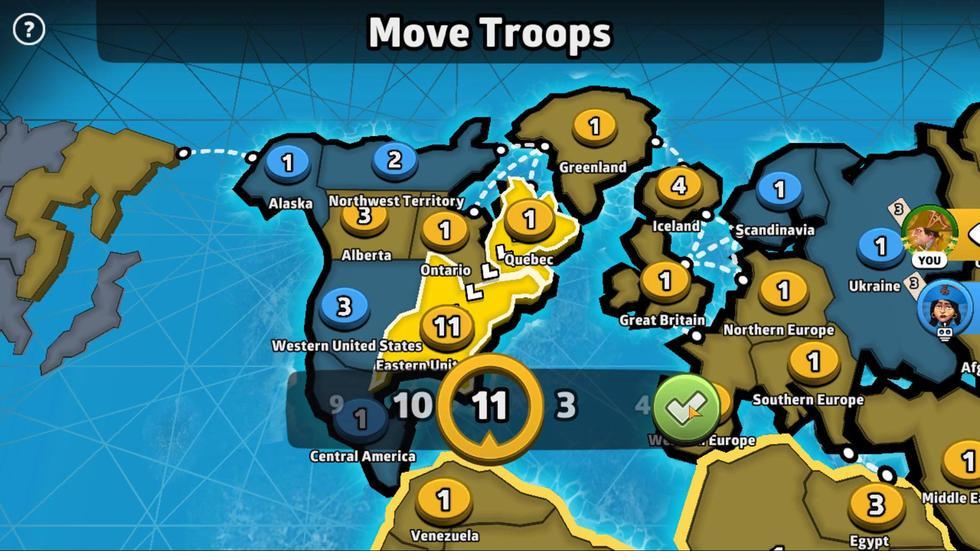 
Action: Mouse pressed left at (545, 413)
Screenshot: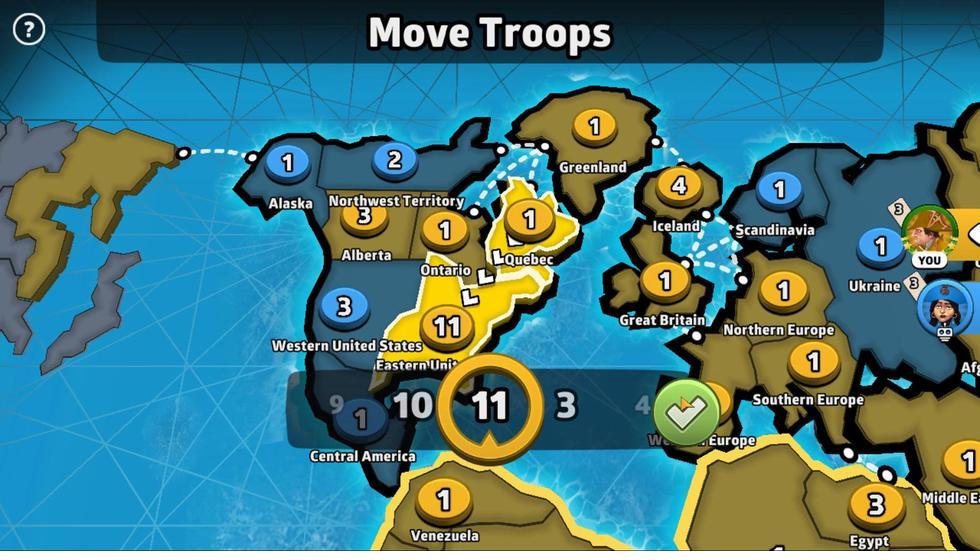
Action: Mouse moved to (455, 204)
